 Task: Find connections with filter location Palikir - National Government Center with filter topic #LetsWork with filter profile language French with filter current company Cloudera with filter school Indian Institute of Management Tiruchirappalli with filter industry Pharmaceutical Manufacturing with filter service category Training with filter keywords title Conservation Scientist
Action: Mouse moved to (347, 262)
Screenshot: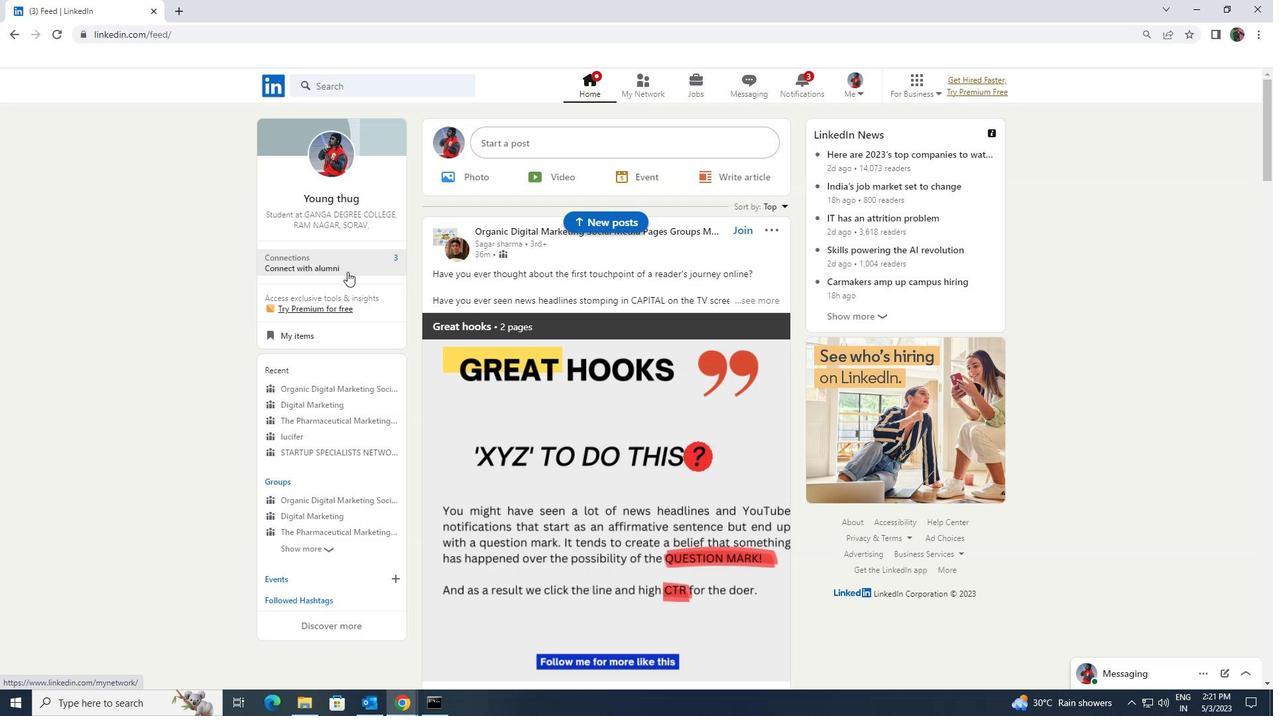 
Action: Mouse pressed left at (347, 262)
Screenshot: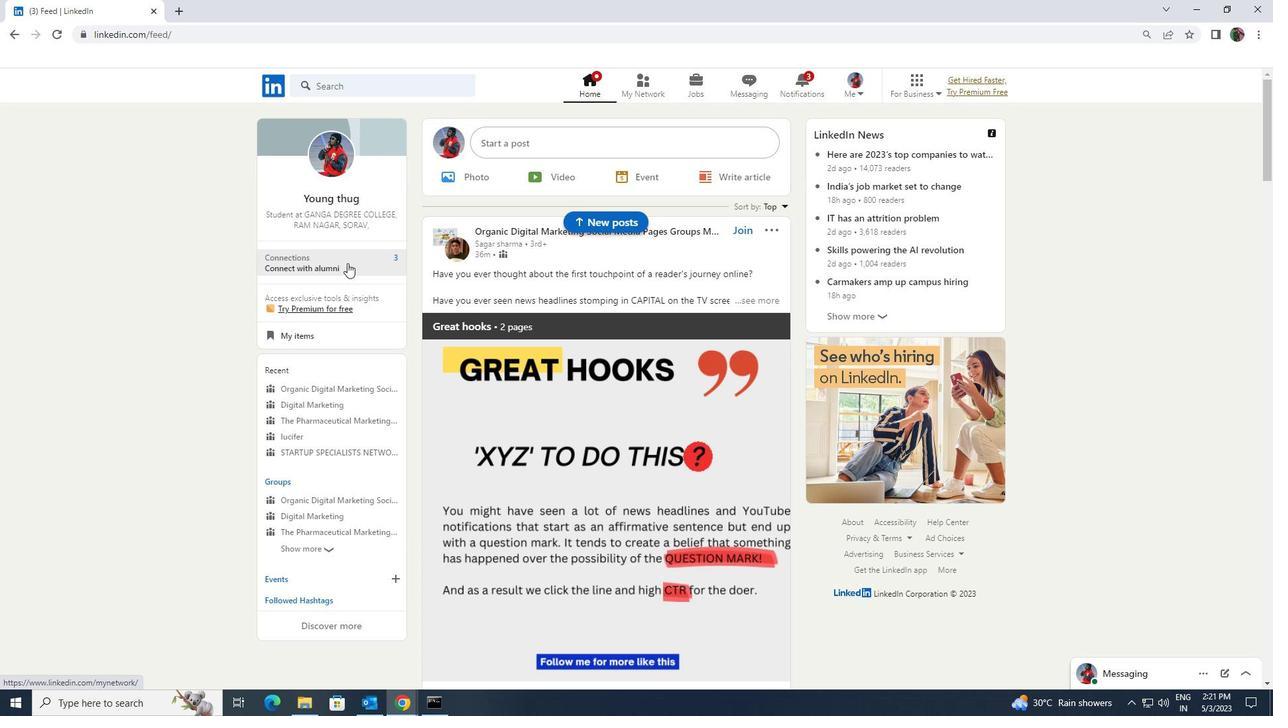 
Action: Mouse moved to (356, 160)
Screenshot: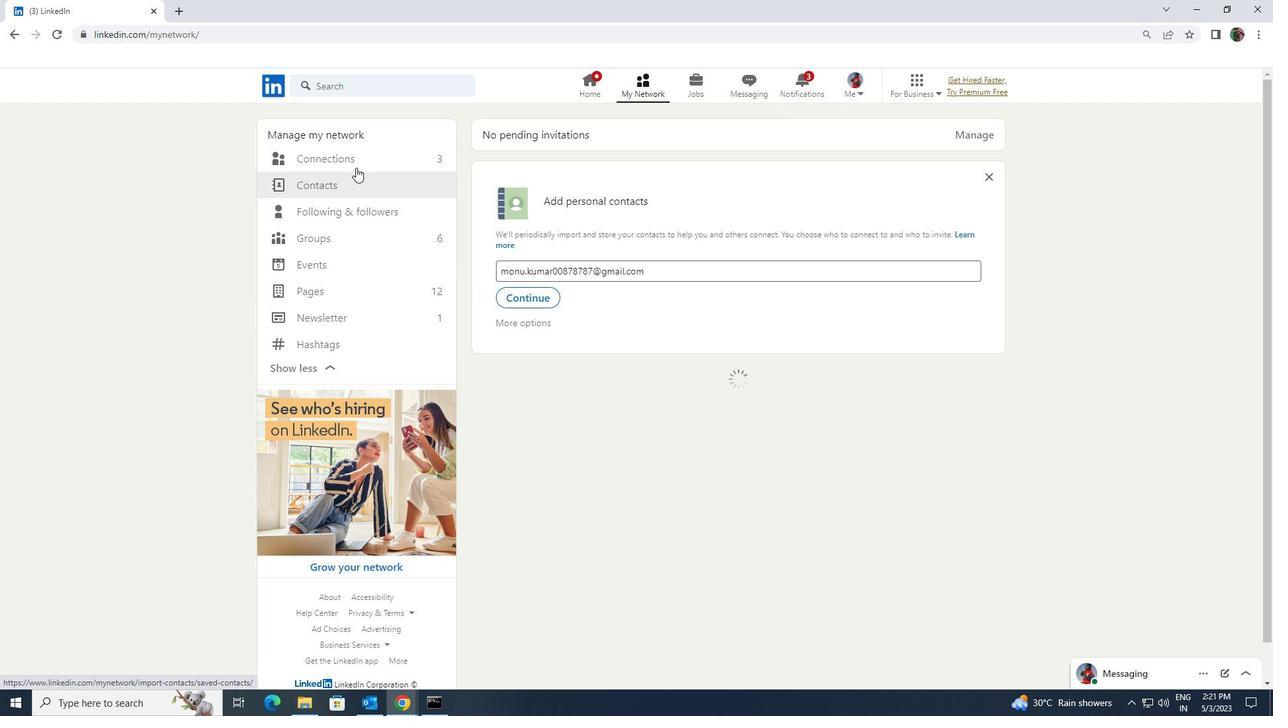 
Action: Mouse pressed left at (356, 160)
Screenshot: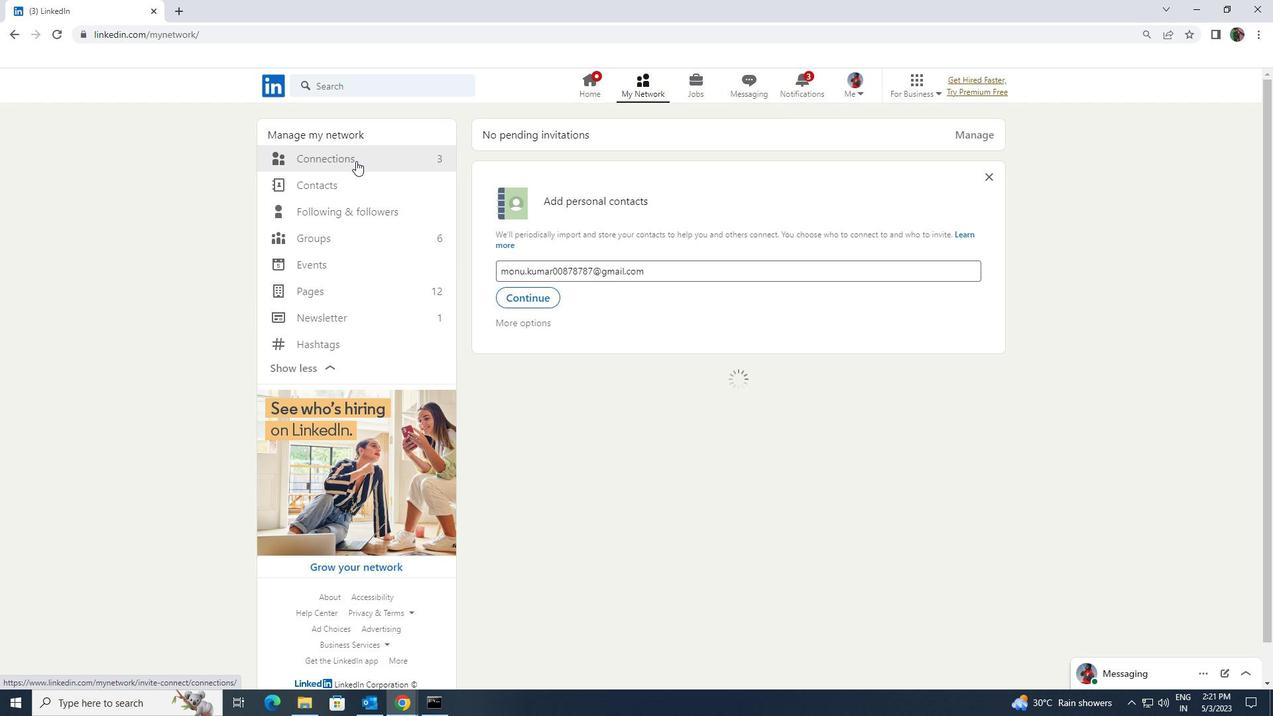 
Action: Mouse moved to (730, 159)
Screenshot: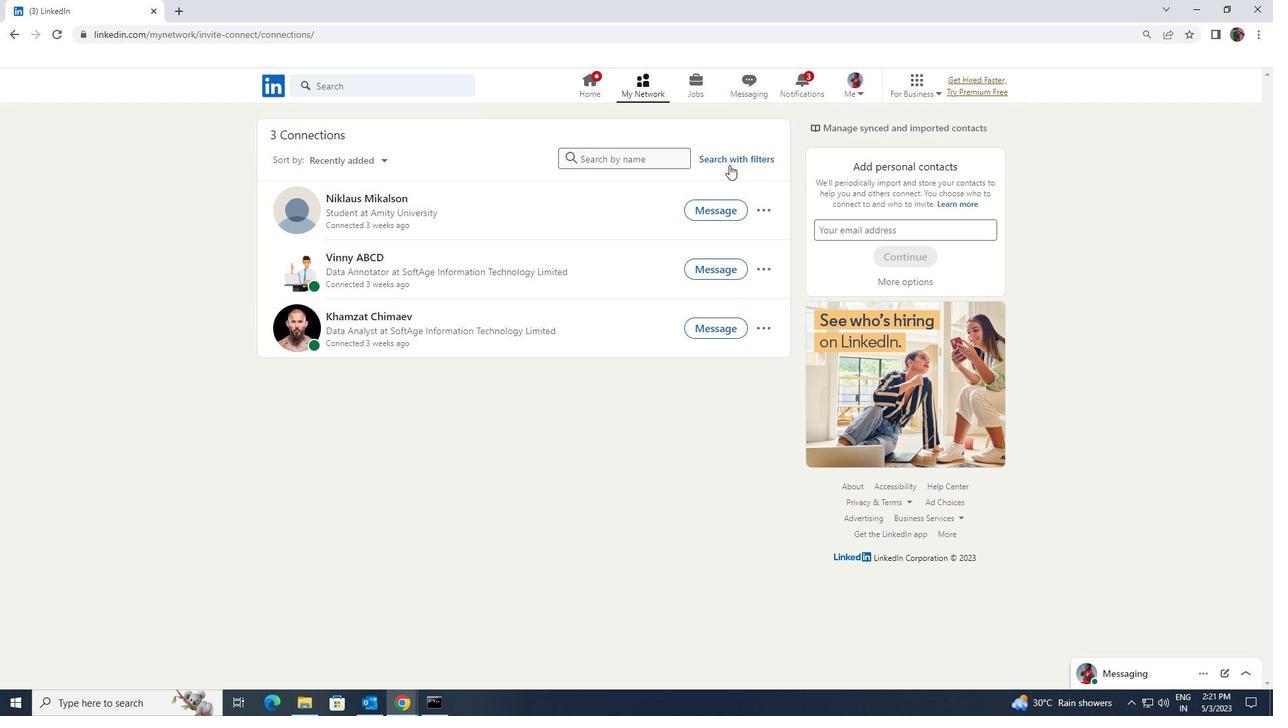 
Action: Mouse pressed left at (730, 159)
Screenshot: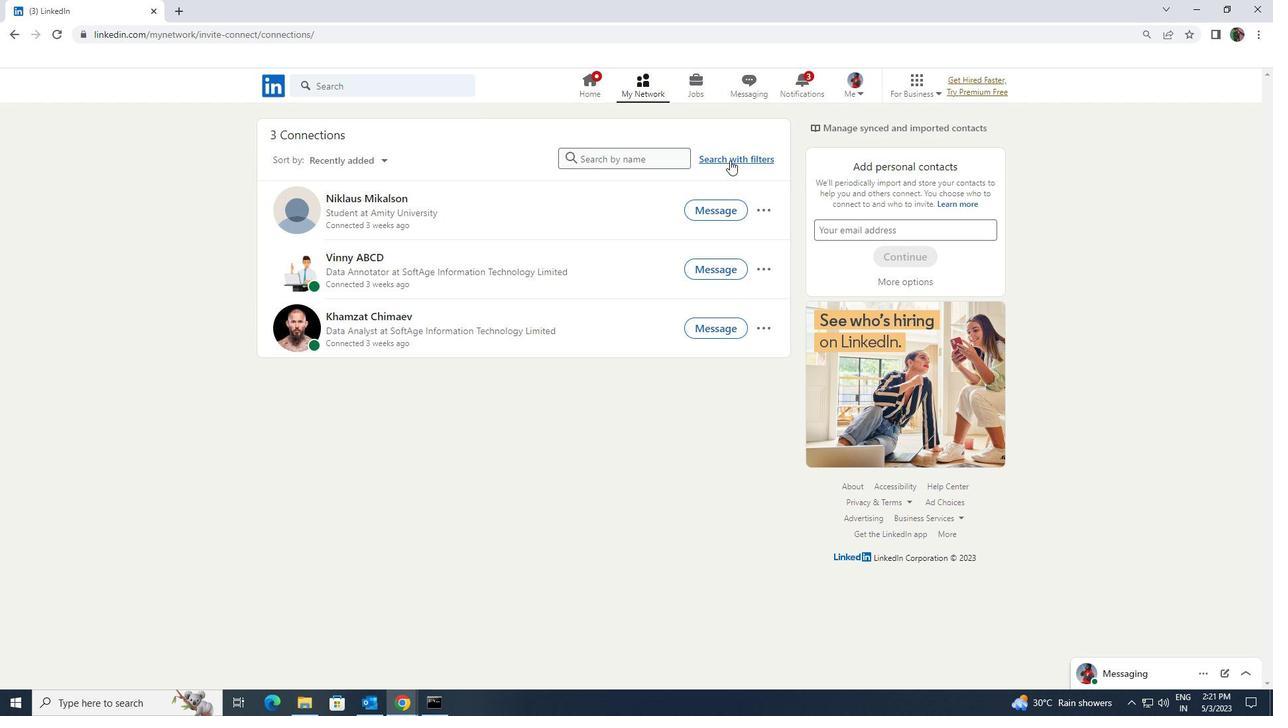
Action: Mouse moved to (681, 122)
Screenshot: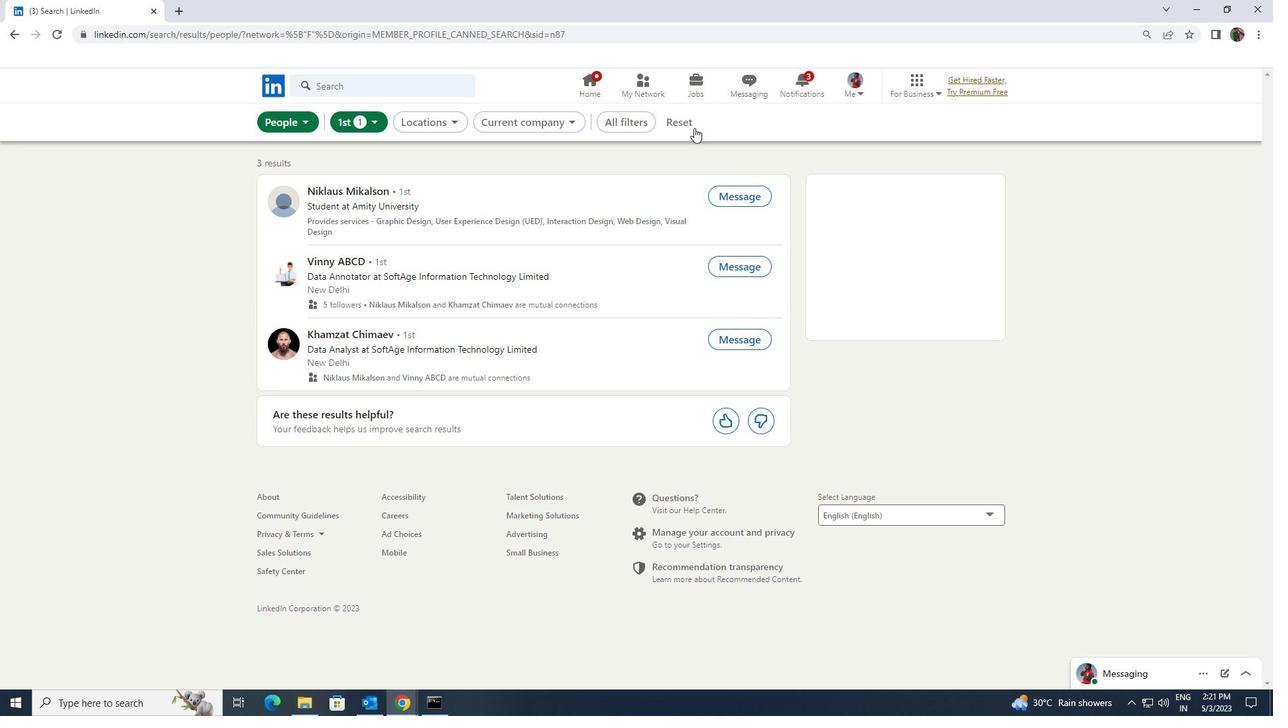 
Action: Mouse pressed left at (681, 122)
Screenshot: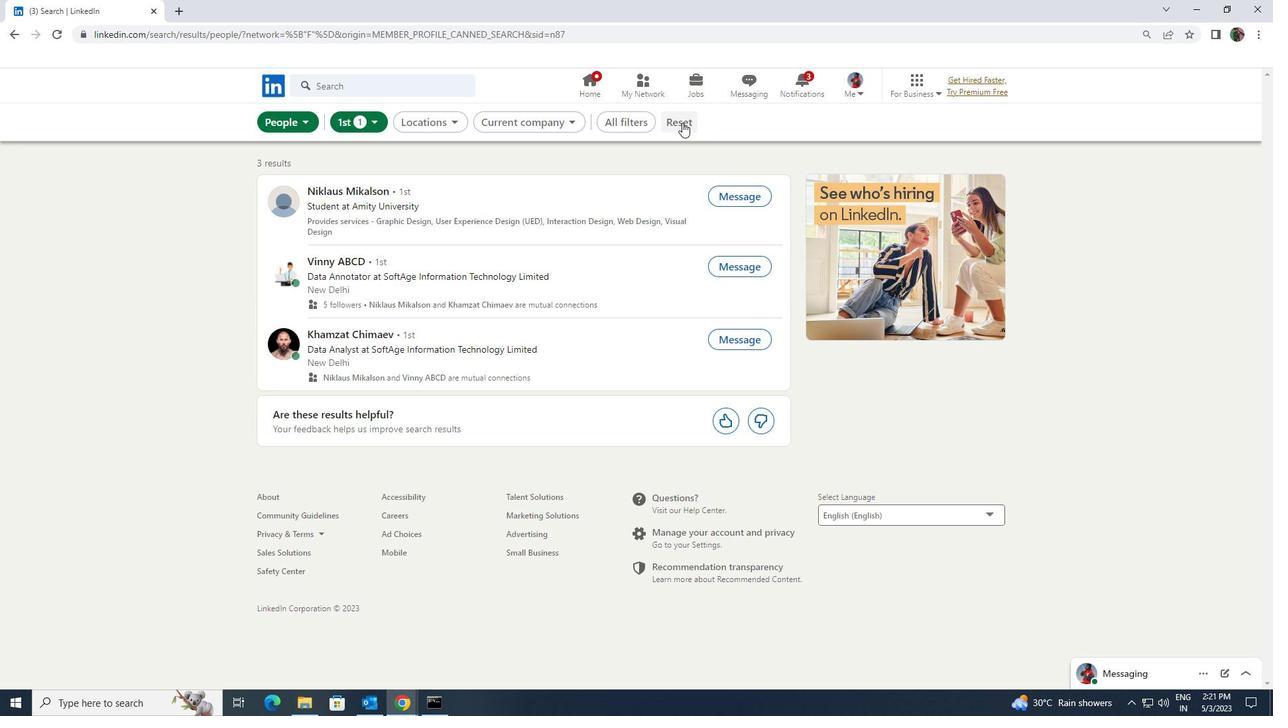 
Action: Mouse moved to (659, 120)
Screenshot: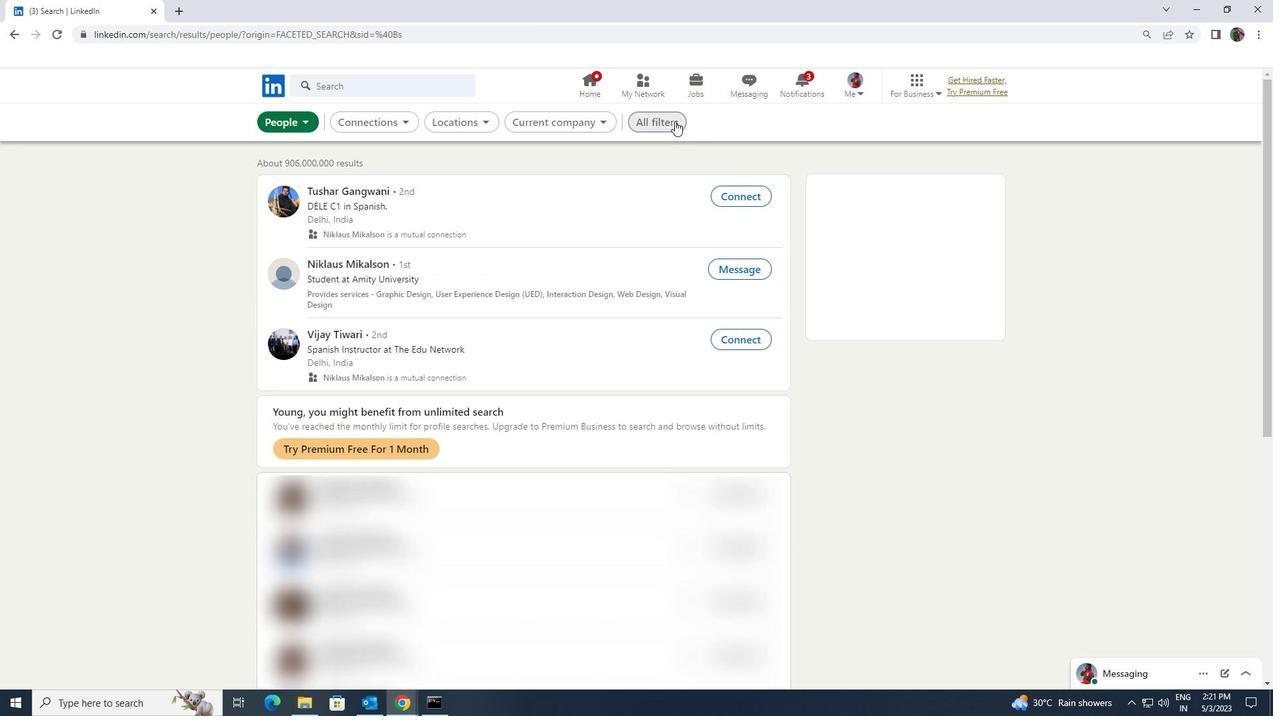 
Action: Mouse pressed left at (659, 120)
Screenshot: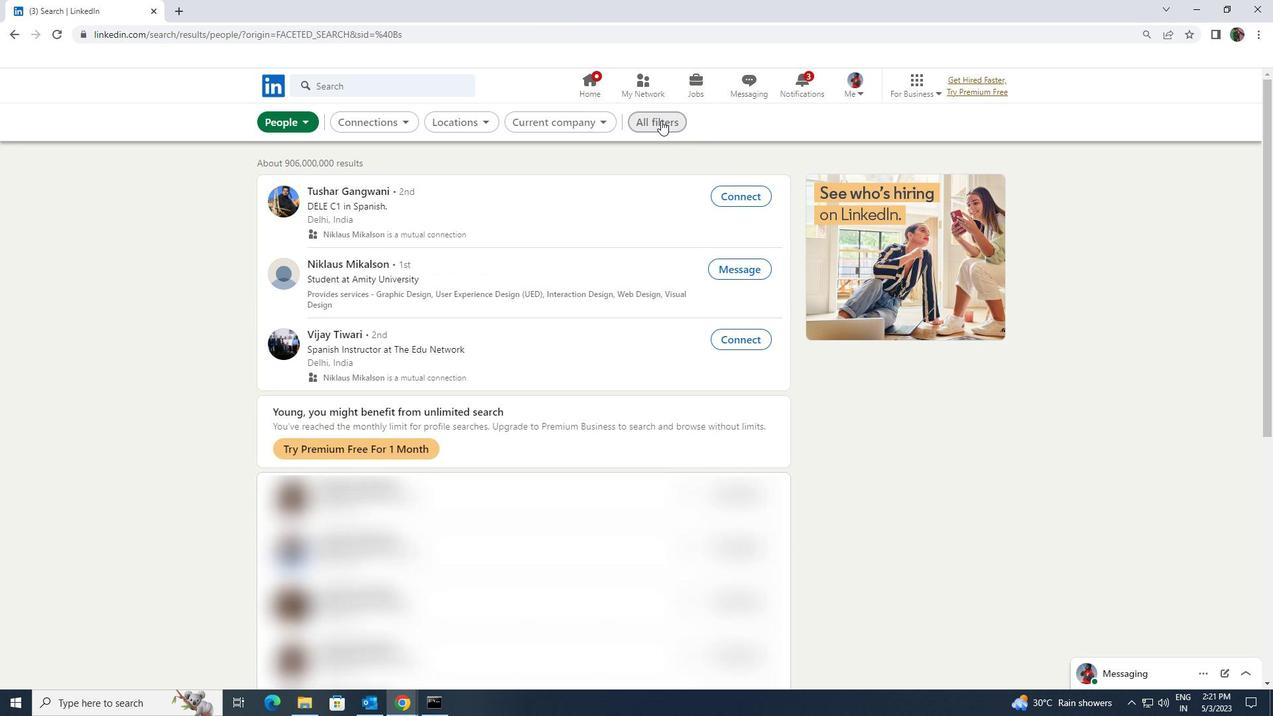 
Action: Mouse moved to (1096, 512)
Screenshot: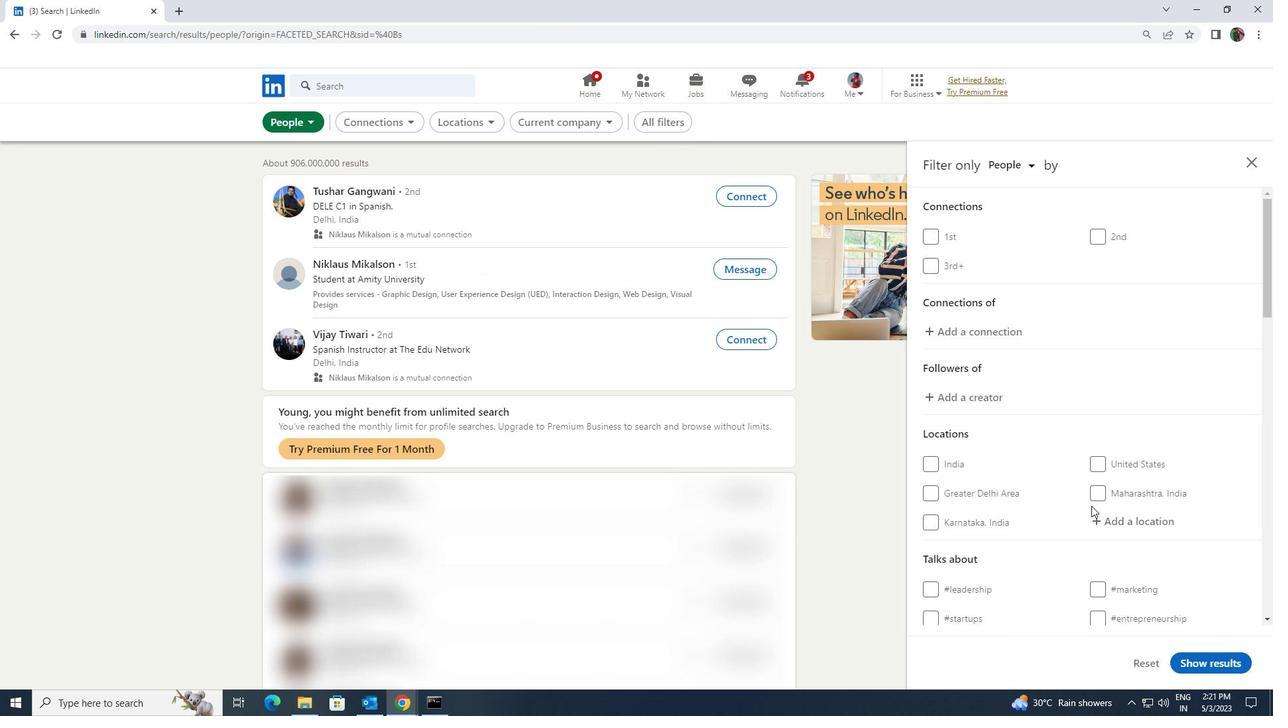 
Action: Mouse pressed left at (1096, 512)
Screenshot: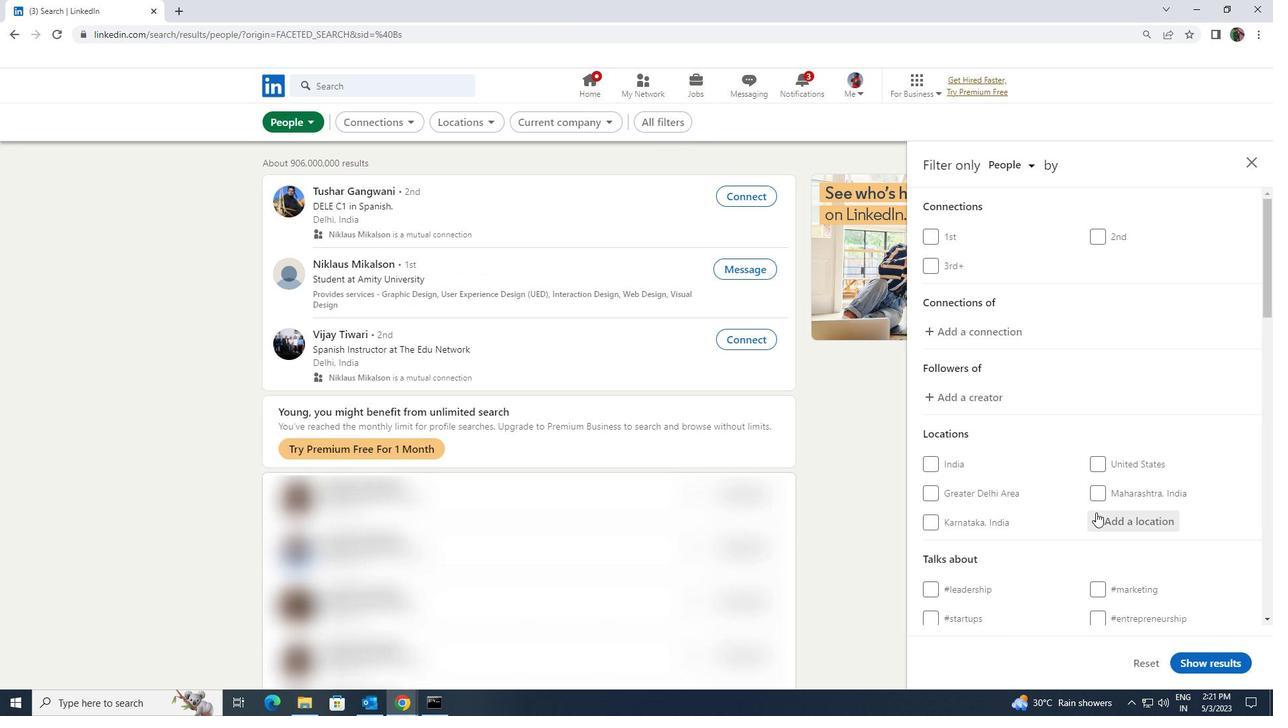 
Action: Key pressed <Key.shift>PALIKIR<Key.backspace><Key.backspace><Key.backspace>KIR<Key.enter>
Screenshot: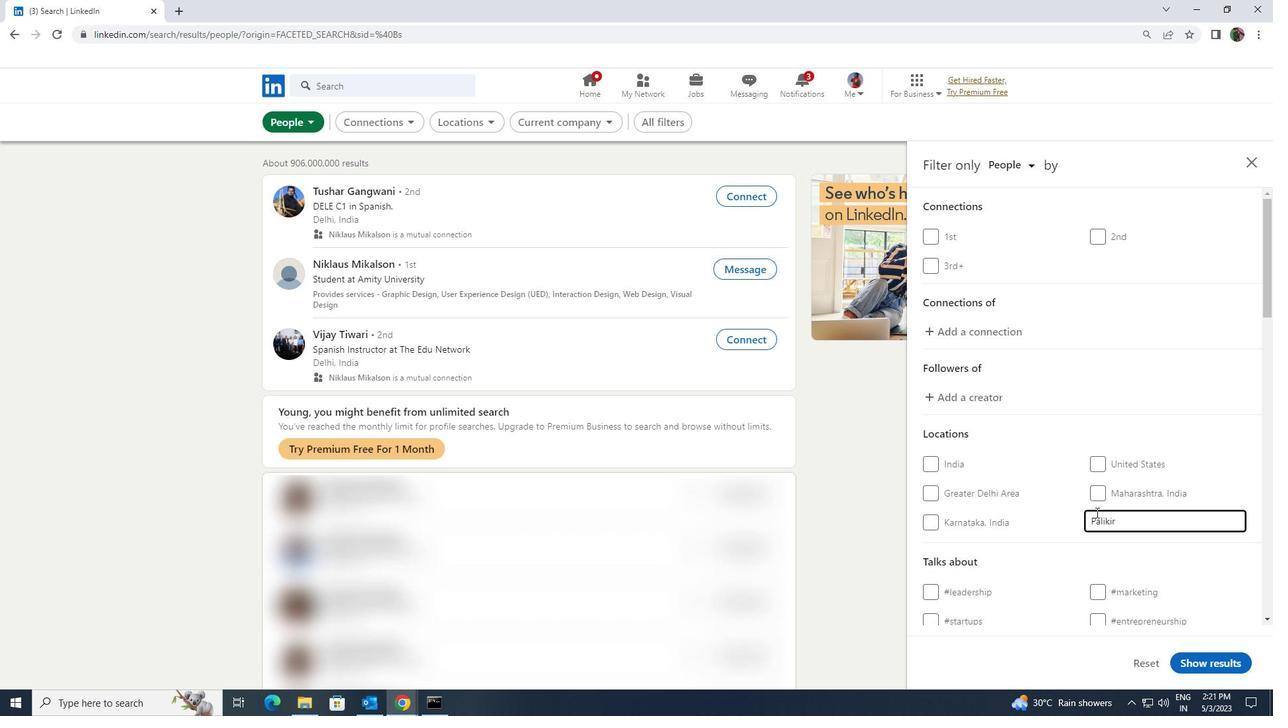 
Action: Mouse moved to (1099, 513)
Screenshot: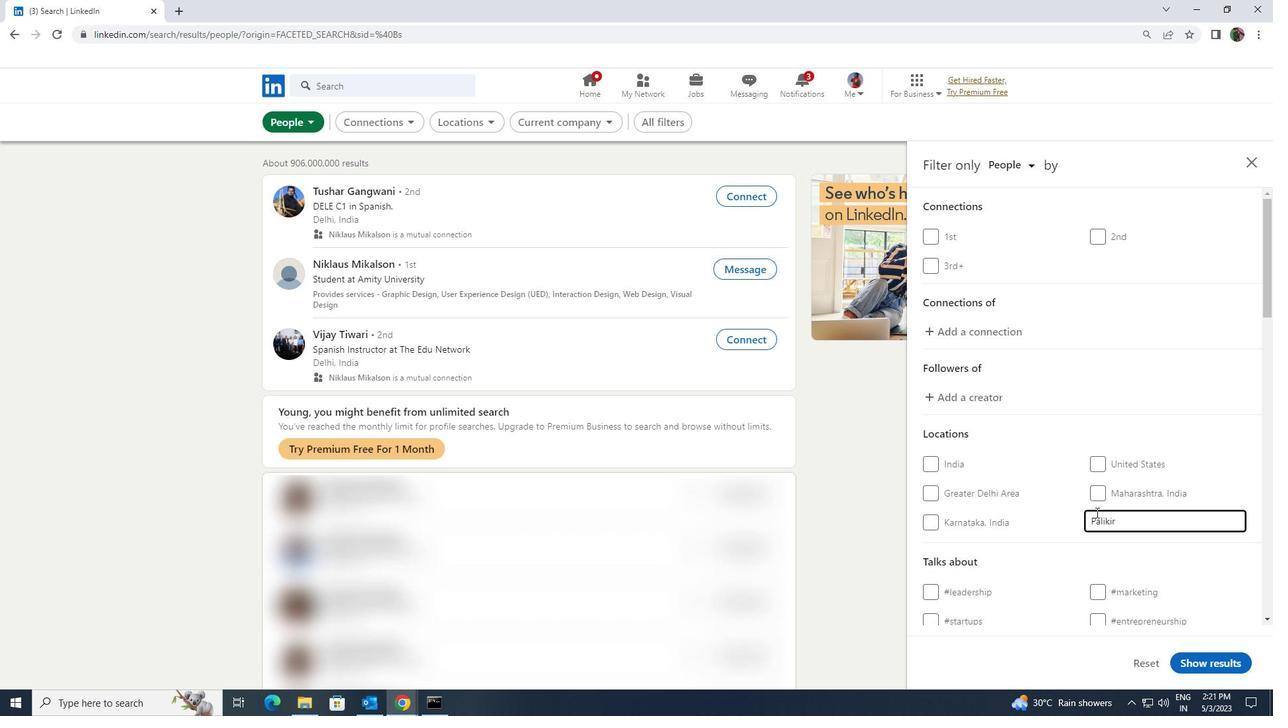 
Action: Mouse scrolled (1099, 512) with delta (0, 0)
Screenshot: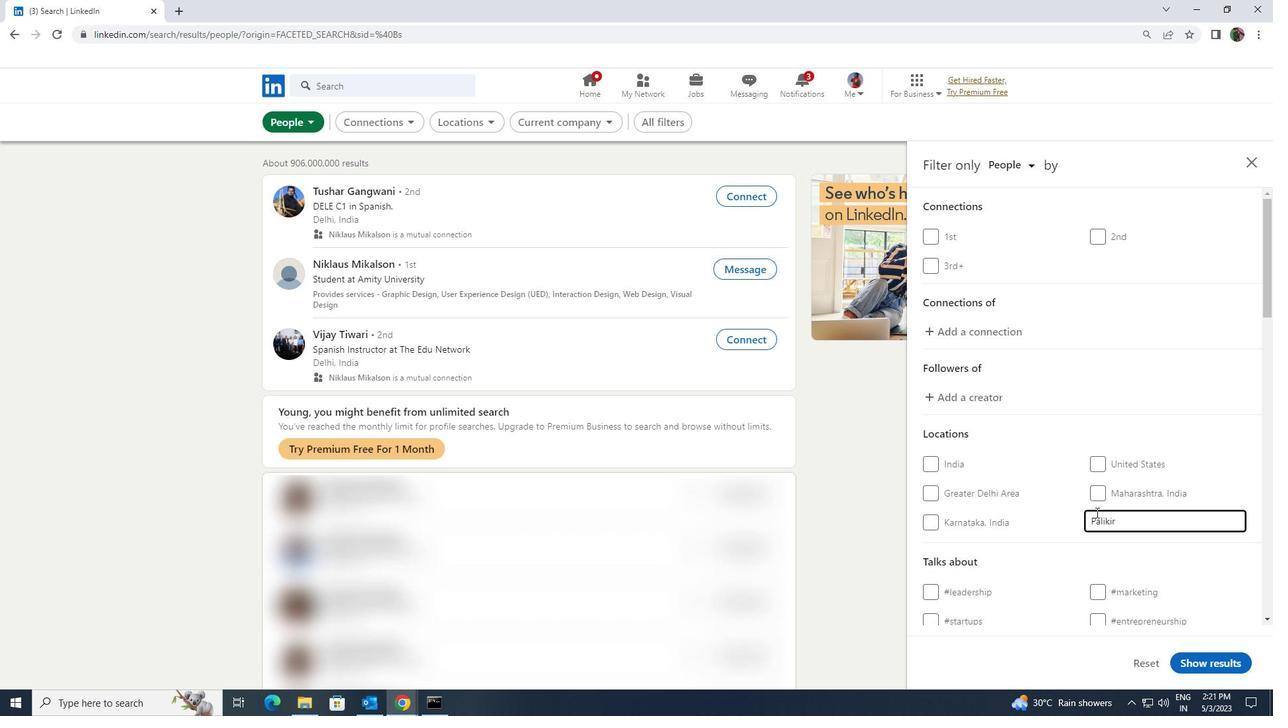 
Action: Mouse moved to (1119, 571)
Screenshot: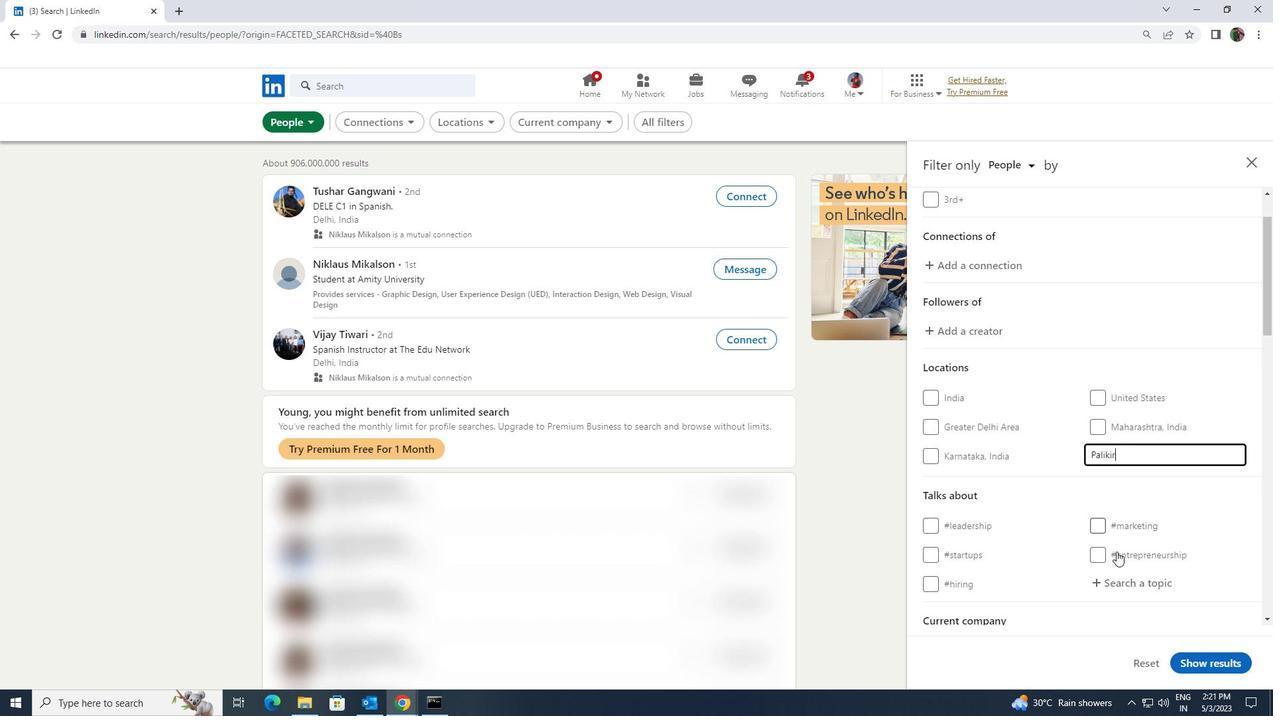 
Action: Mouse pressed left at (1119, 571)
Screenshot: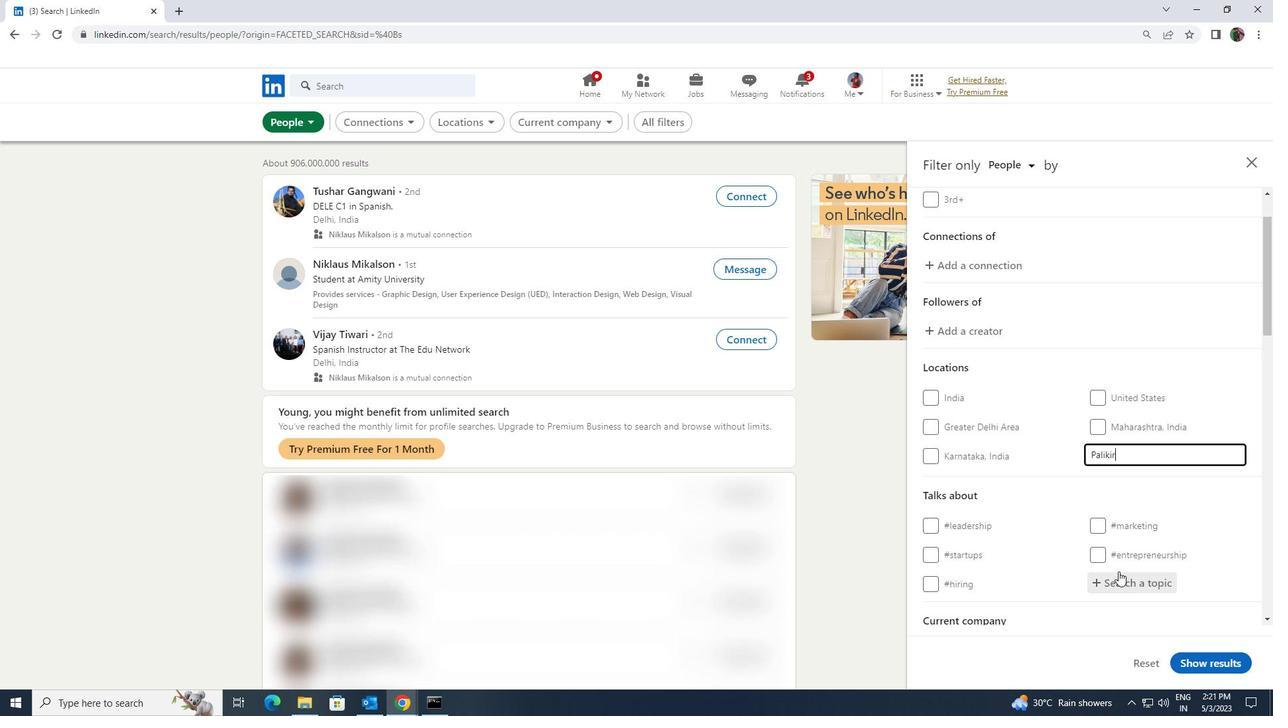 
Action: Key pressed <Key.shift><Key.shift>LETSWORK
Screenshot: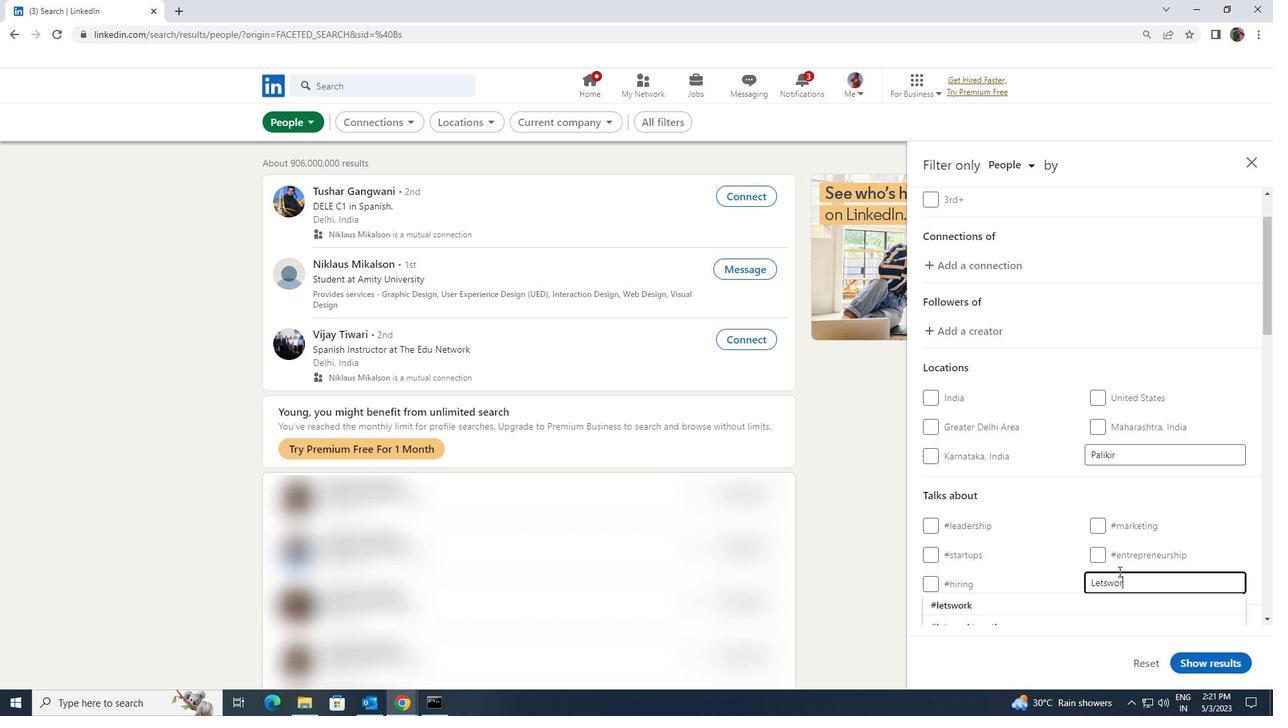 
Action: Mouse moved to (1103, 596)
Screenshot: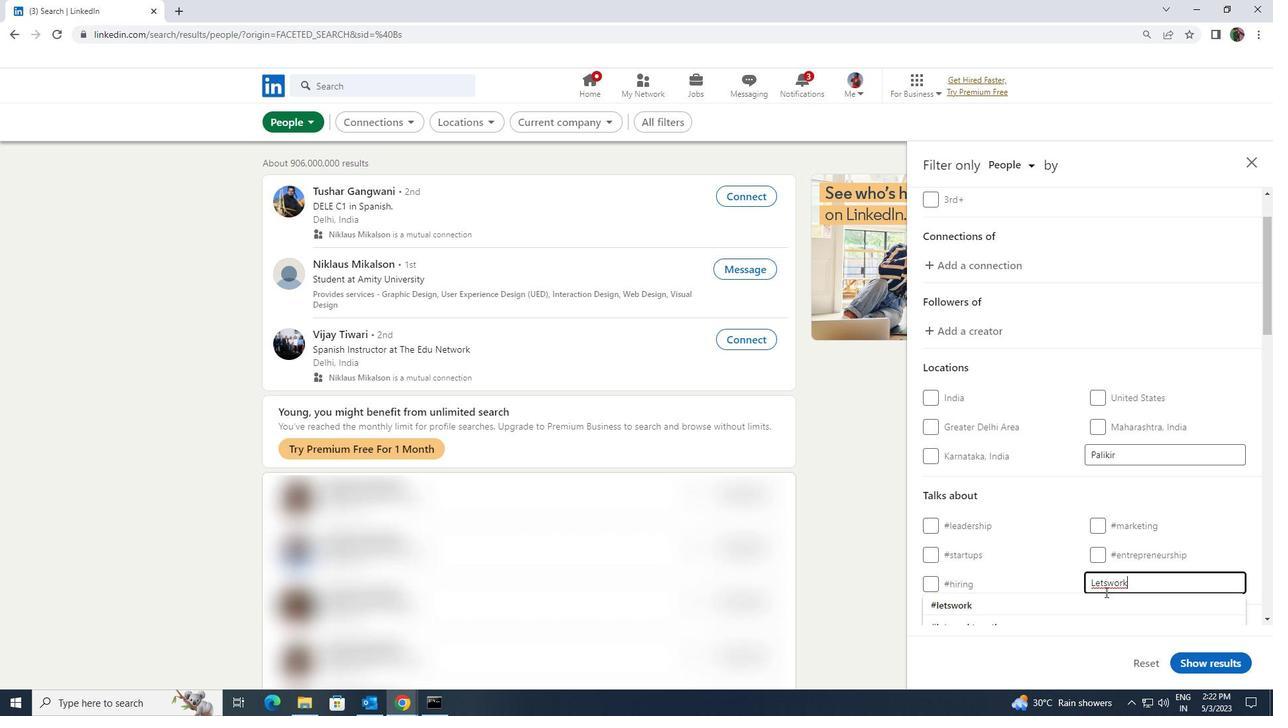 
Action: Mouse pressed left at (1103, 596)
Screenshot: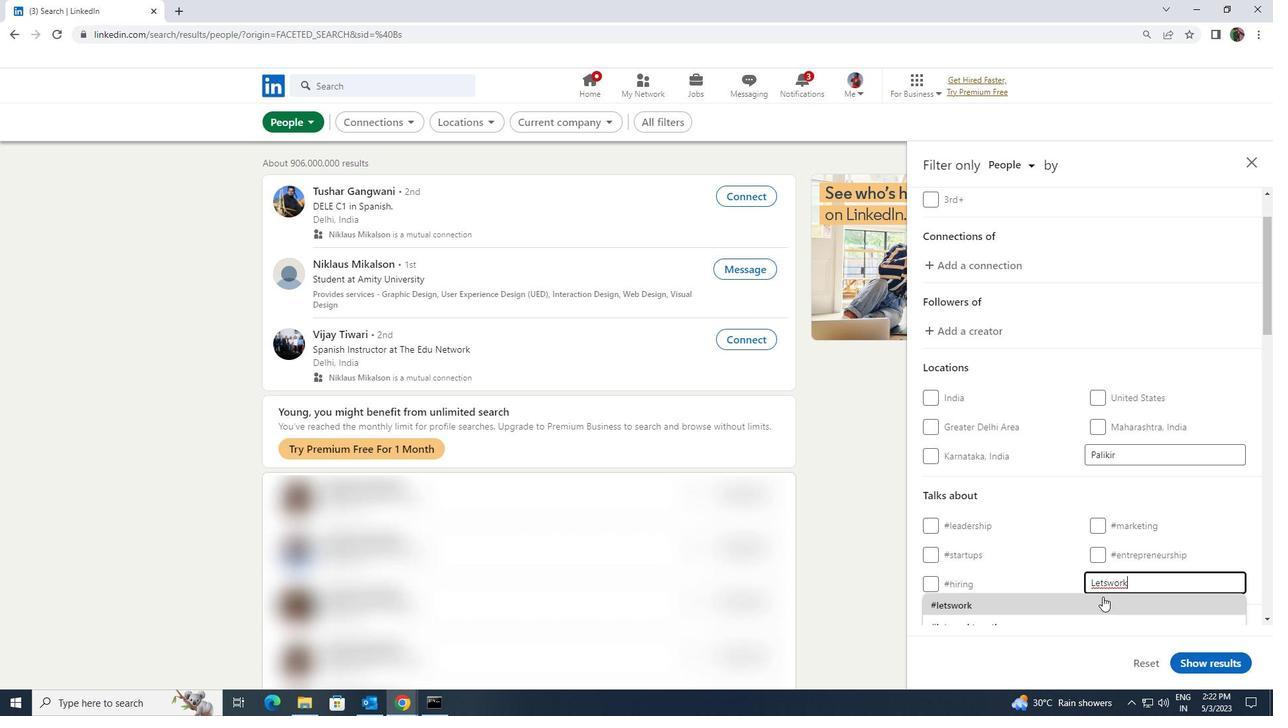 
Action: Mouse moved to (1110, 569)
Screenshot: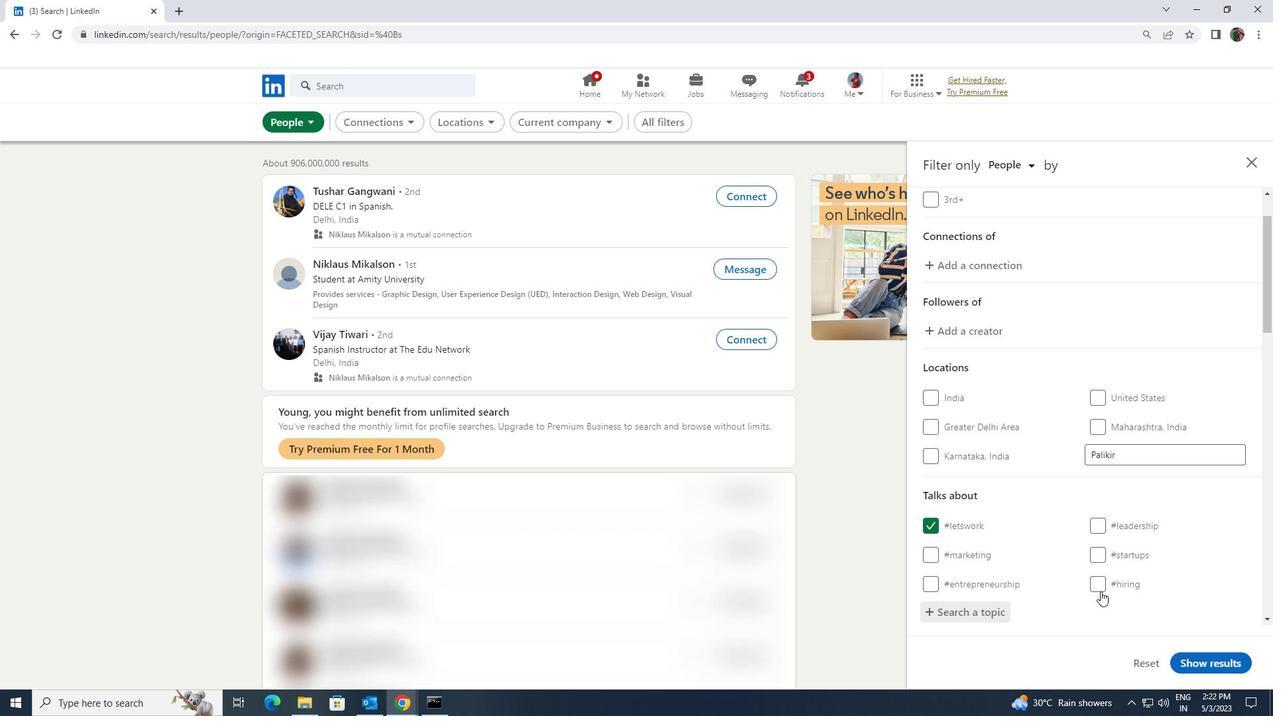 
Action: Mouse scrolled (1110, 568) with delta (0, 0)
Screenshot: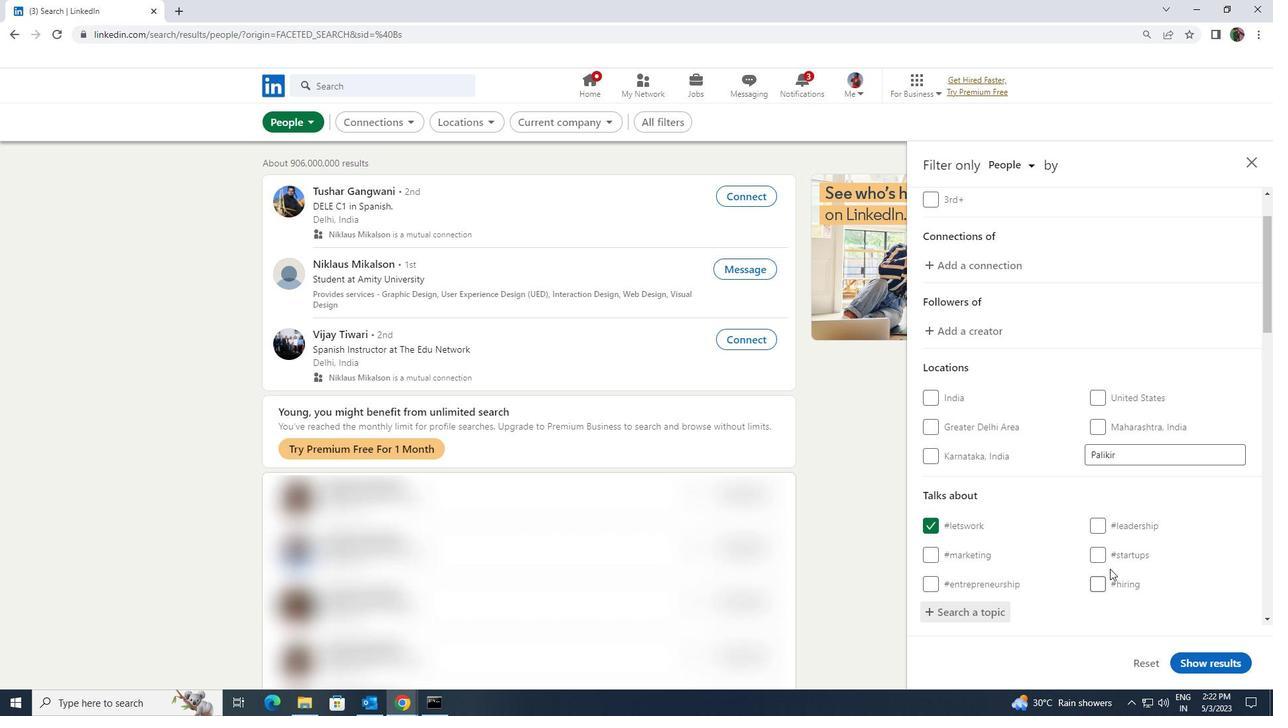 
Action: Mouse scrolled (1110, 568) with delta (0, 0)
Screenshot: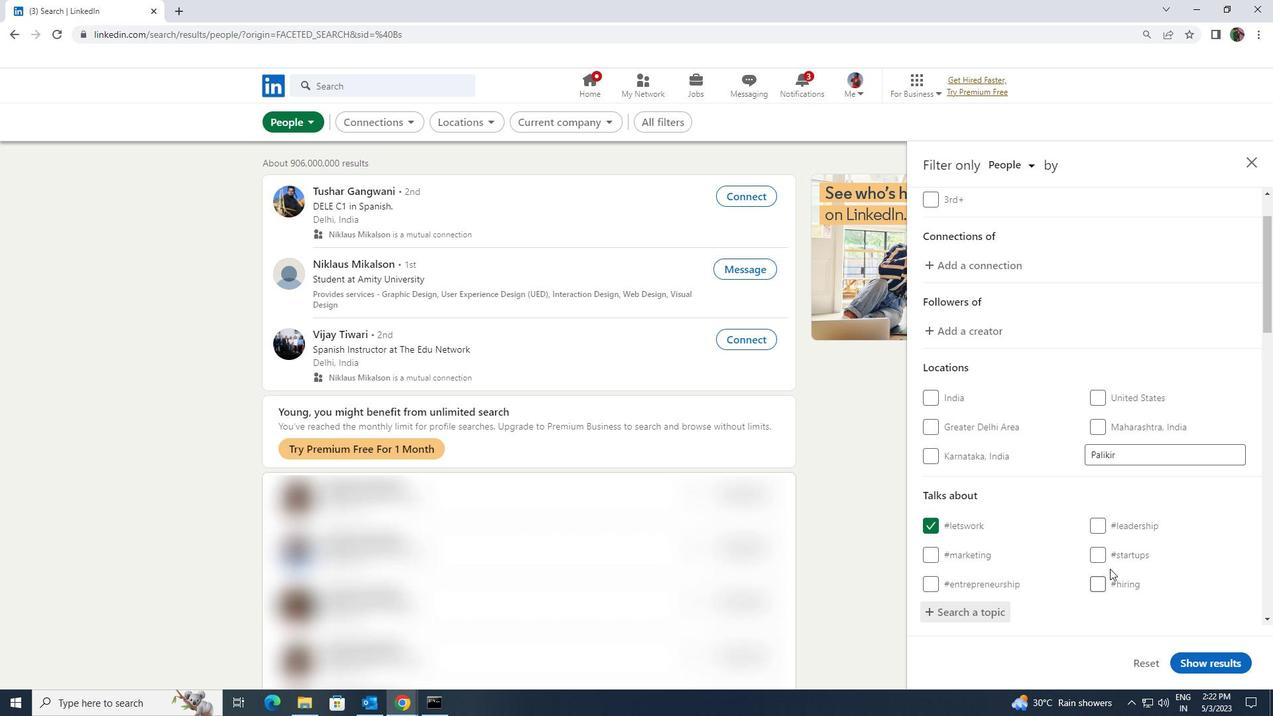 
Action: Mouse moved to (1111, 552)
Screenshot: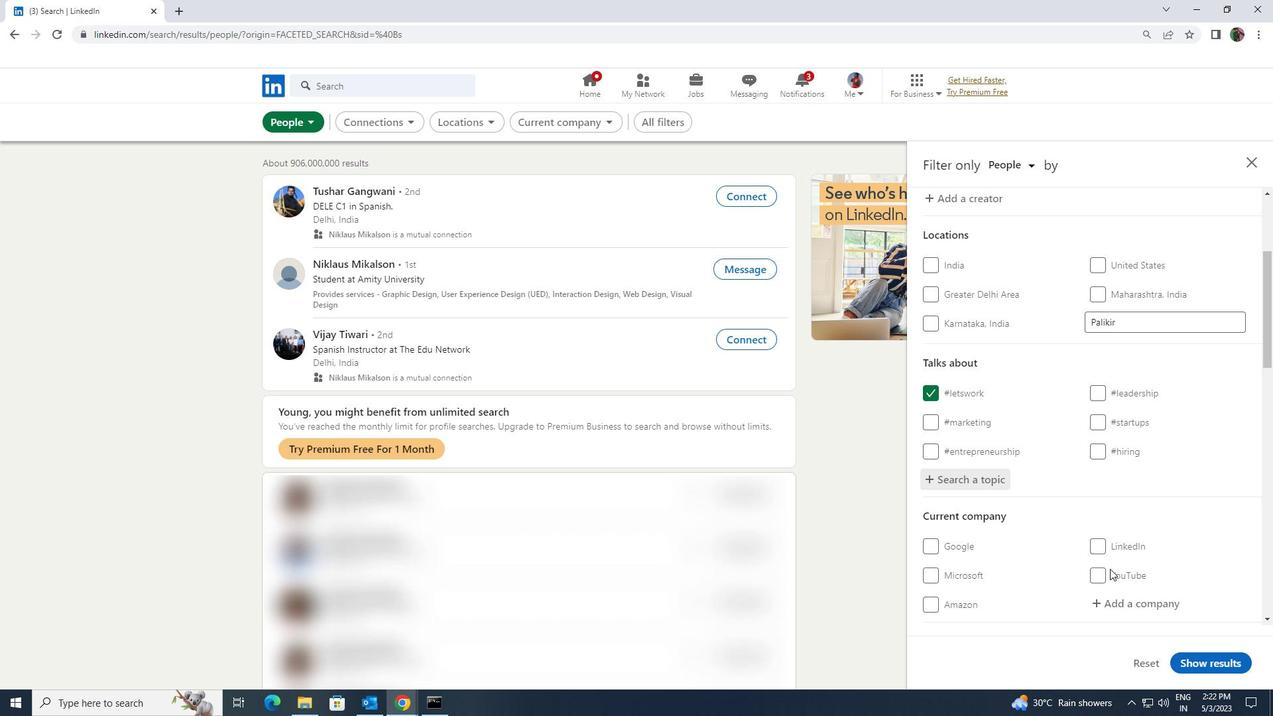 
Action: Mouse scrolled (1111, 551) with delta (0, 0)
Screenshot: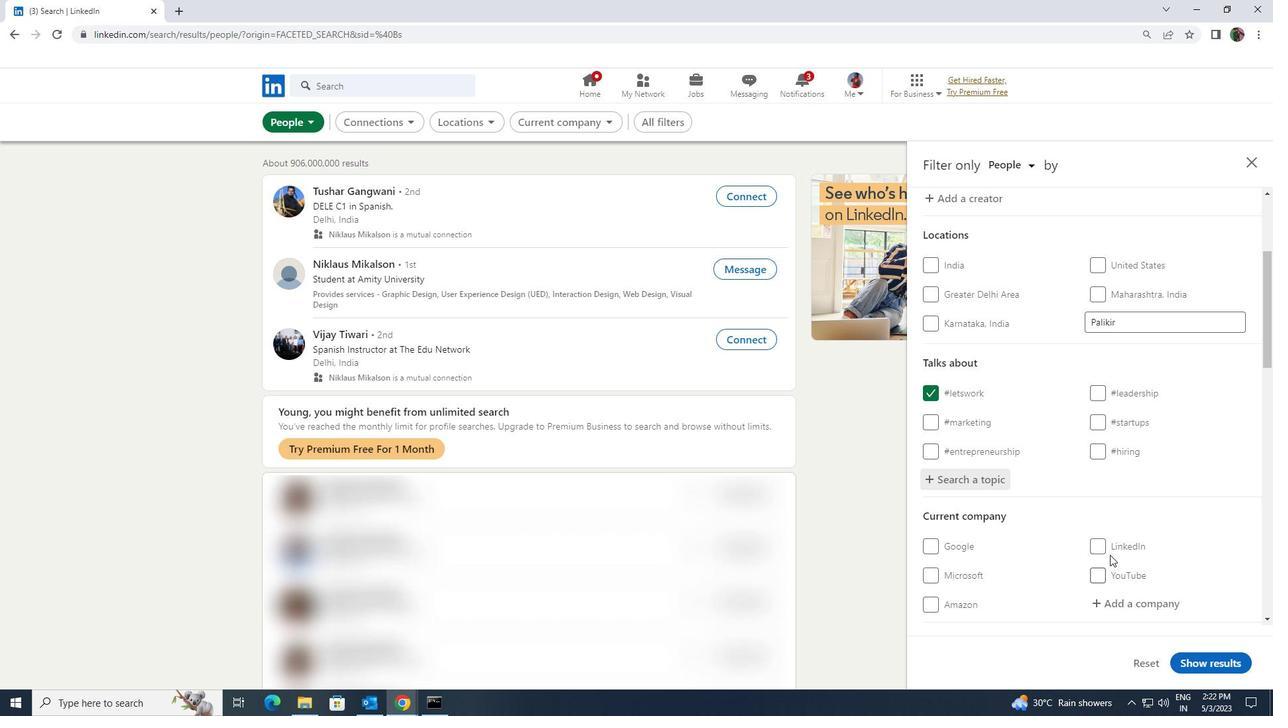 
Action: Mouse scrolled (1111, 551) with delta (0, 0)
Screenshot: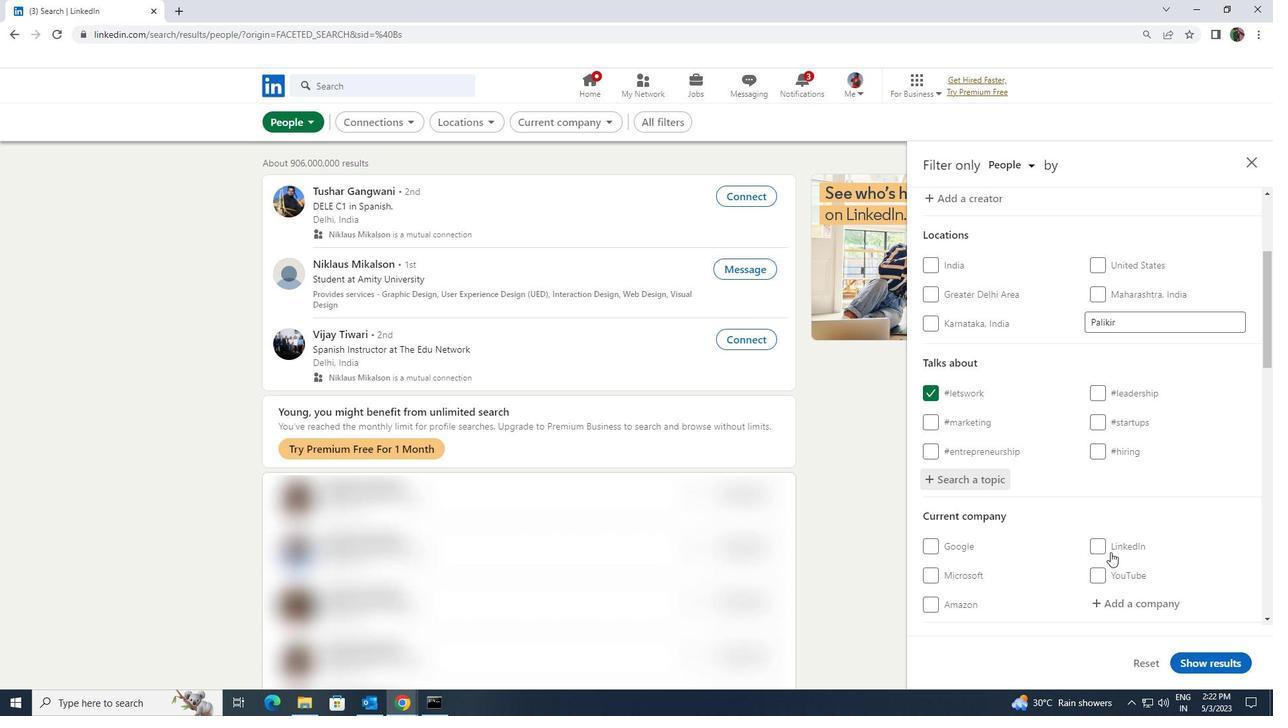 
Action: Mouse scrolled (1111, 551) with delta (0, 0)
Screenshot: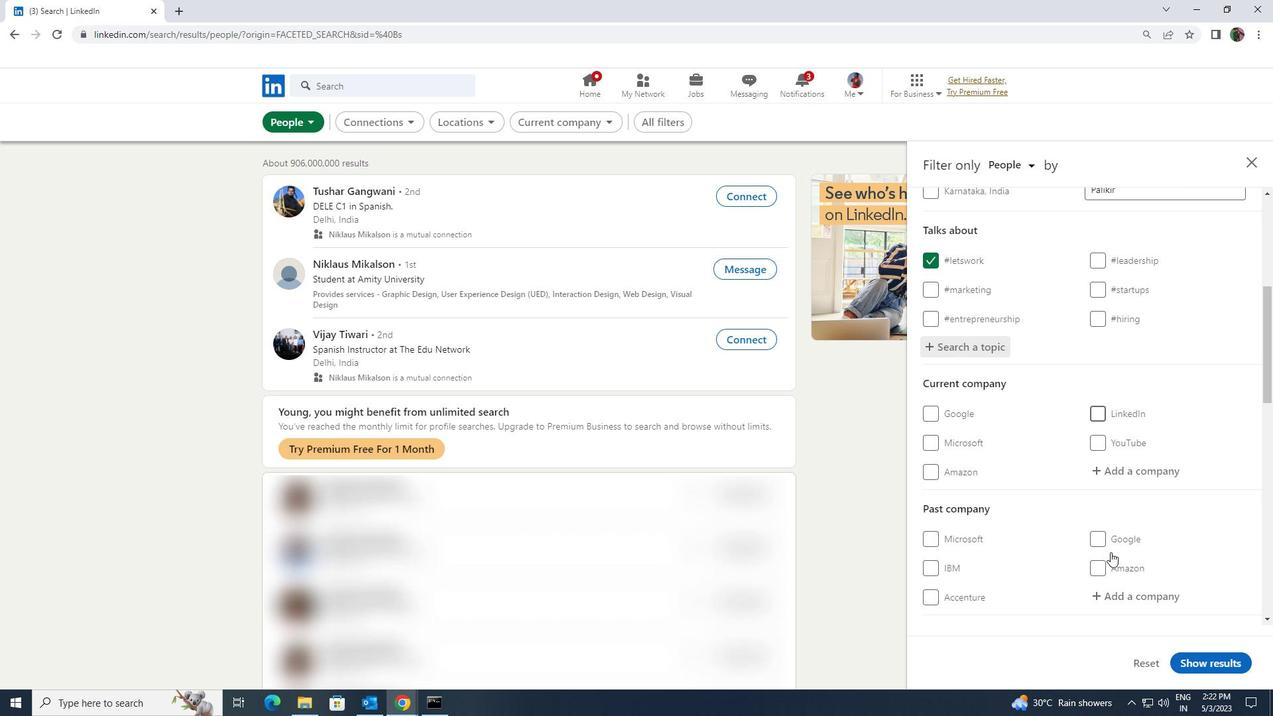 
Action: Mouse scrolled (1111, 551) with delta (0, 0)
Screenshot: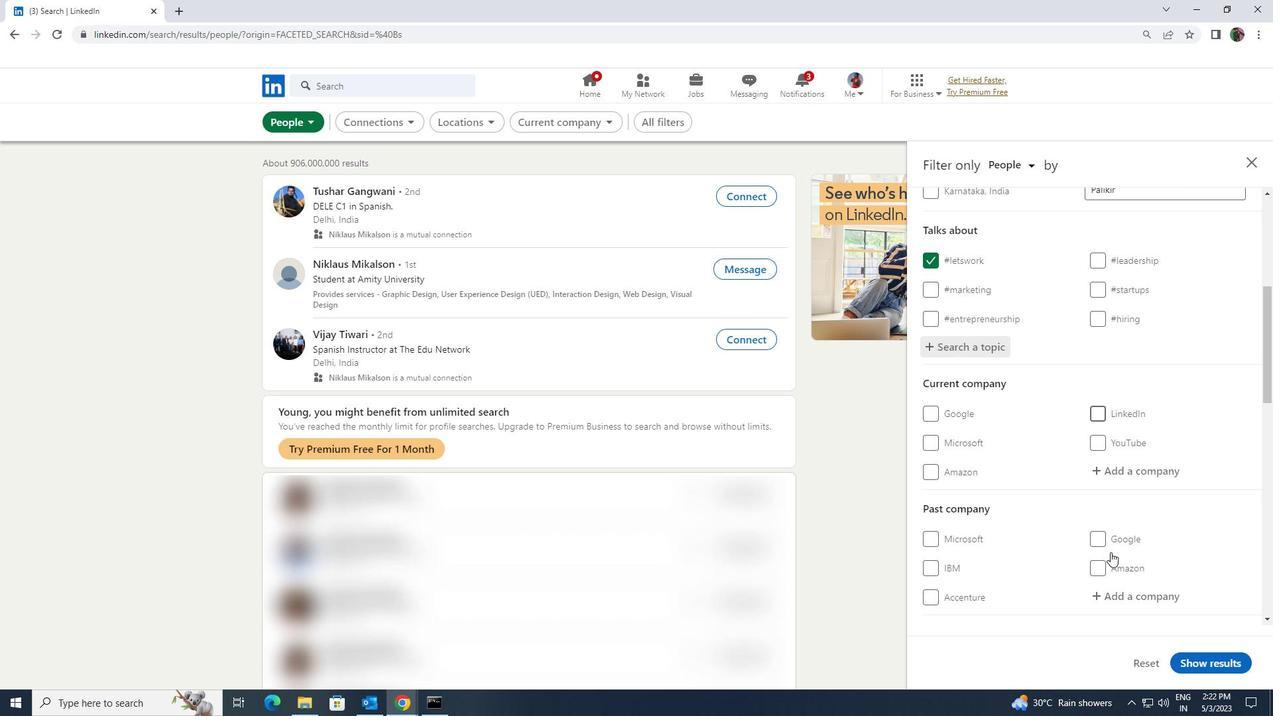 
Action: Mouse scrolled (1111, 551) with delta (0, 0)
Screenshot: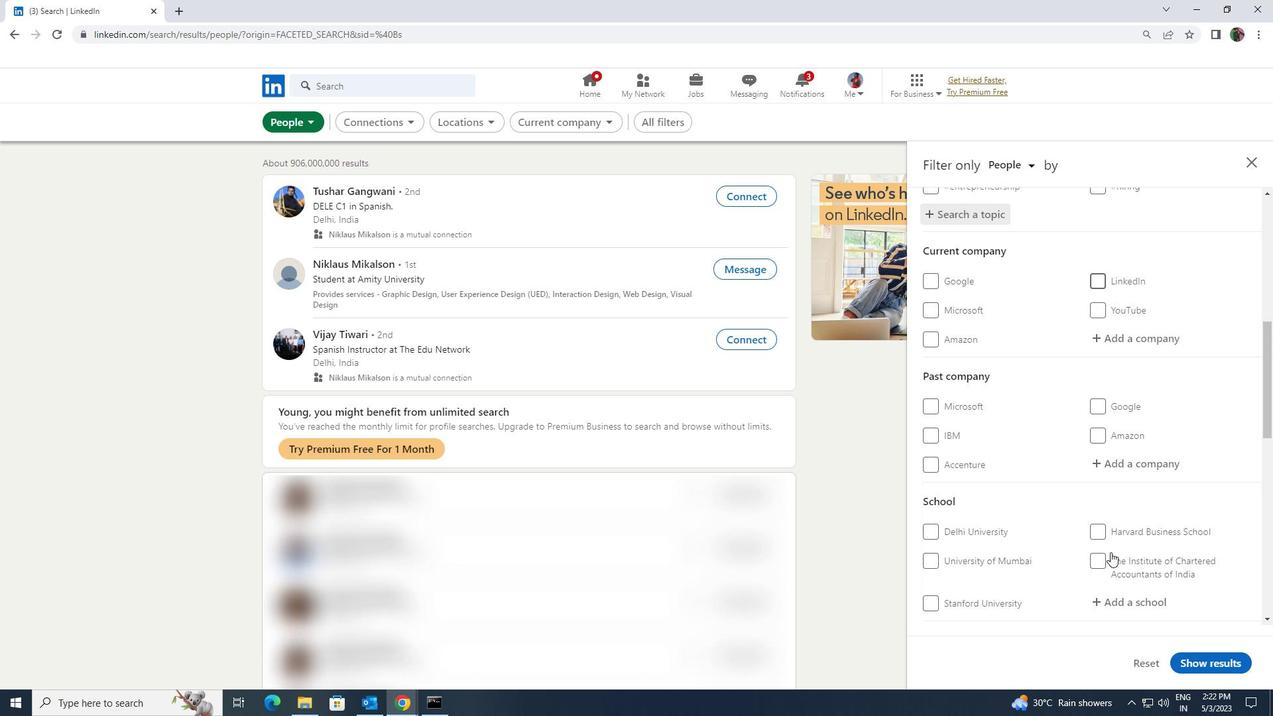 
Action: Mouse scrolled (1111, 551) with delta (0, 0)
Screenshot: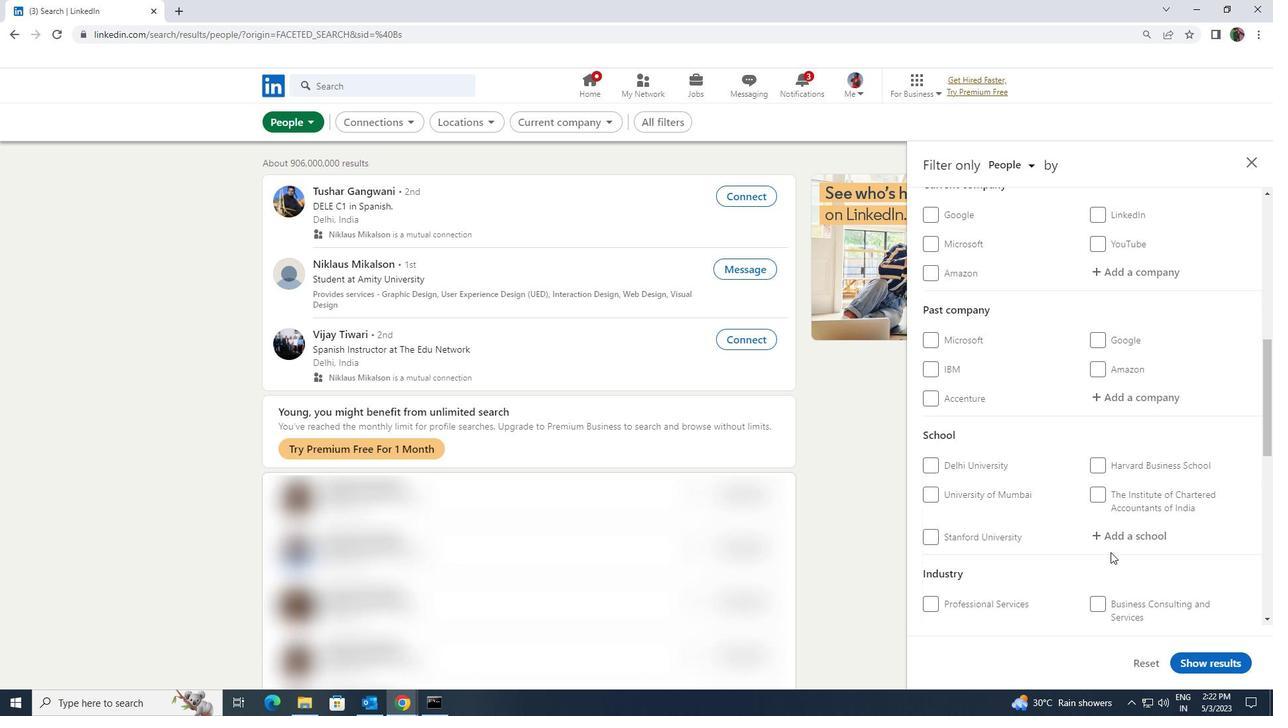
Action: Mouse scrolled (1111, 551) with delta (0, 0)
Screenshot: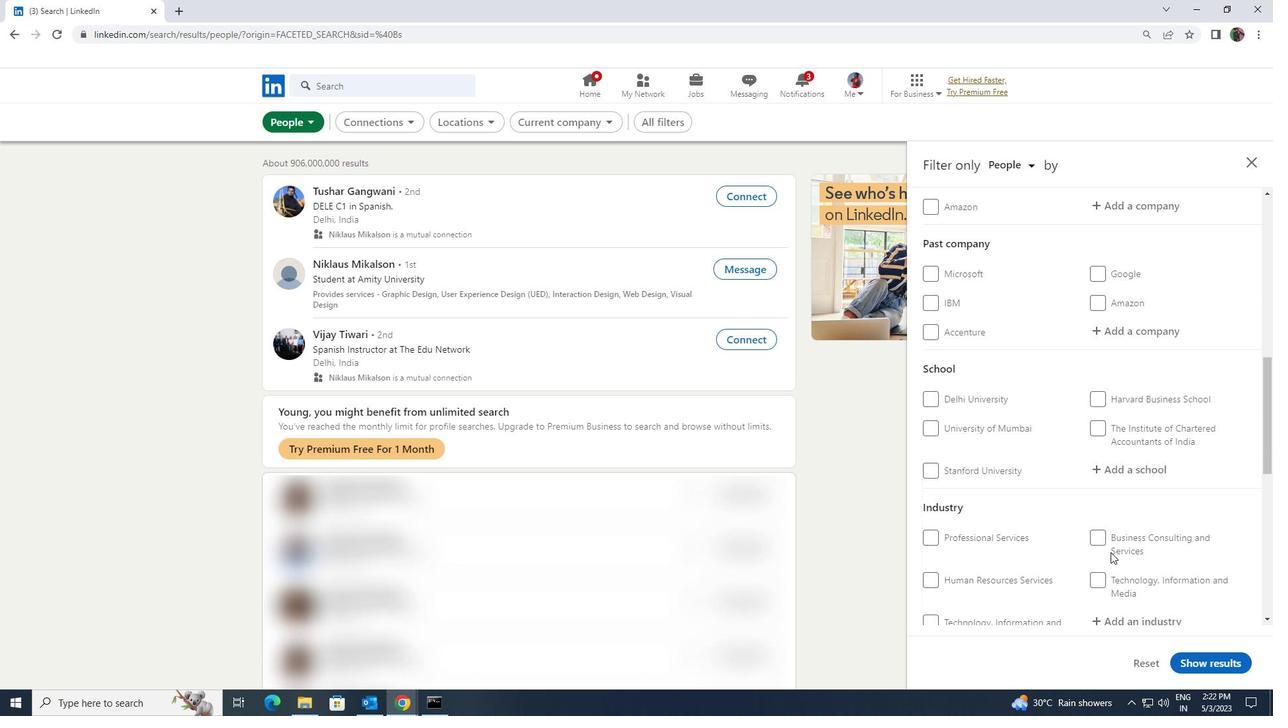 
Action: Mouse scrolled (1111, 551) with delta (0, 0)
Screenshot: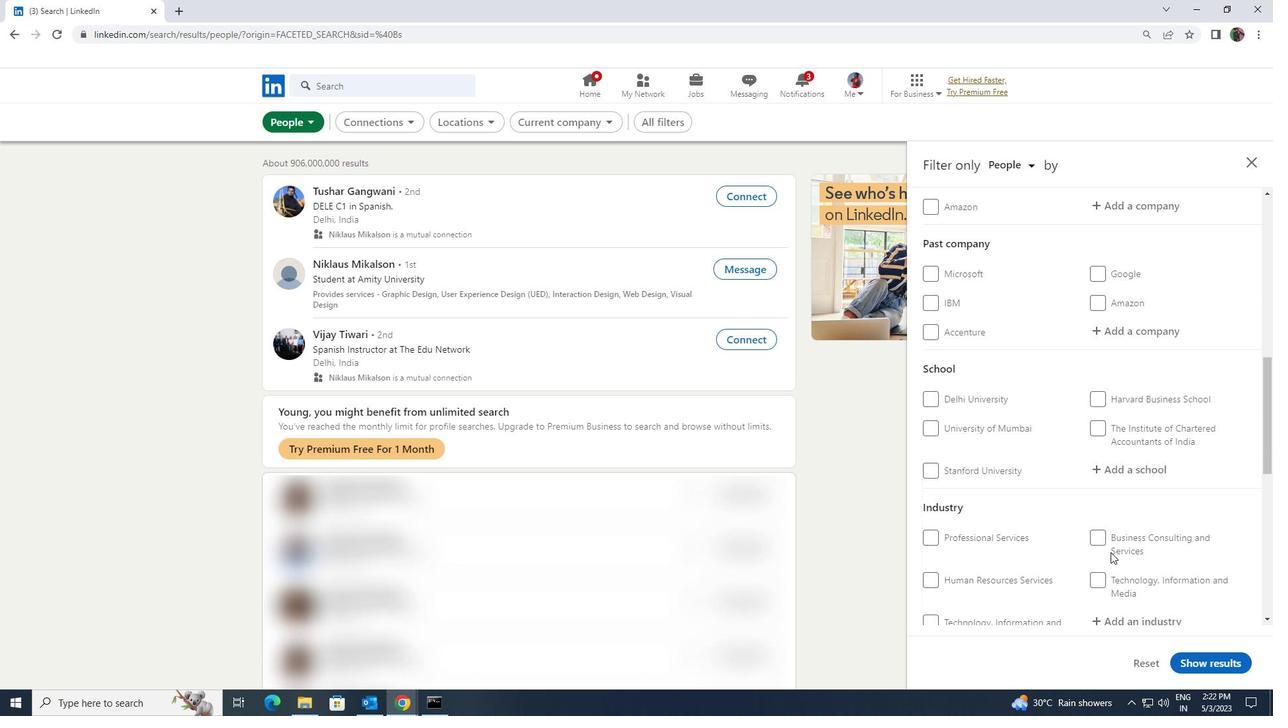 
Action: Mouse scrolled (1111, 551) with delta (0, 0)
Screenshot: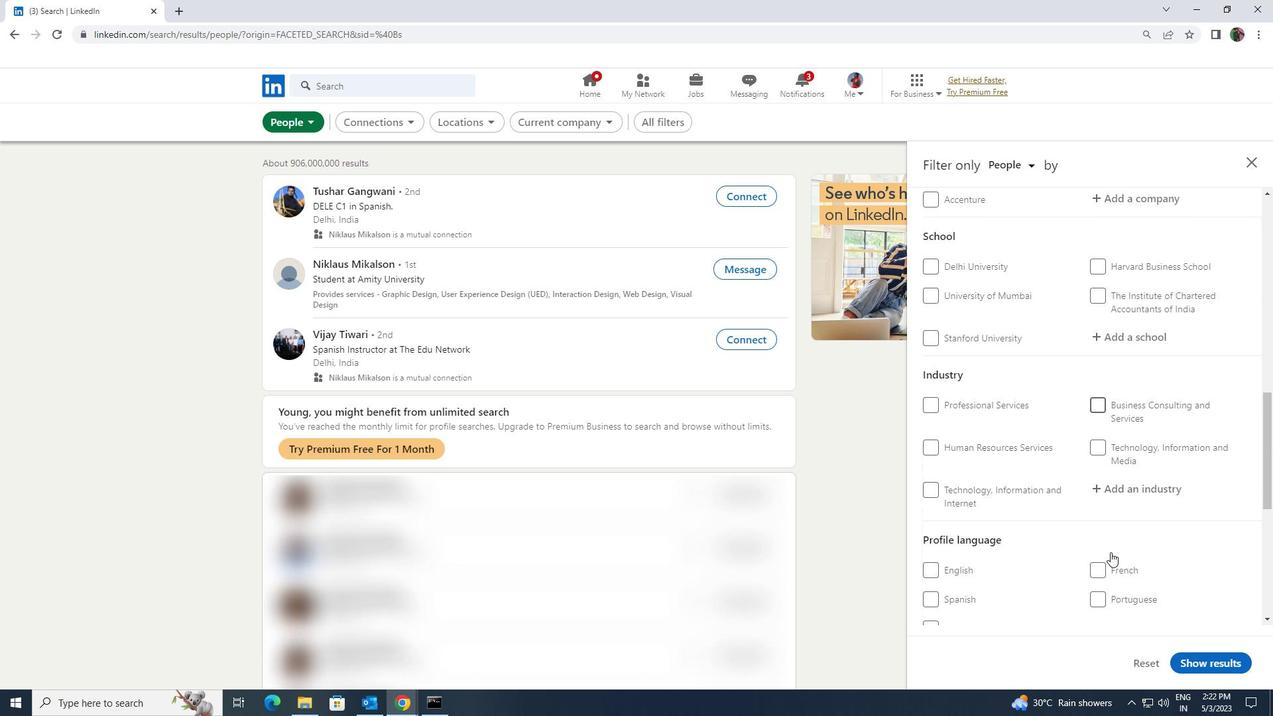 
Action: Mouse moved to (1110, 510)
Screenshot: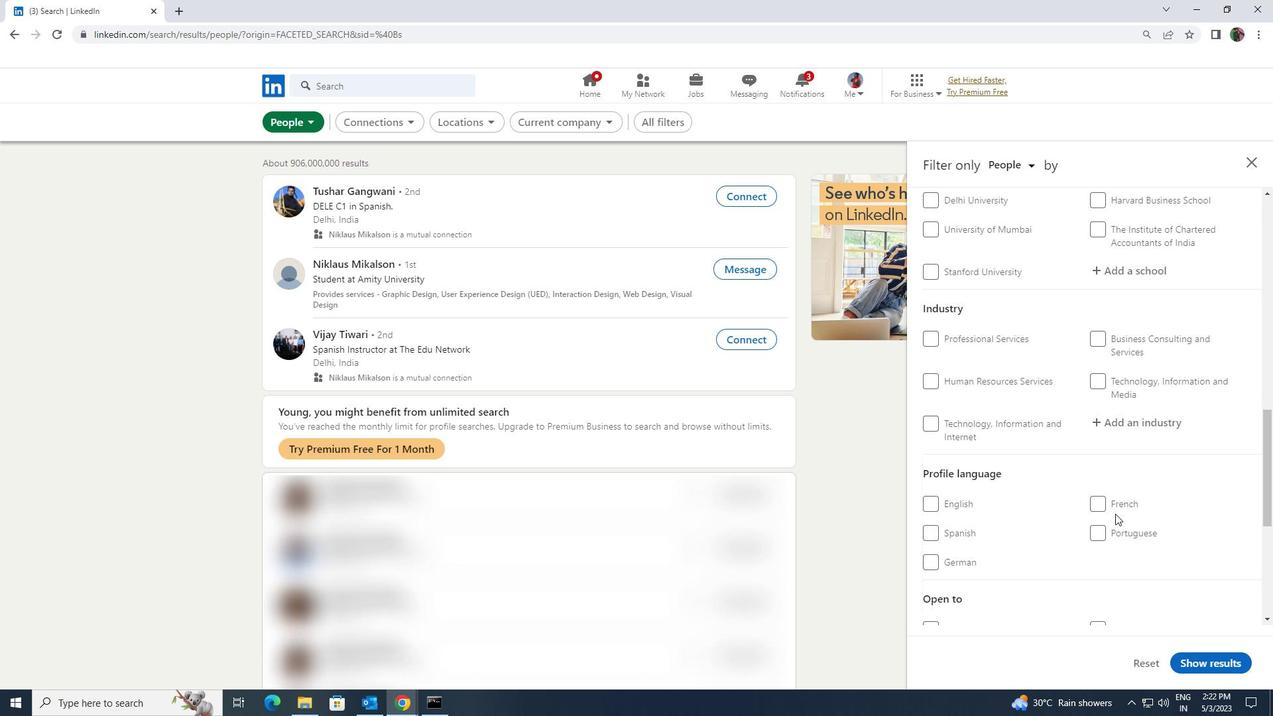 
Action: Mouse pressed left at (1110, 510)
Screenshot: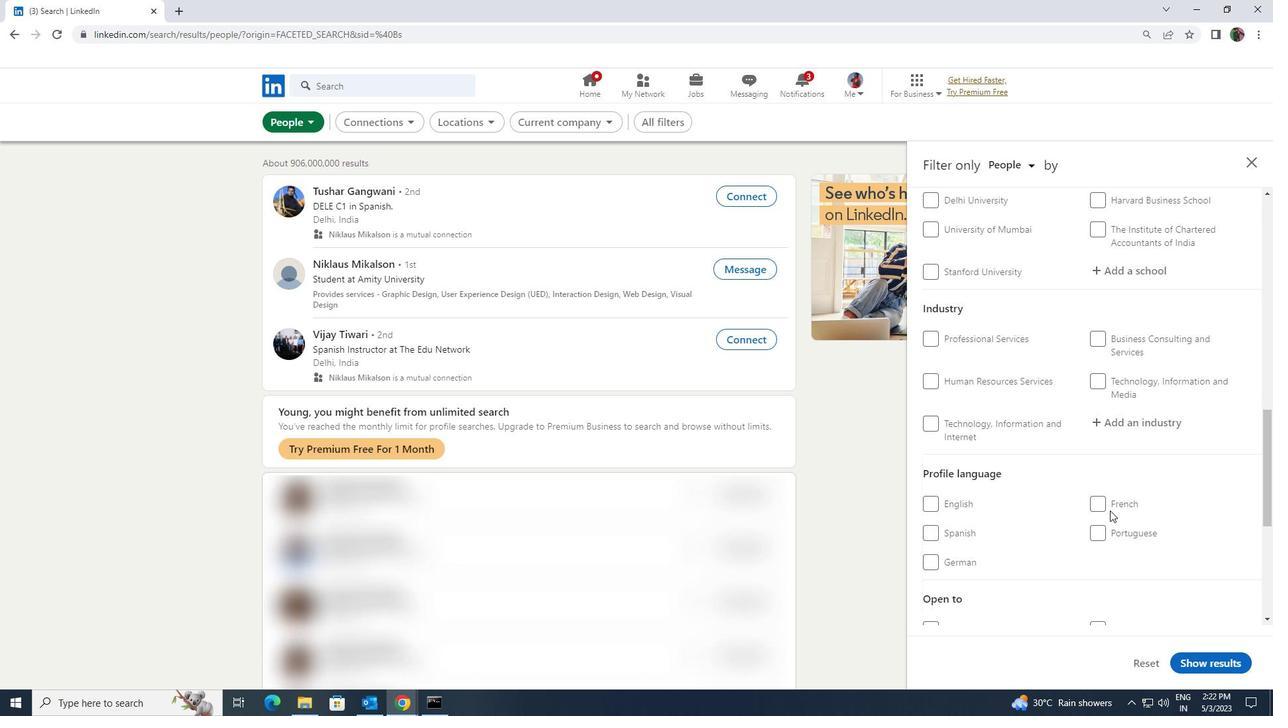 
Action: Mouse moved to (1093, 500)
Screenshot: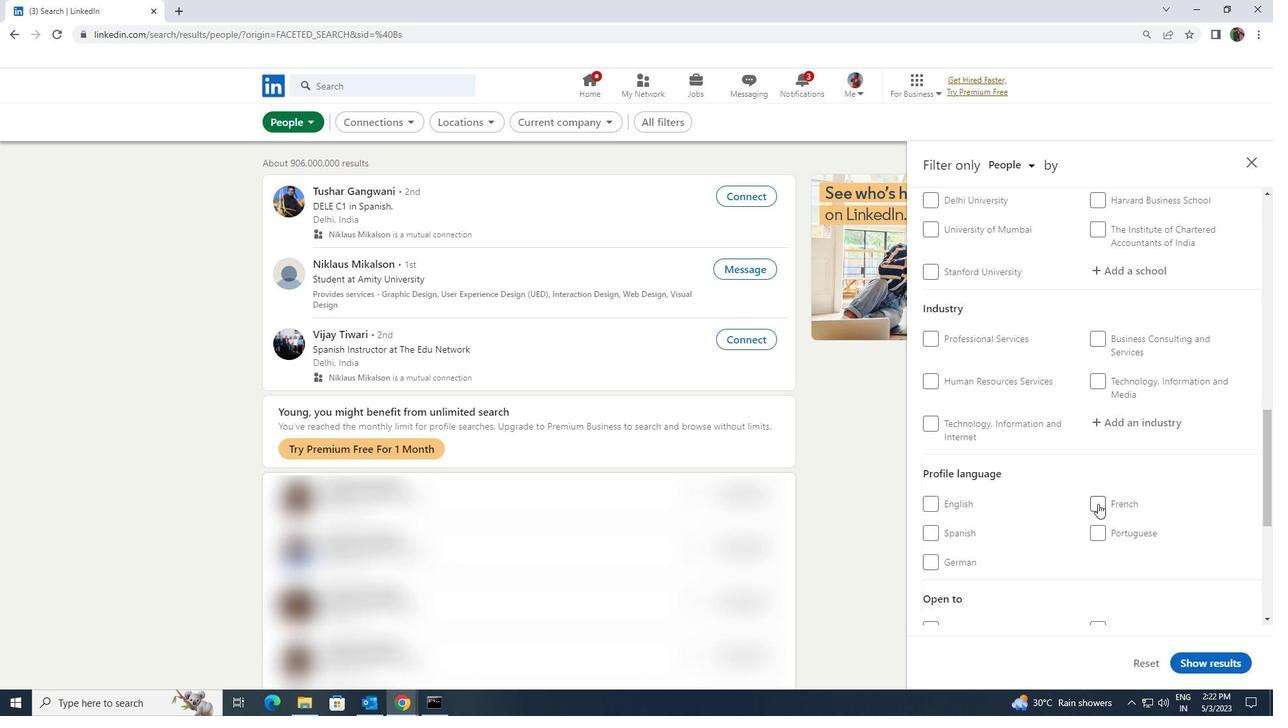 
Action: Mouse pressed left at (1093, 500)
Screenshot: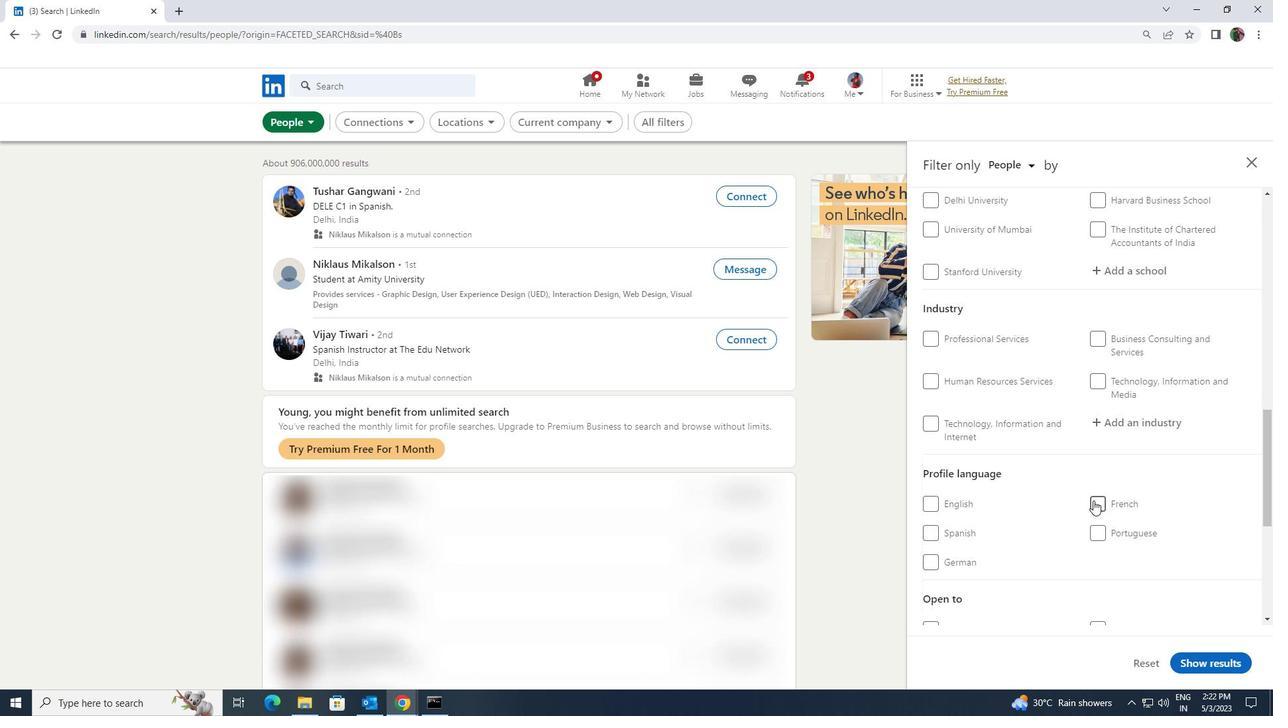 
Action: Mouse scrolled (1093, 501) with delta (0, 0)
Screenshot: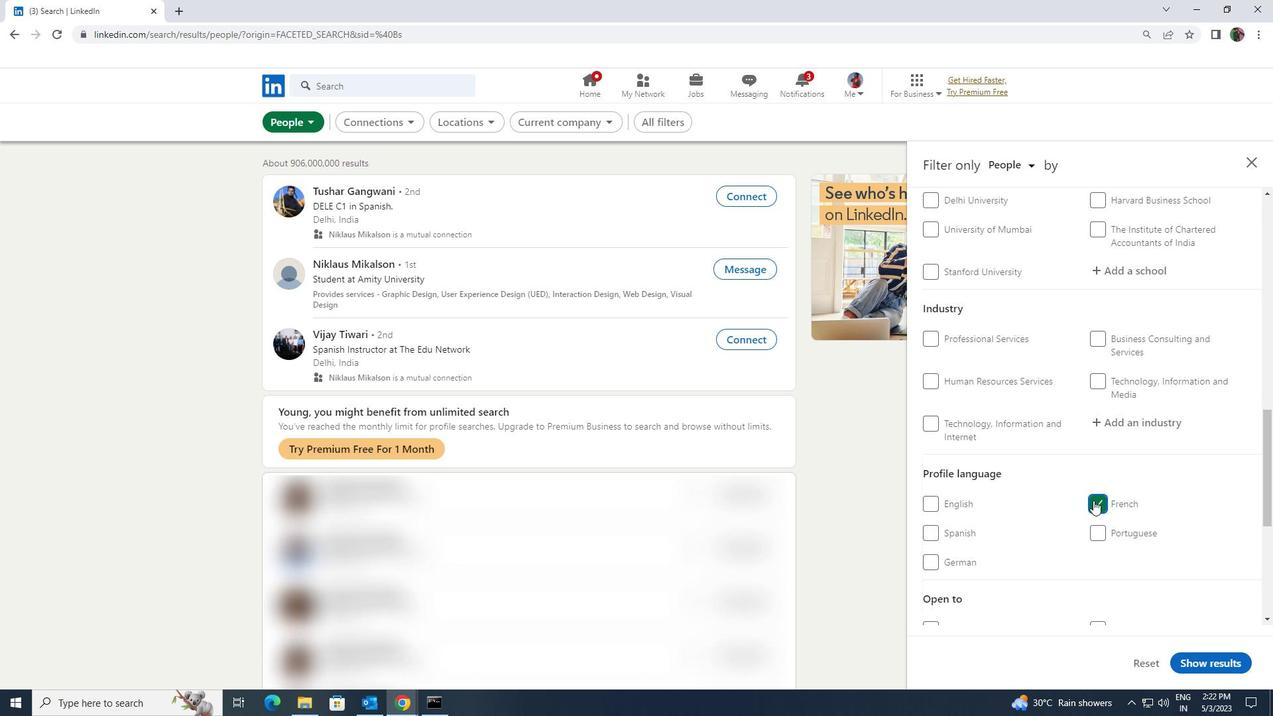 
Action: Mouse scrolled (1093, 501) with delta (0, 0)
Screenshot: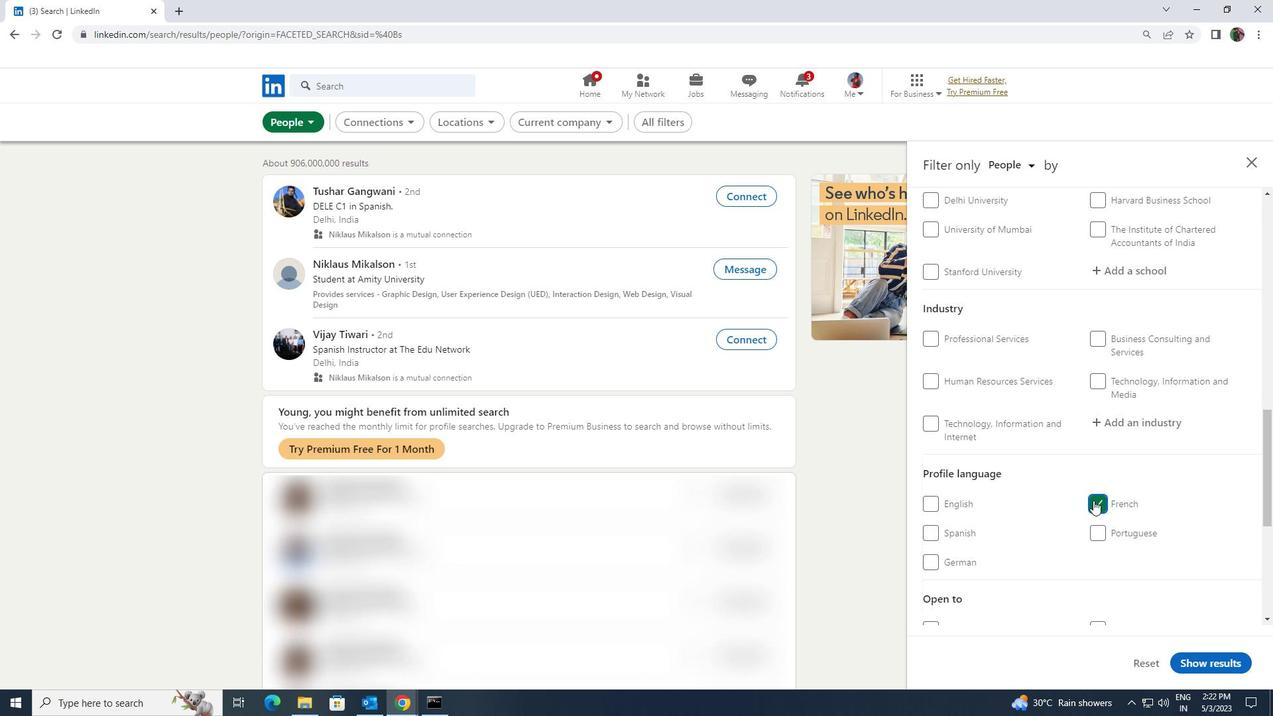 
Action: Mouse scrolled (1093, 501) with delta (0, 0)
Screenshot: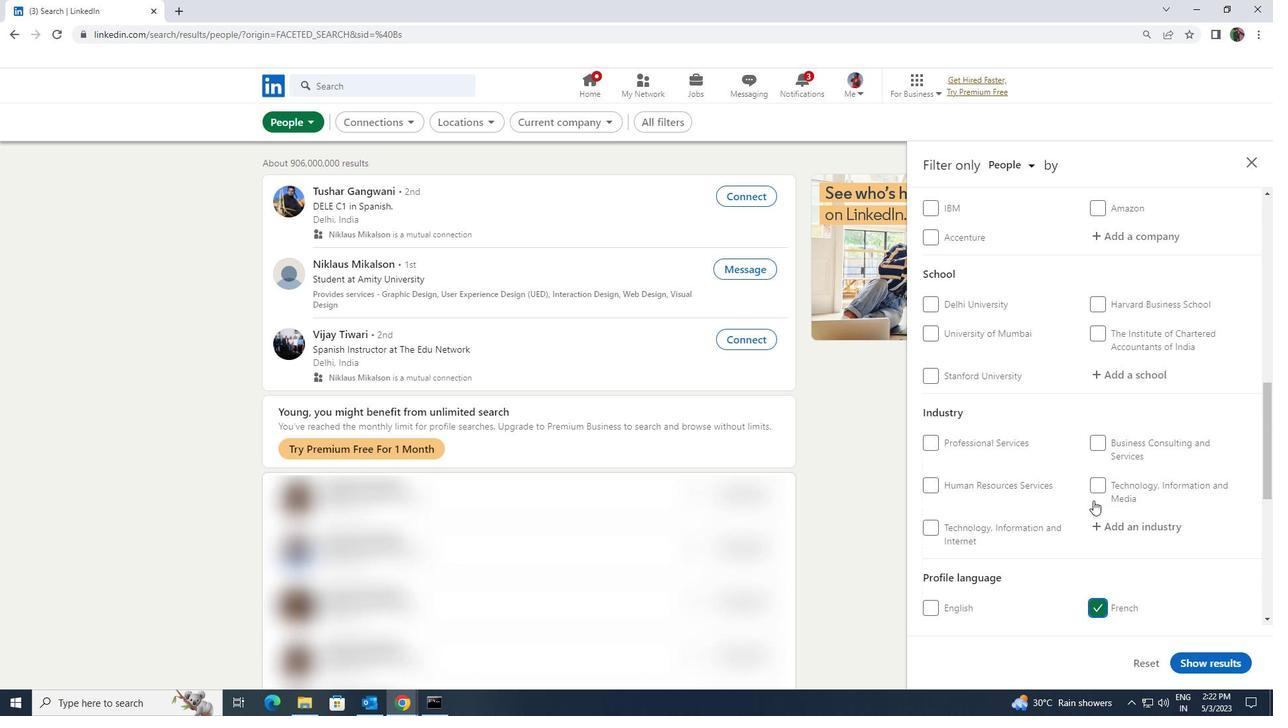 
Action: Mouse scrolled (1093, 501) with delta (0, 0)
Screenshot: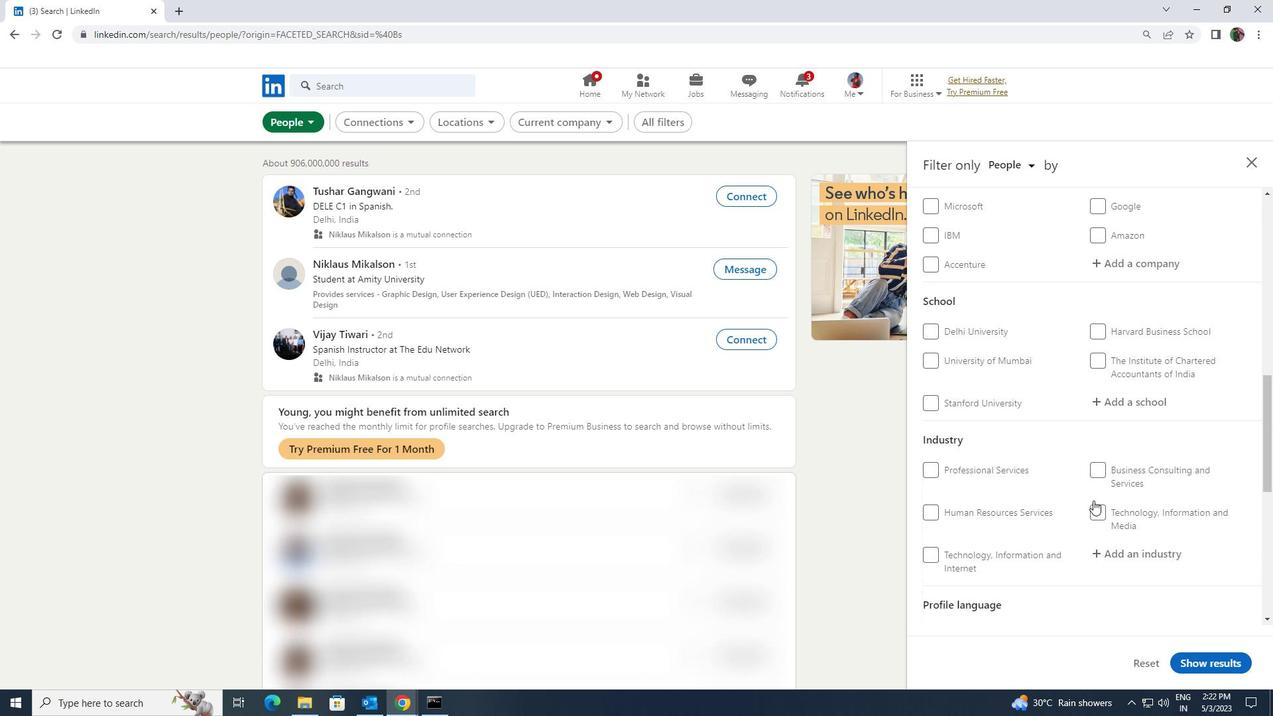 
Action: Mouse scrolled (1093, 501) with delta (0, 0)
Screenshot: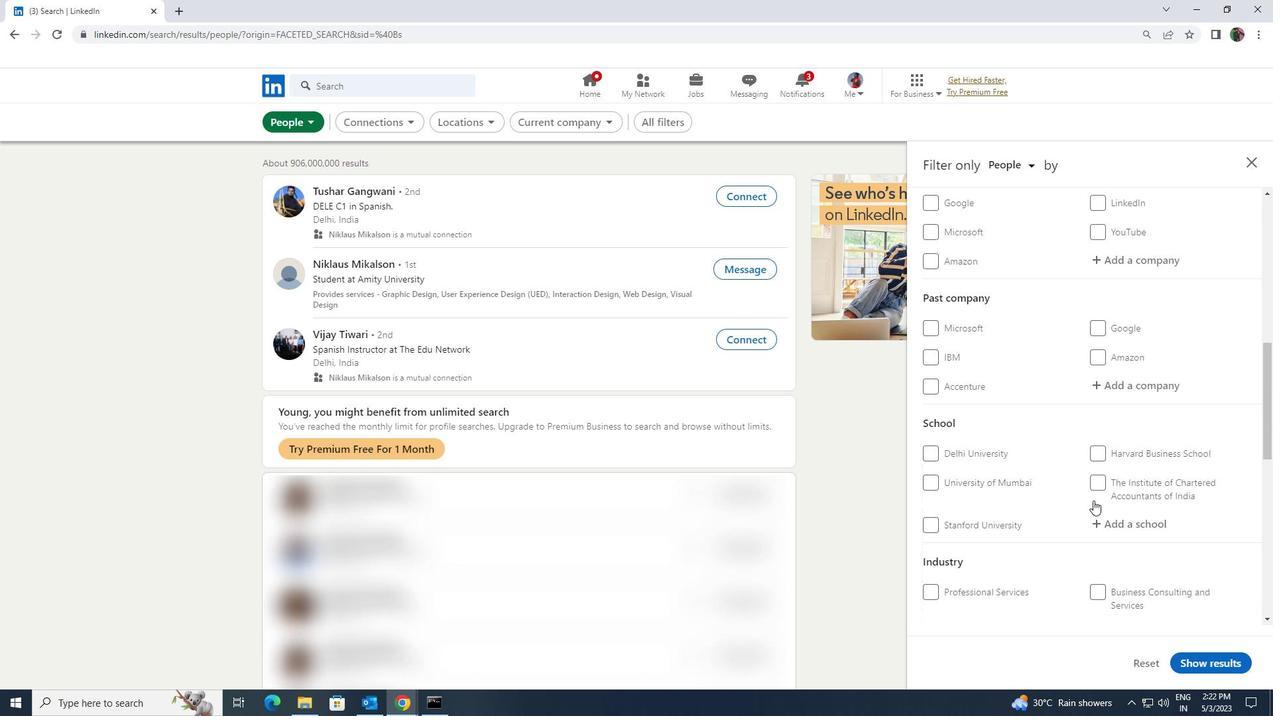 
Action: Mouse scrolled (1093, 501) with delta (0, 0)
Screenshot: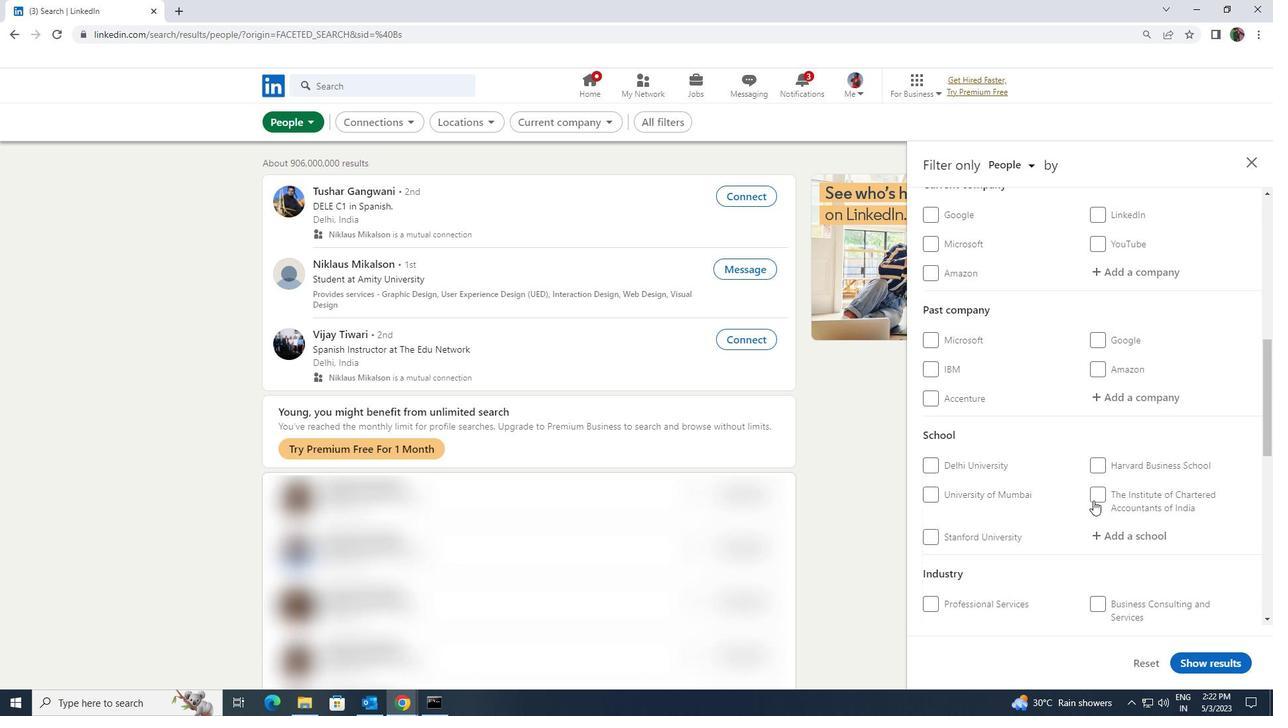 
Action: Mouse scrolled (1093, 501) with delta (0, 0)
Screenshot: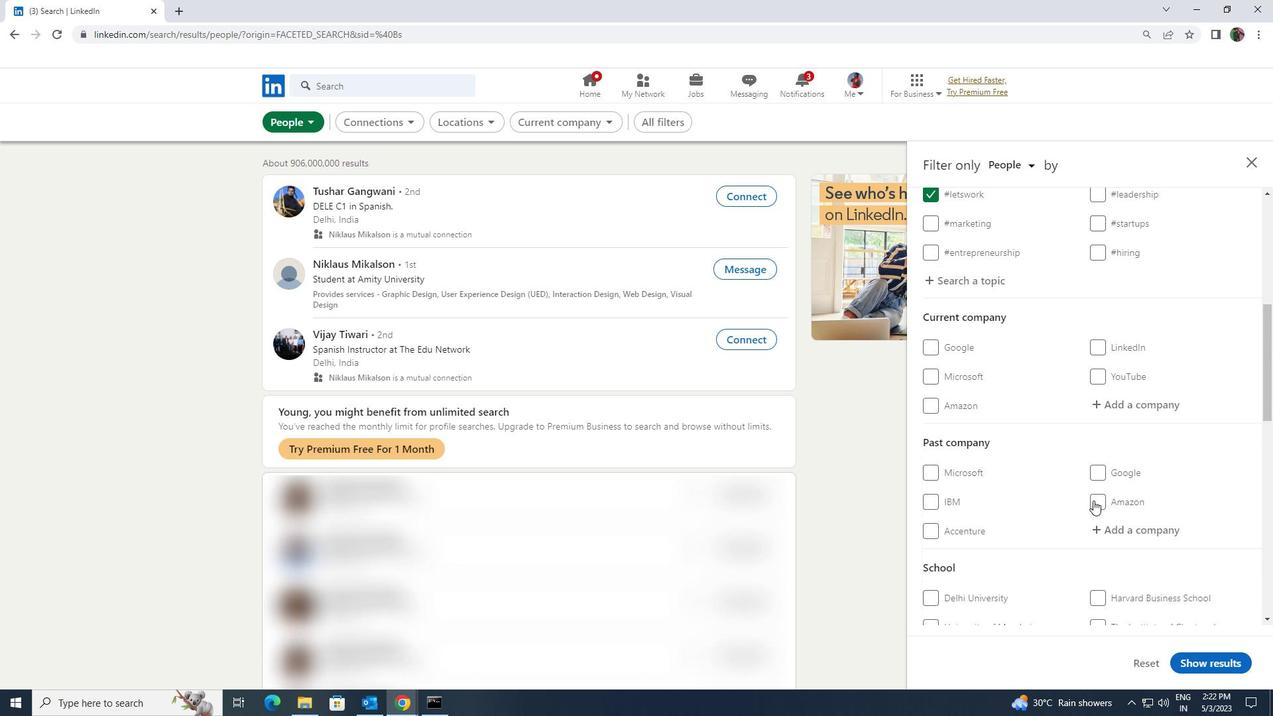
Action: Mouse moved to (1101, 479)
Screenshot: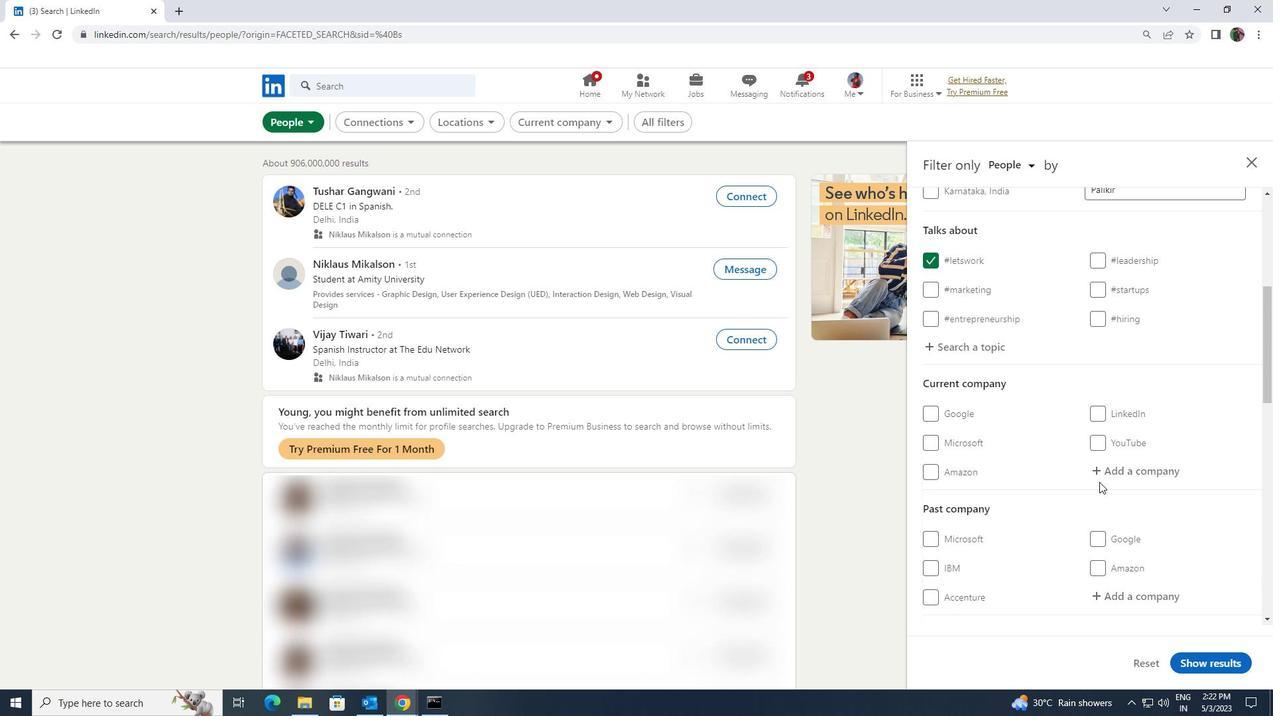 
Action: Mouse pressed left at (1101, 479)
Screenshot: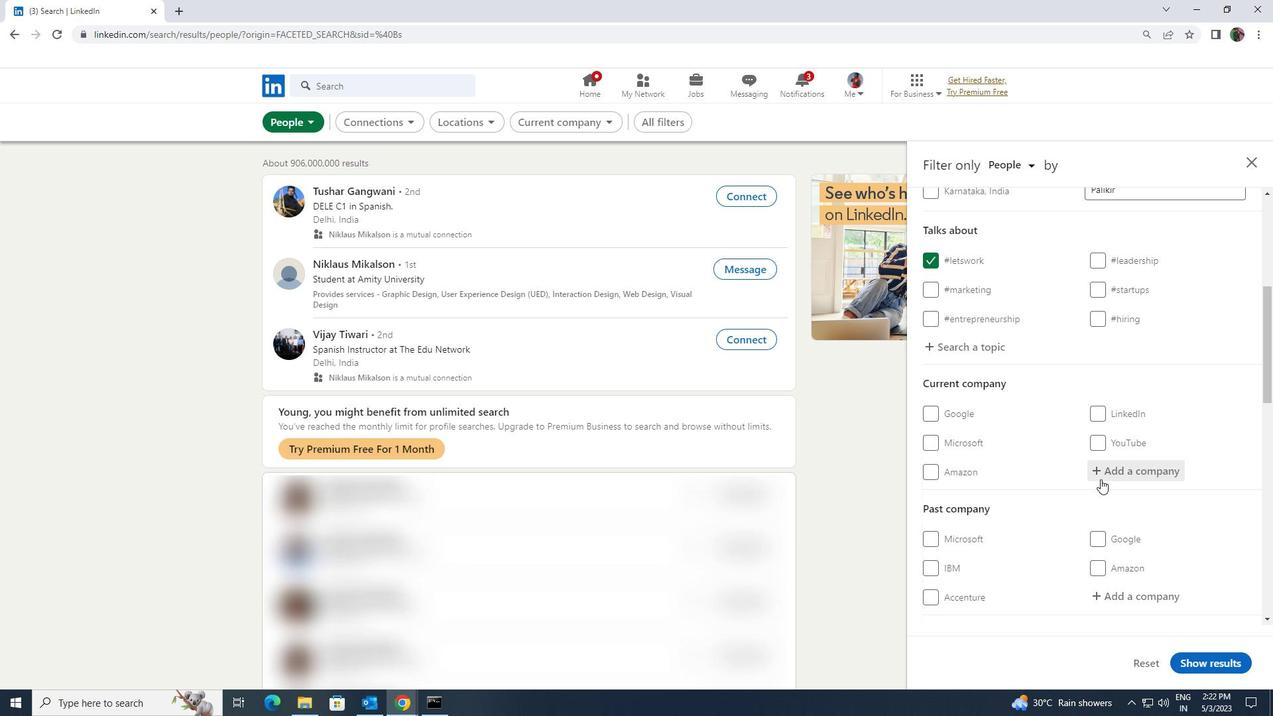 
Action: Key pressed <Key.shift><Key.shift><Key.shift>CLOUDERA
Screenshot: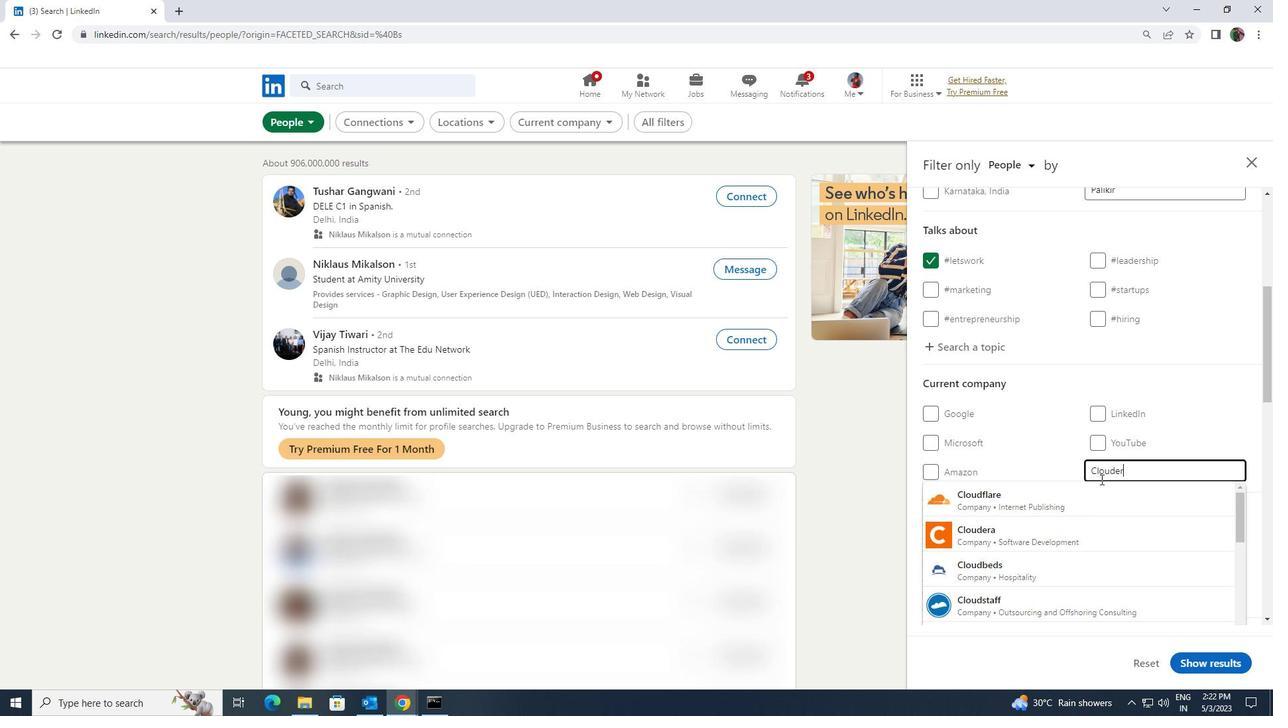 
Action: Mouse moved to (1097, 496)
Screenshot: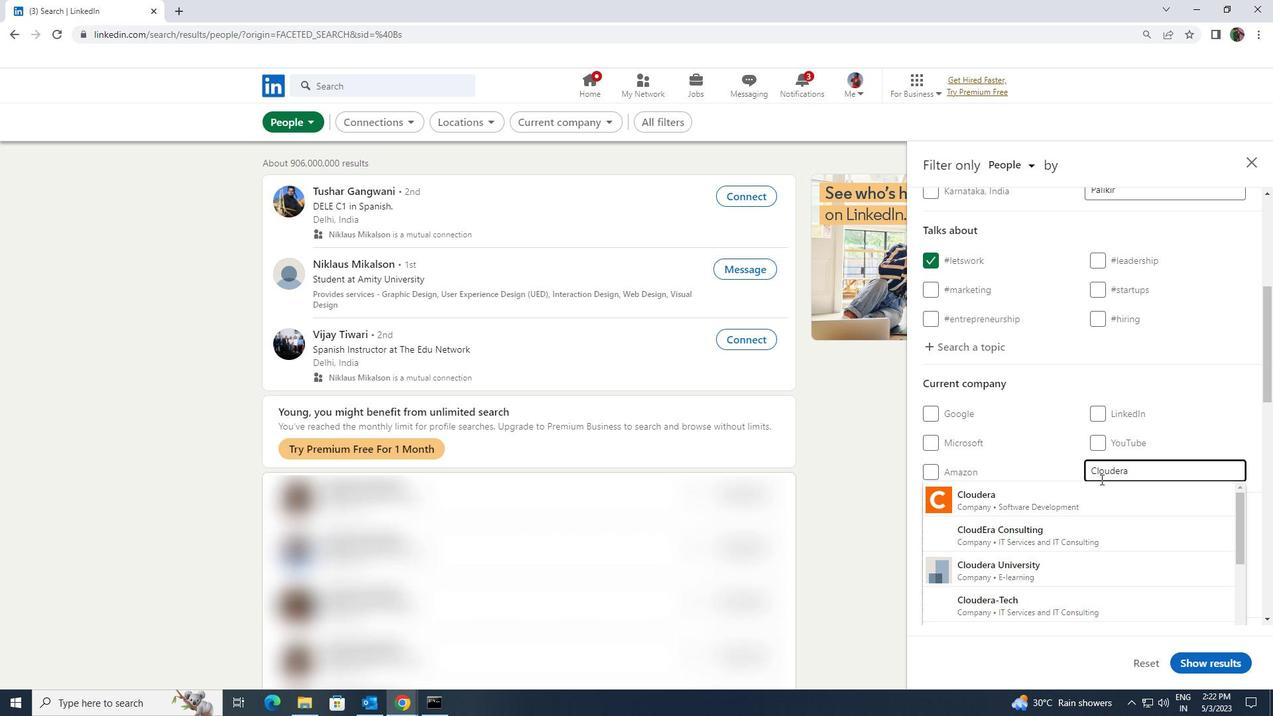 
Action: Mouse pressed left at (1097, 496)
Screenshot: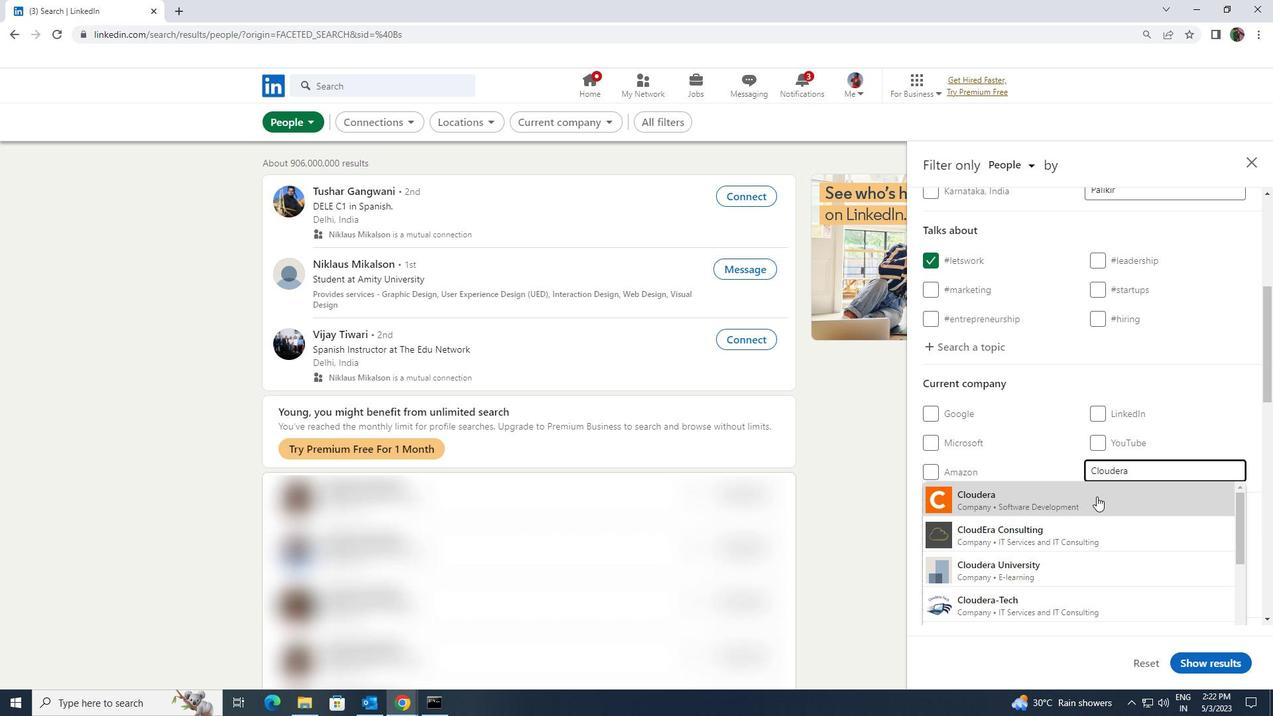 
Action: Mouse scrolled (1097, 496) with delta (0, 0)
Screenshot: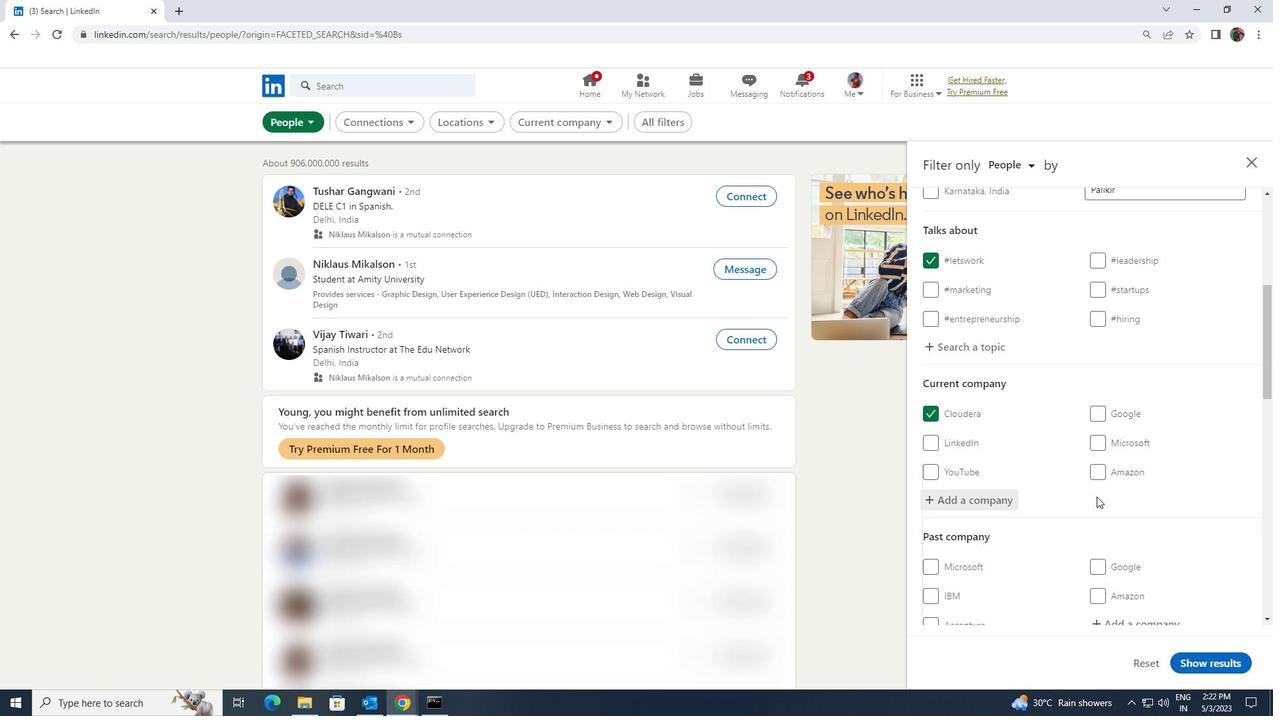 
Action: Mouse scrolled (1097, 496) with delta (0, 0)
Screenshot: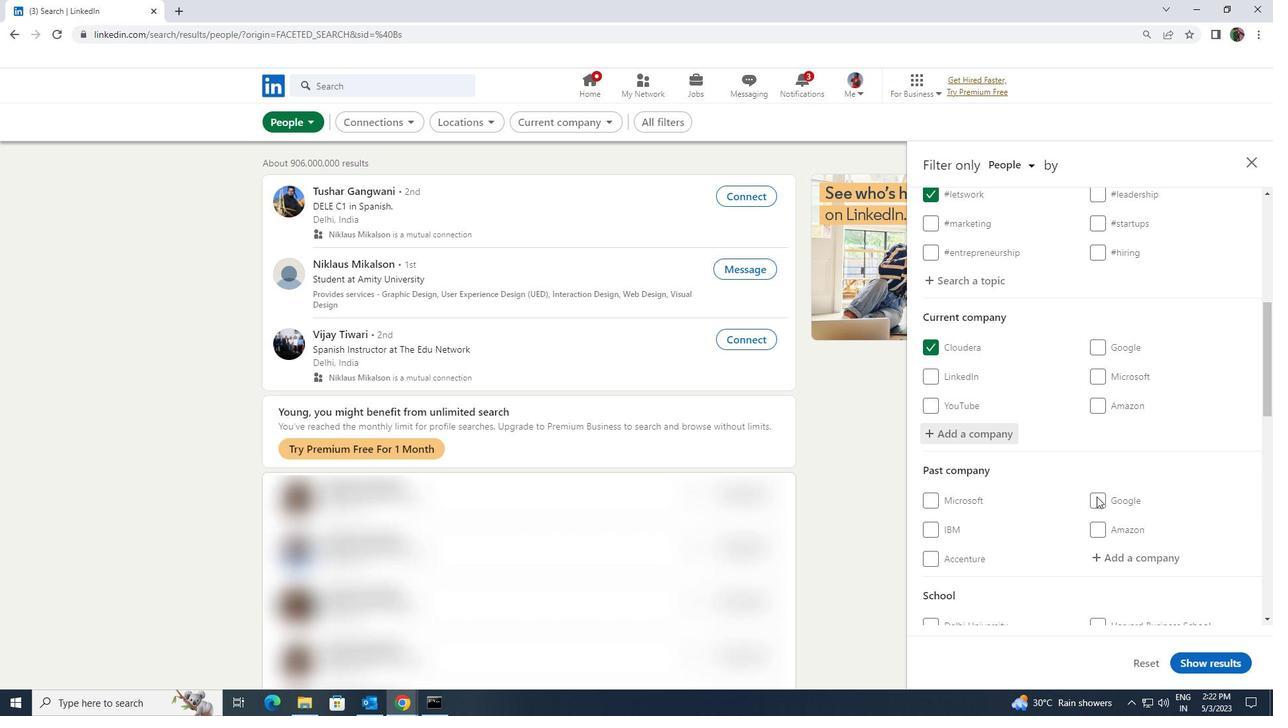 
Action: Mouse scrolled (1097, 496) with delta (0, 0)
Screenshot: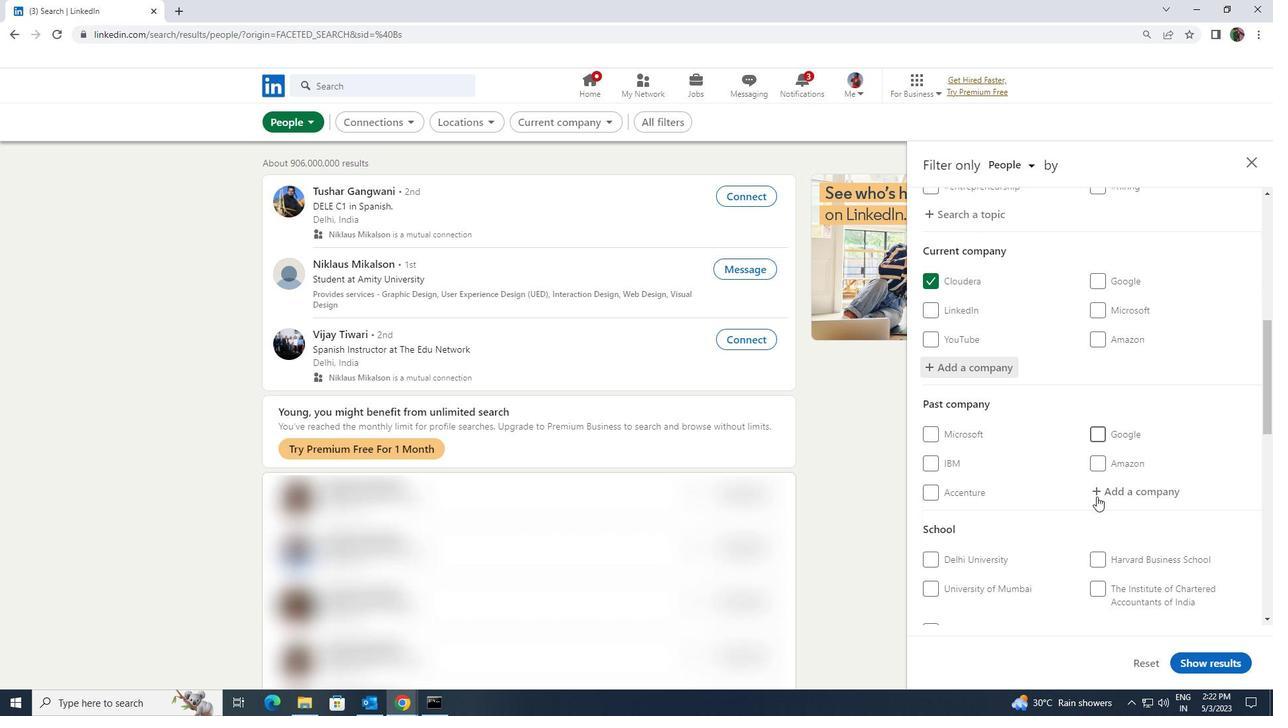 
Action: Mouse scrolled (1097, 496) with delta (0, 0)
Screenshot: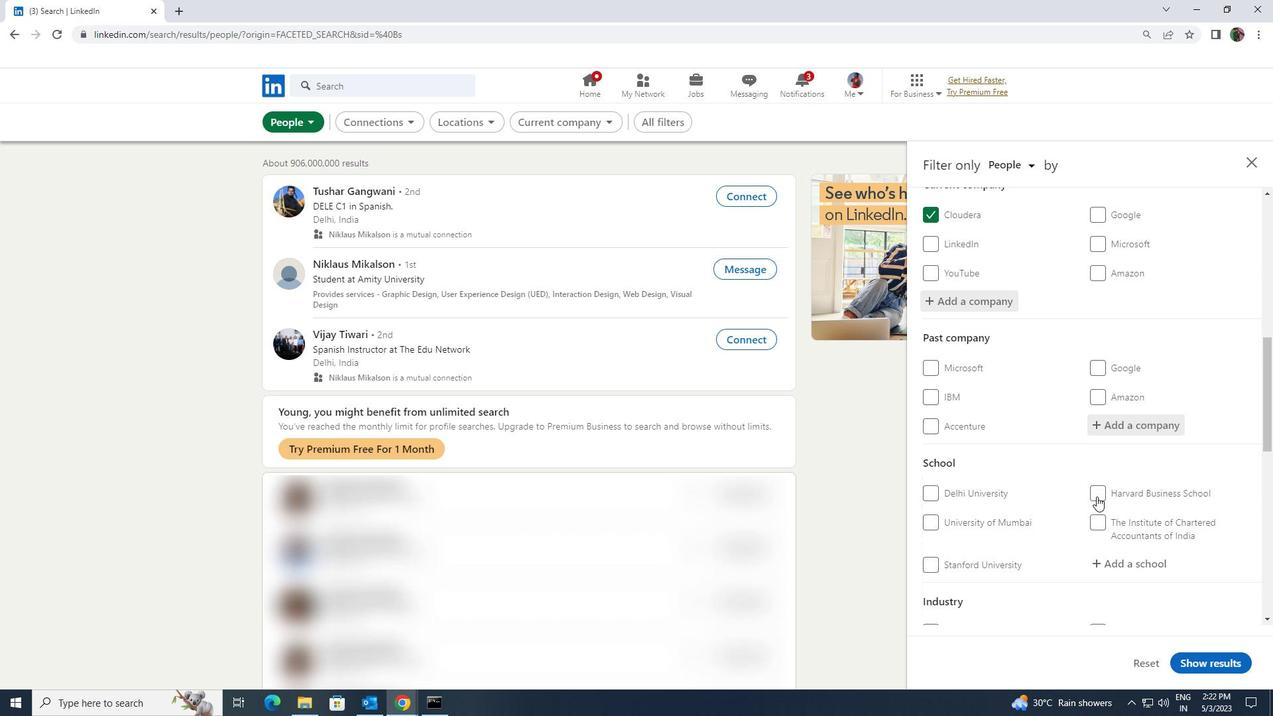 
Action: Mouse pressed left at (1097, 496)
Screenshot: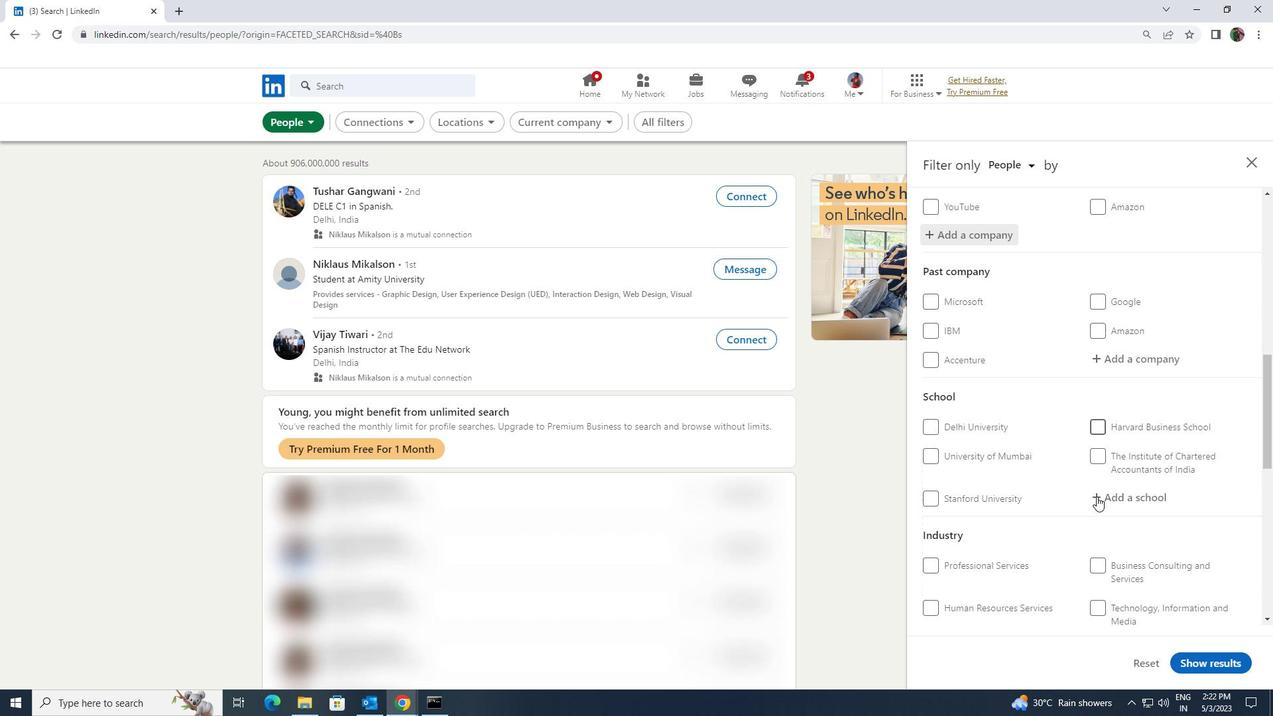 
Action: Key pressed <Key.shift><Key.shift><Key.shift><Key.shift><Key.shift><Key.shift><Key.shift><Key.shift><Key.shift><Key.shift><Key.shift><Key.shift><Key.shift><Key.shift><Key.shift><Key.shift><Key.shift><Key.shift><Key.shift><Key.shift><Key.shift><Key.shift><Key.shift><Key.shift><Key.shift><Key.shift><Key.shift><Key.shift><Key.shift><Key.shift><Key.shift><Key.shift>INDIAN<Key.space><Key.shift>INSTITUTE<Key.space><Key.shift>OF<Key.space><Key.shift><Key.shift><Key.shift><Key.shift>MANAGEMENT<Key.space><Key.shift>TIRU
Screenshot: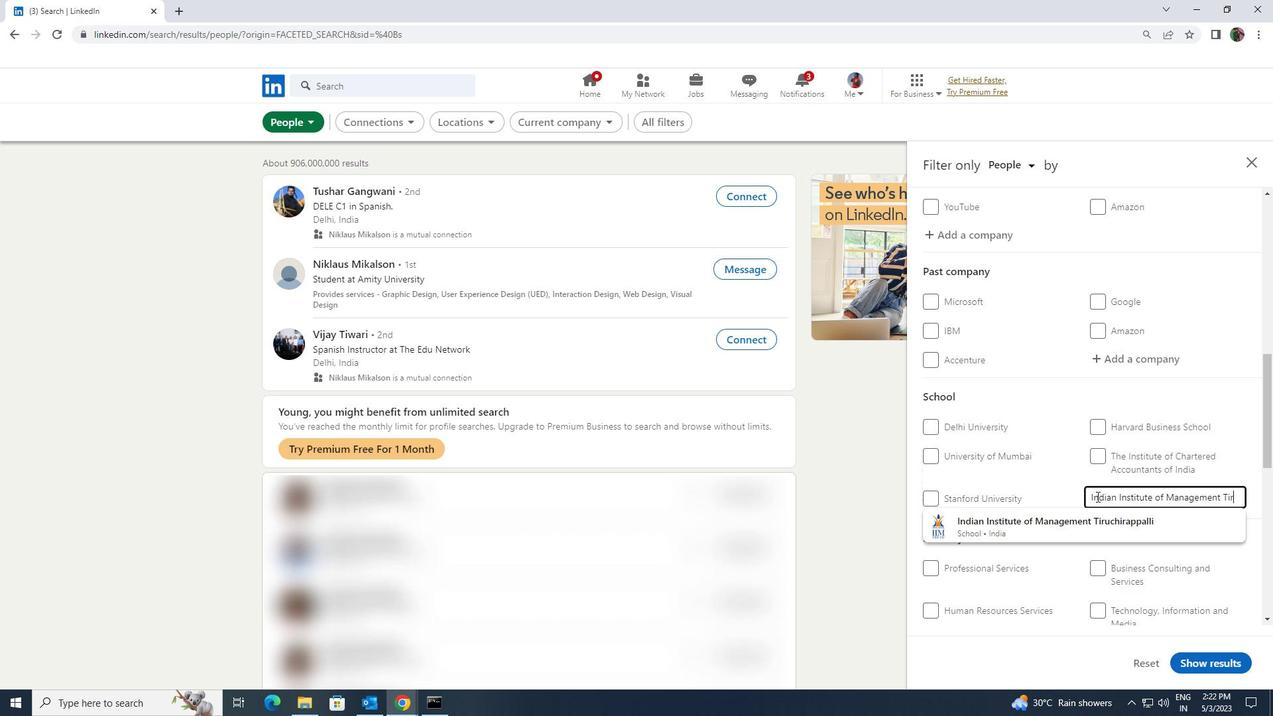 
Action: Mouse moved to (1100, 531)
Screenshot: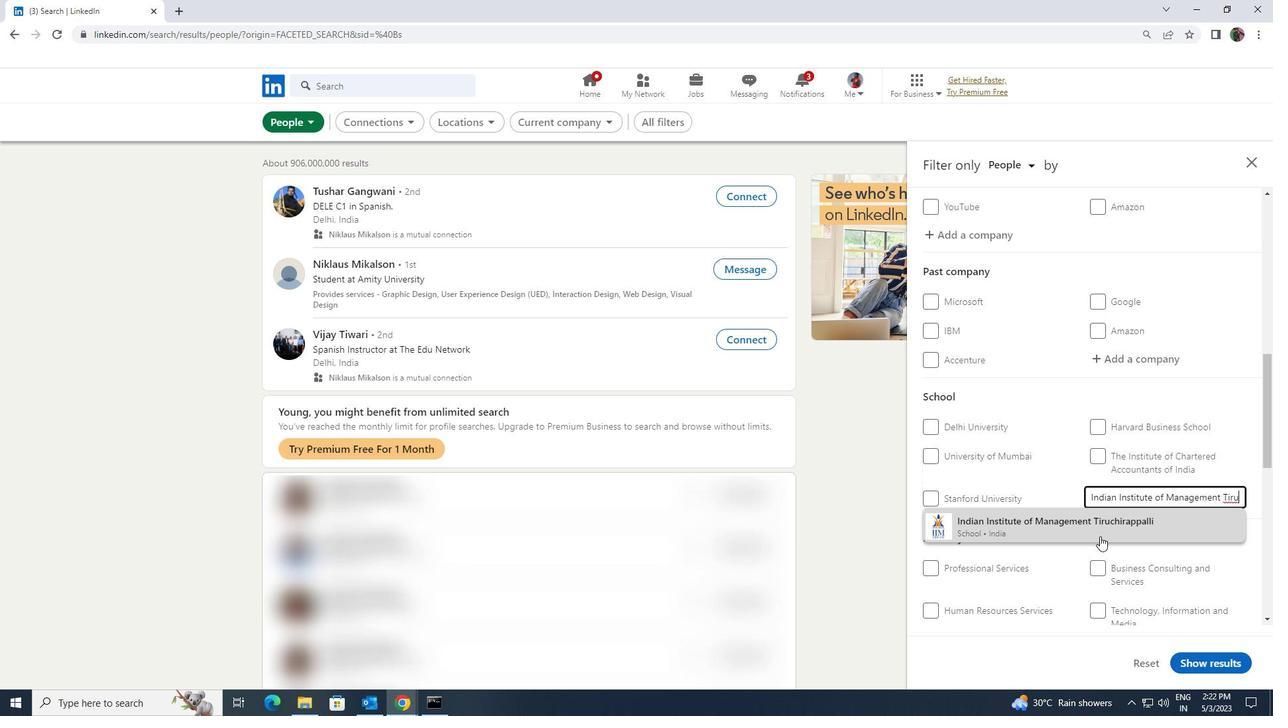 
Action: Mouse pressed left at (1100, 531)
Screenshot: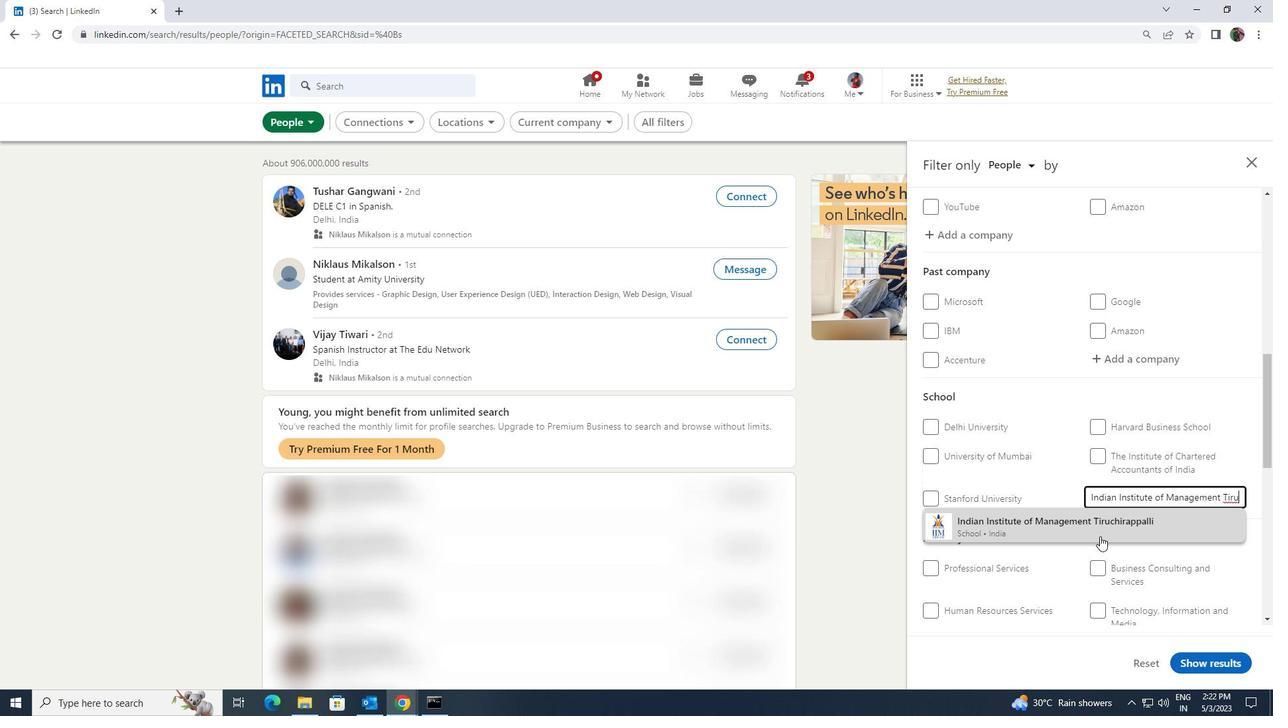 
Action: Mouse scrolled (1100, 531) with delta (0, 0)
Screenshot: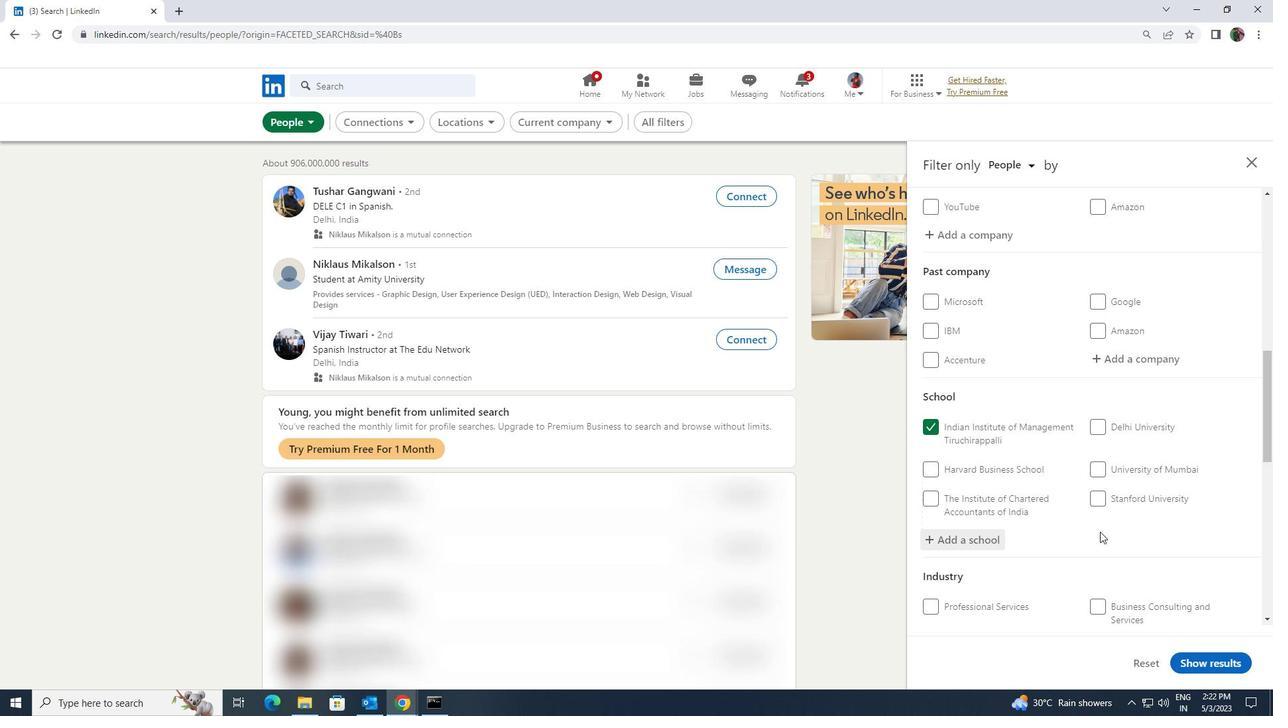 
Action: Mouse scrolled (1100, 531) with delta (0, 0)
Screenshot: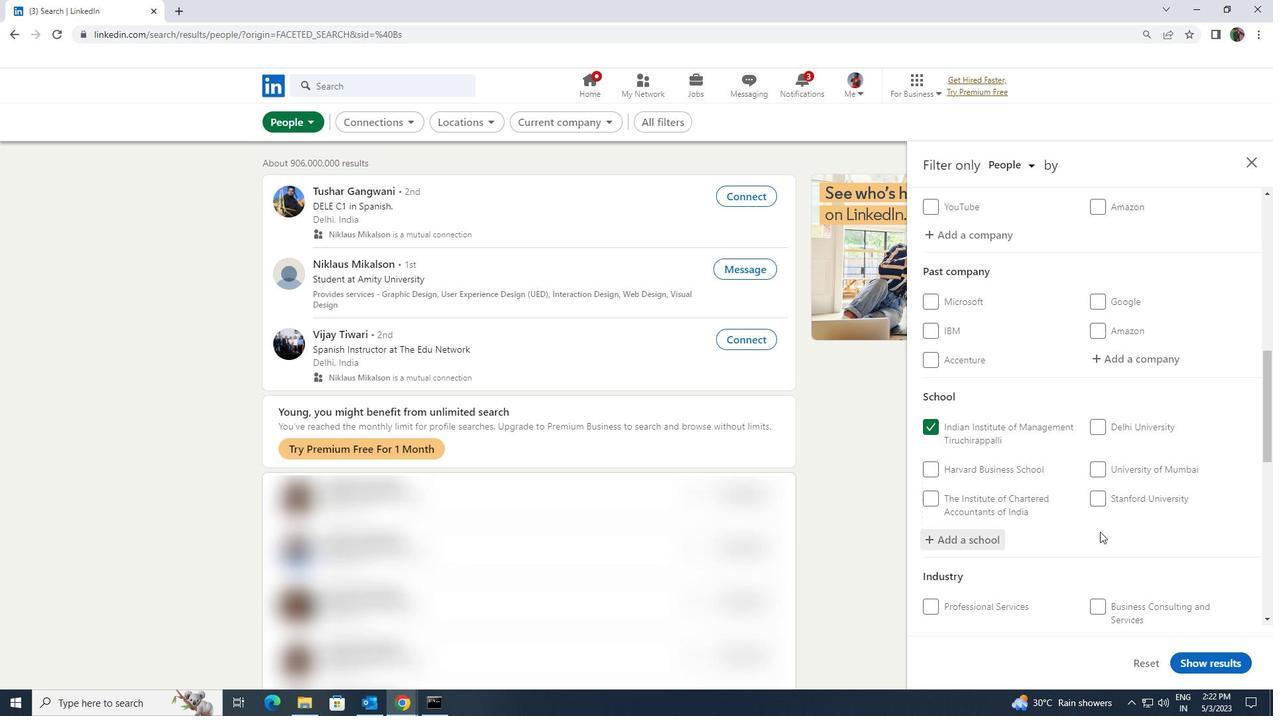 
Action: Mouse scrolled (1100, 531) with delta (0, 0)
Screenshot: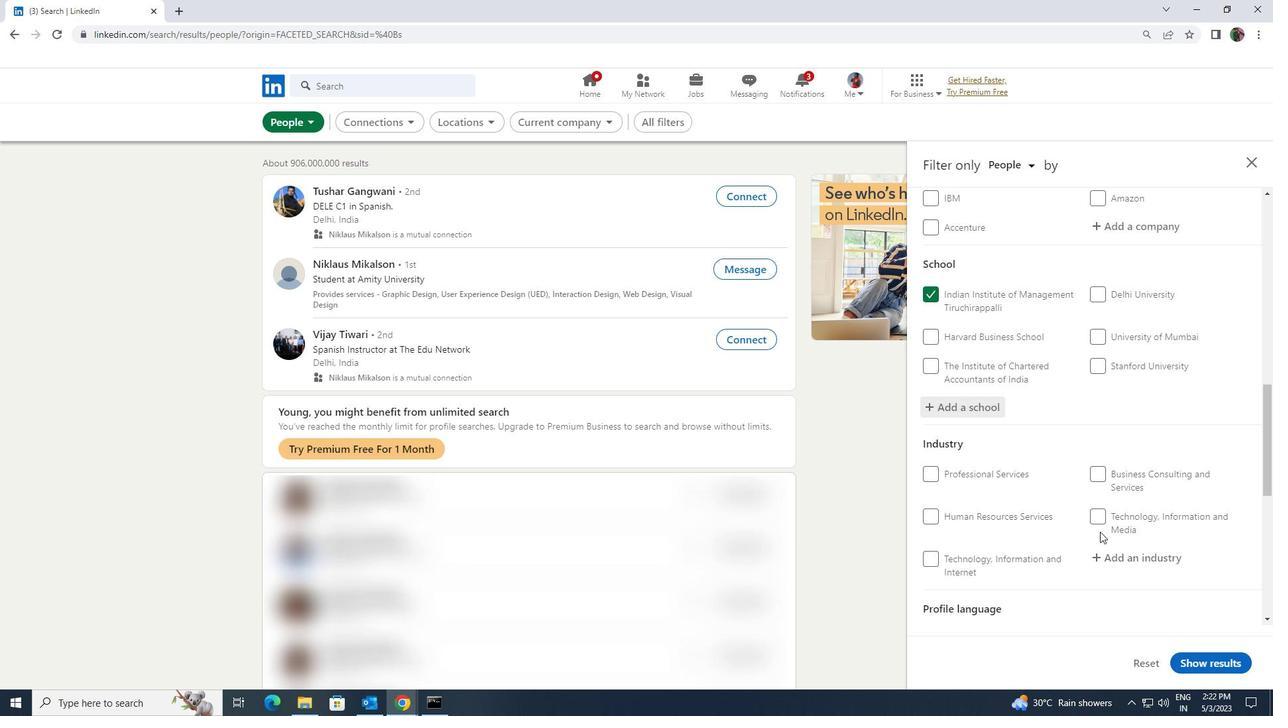 
Action: Mouse moved to (1121, 496)
Screenshot: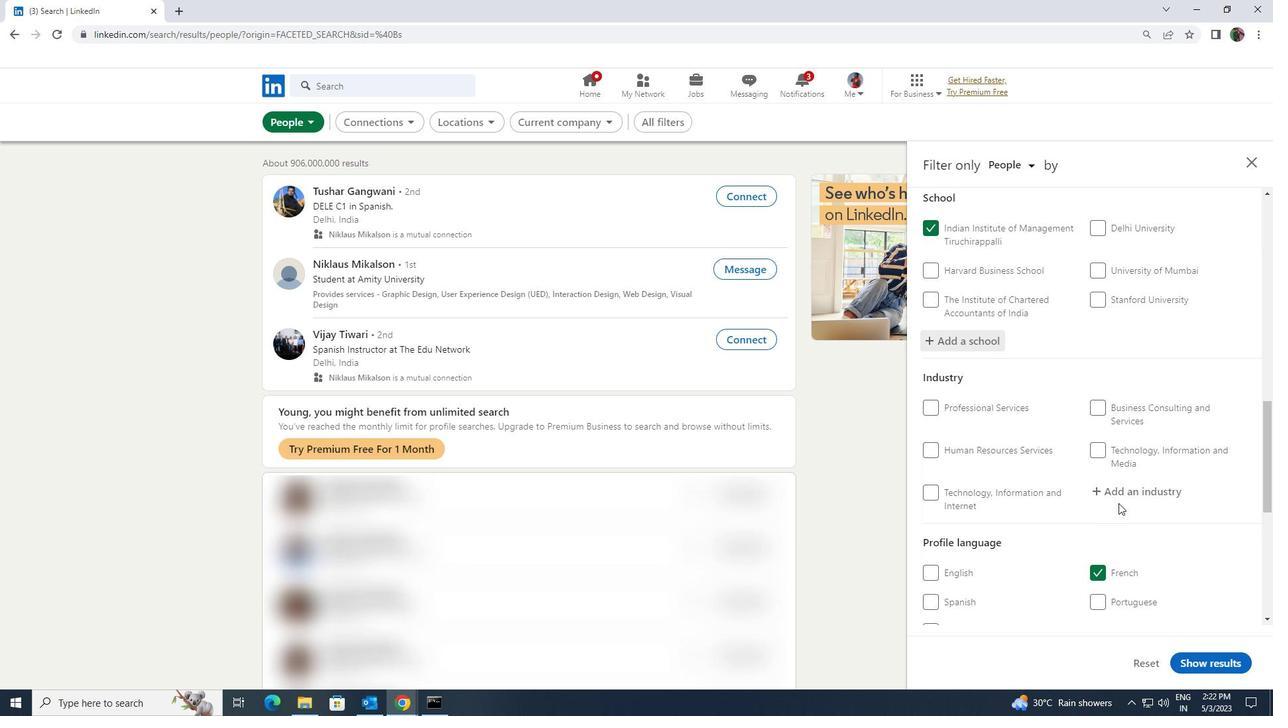 
Action: Mouse pressed left at (1121, 496)
Screenshot: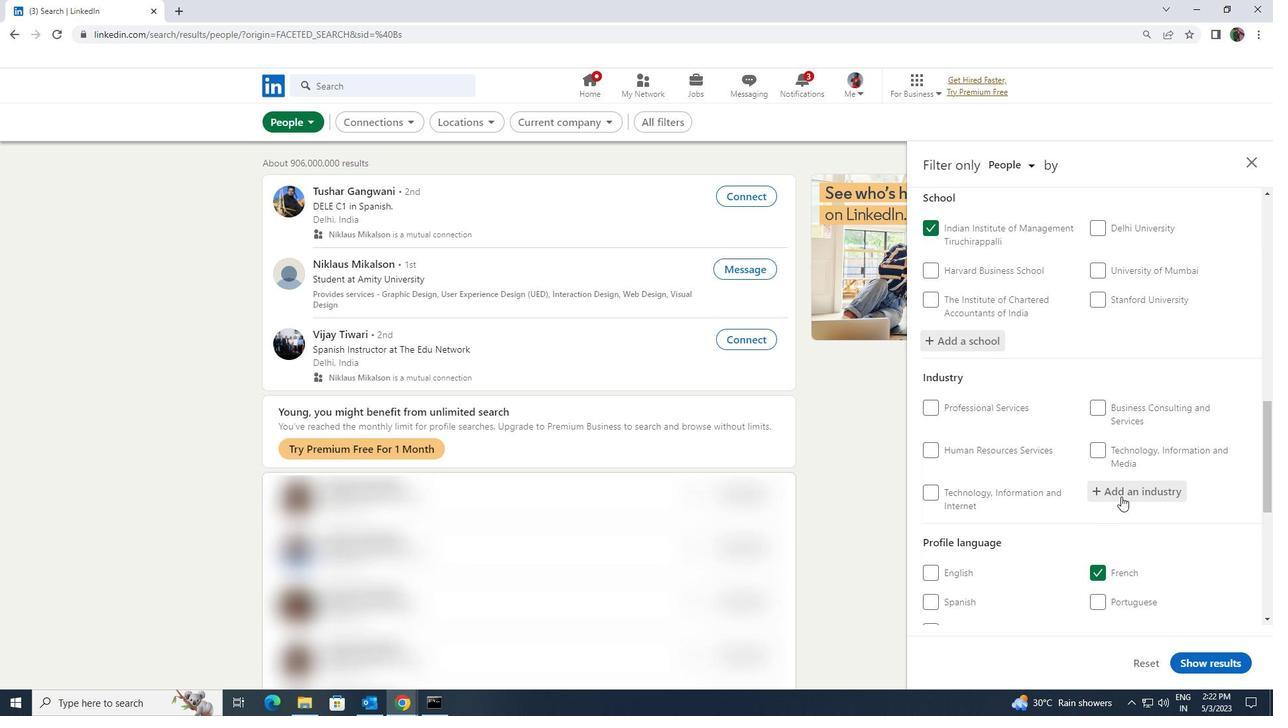 
Action: Key pressed <Key.shift><Key.shift><Key.shift><Key.shift><Key.shift><Key.shift><Key.shift><Key.shift><Key.shift><Key.shift><Key.shift><Key.shift><Key.shift><Key.shift><Key.shift>PHAR
Screenshot: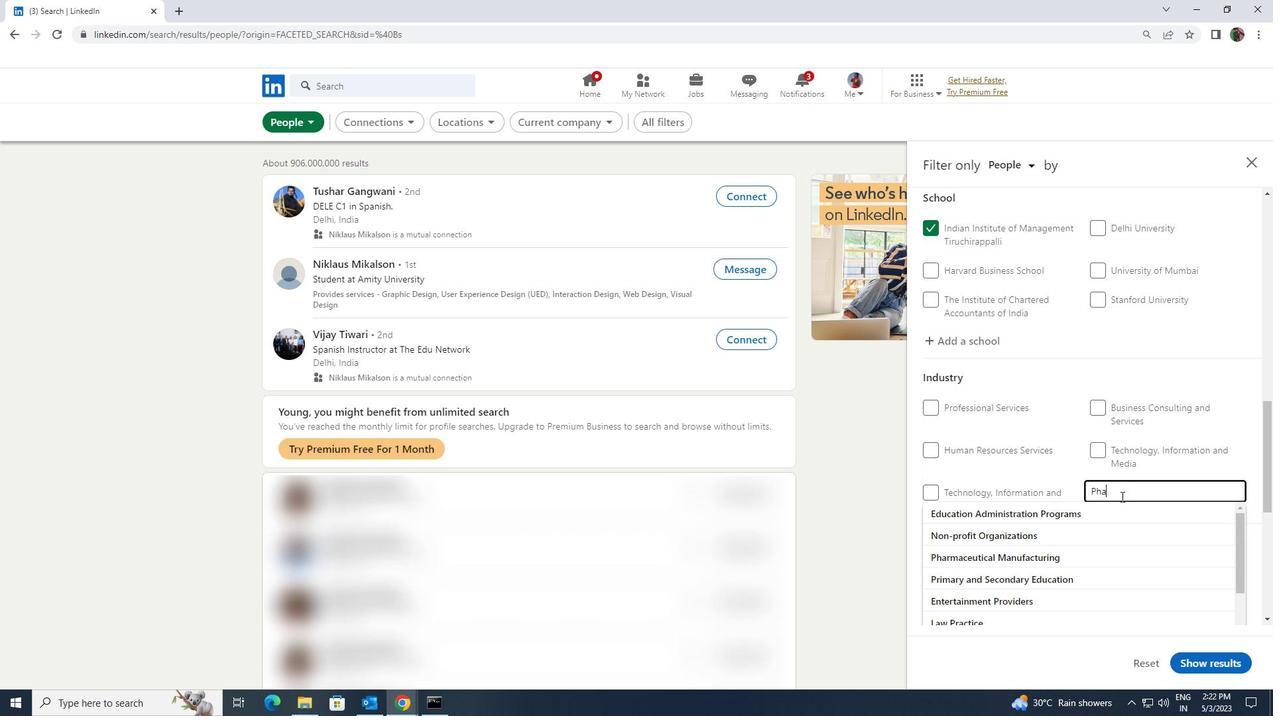 
Action: Mouse moved to (1119, 504)
Screenshot: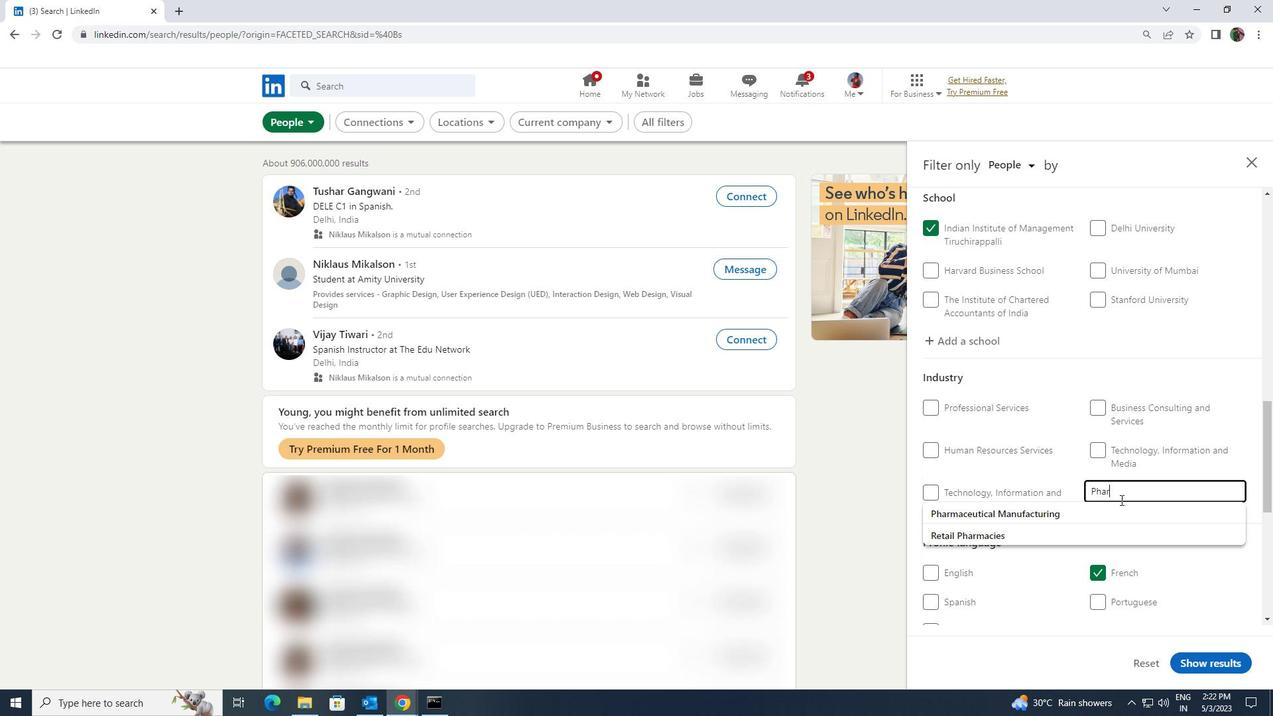
Action: Mouse pressed left at (1119, 504)
Screenshot: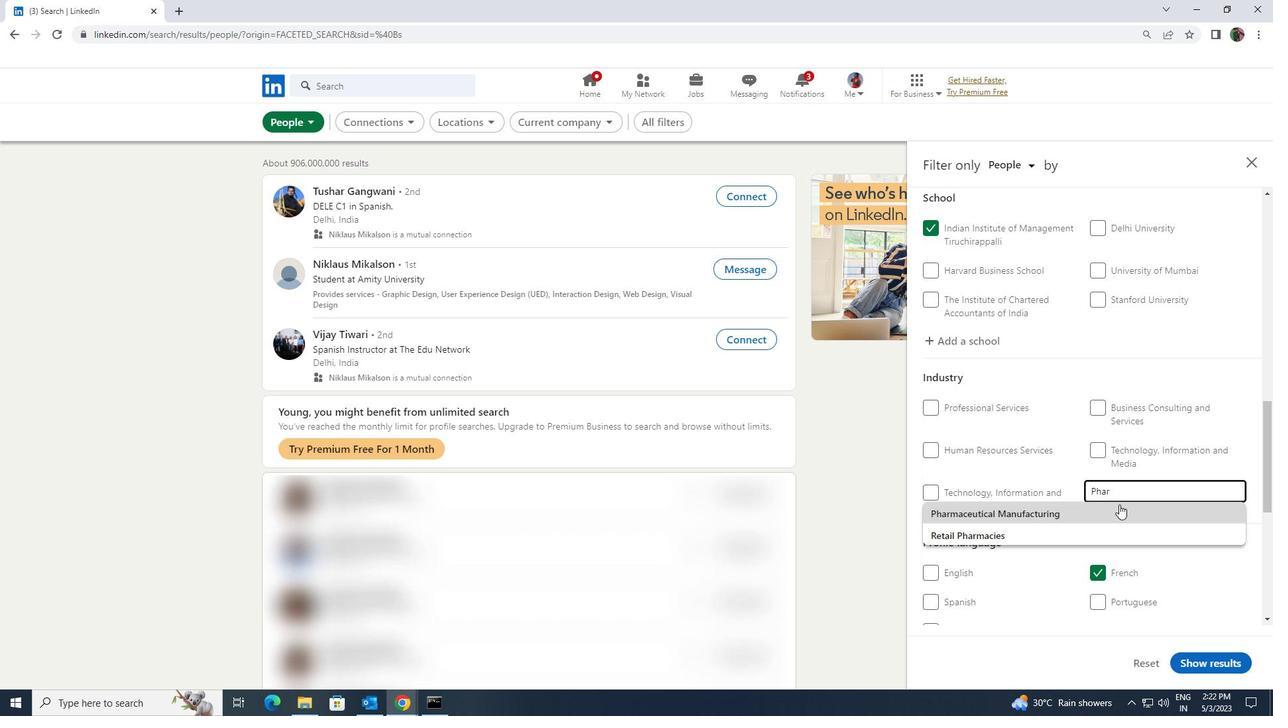 
Action: Mouse scrolled (1119, 504) with delta (0, 0)
Screenshot: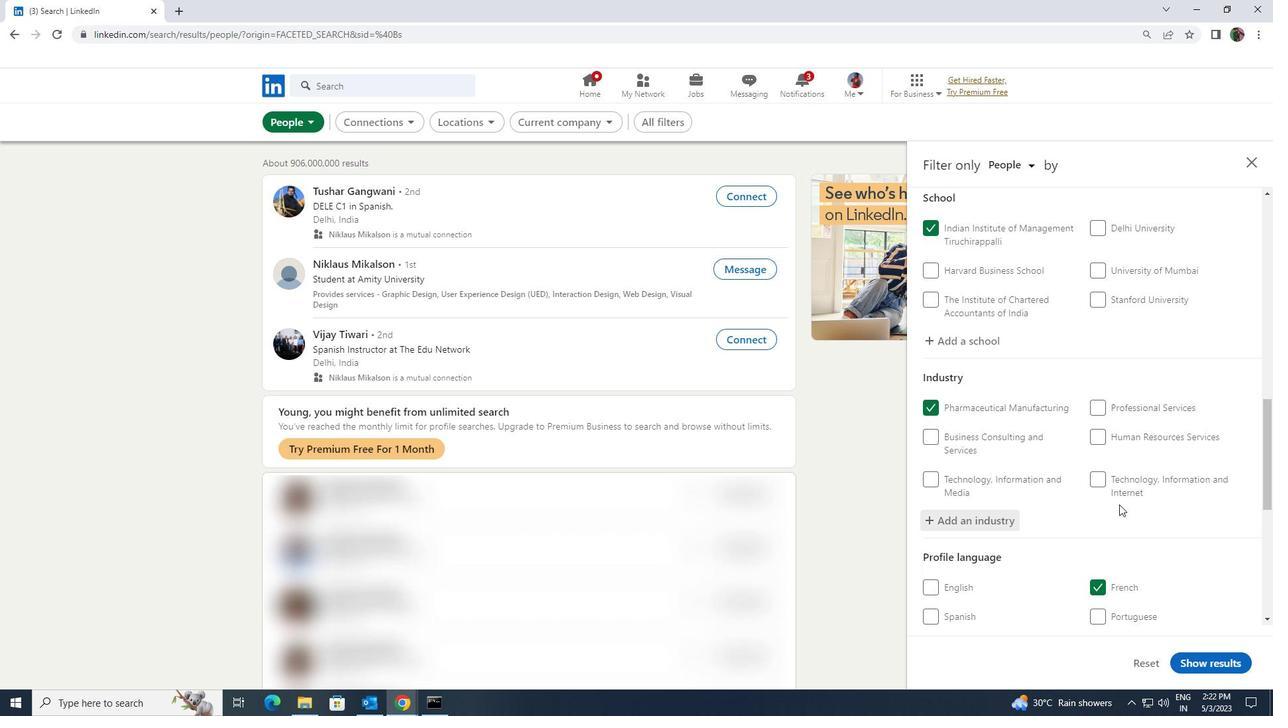 
Action: Mouse scrolled (1119, 504) with delta (0, 0)
Screenshot: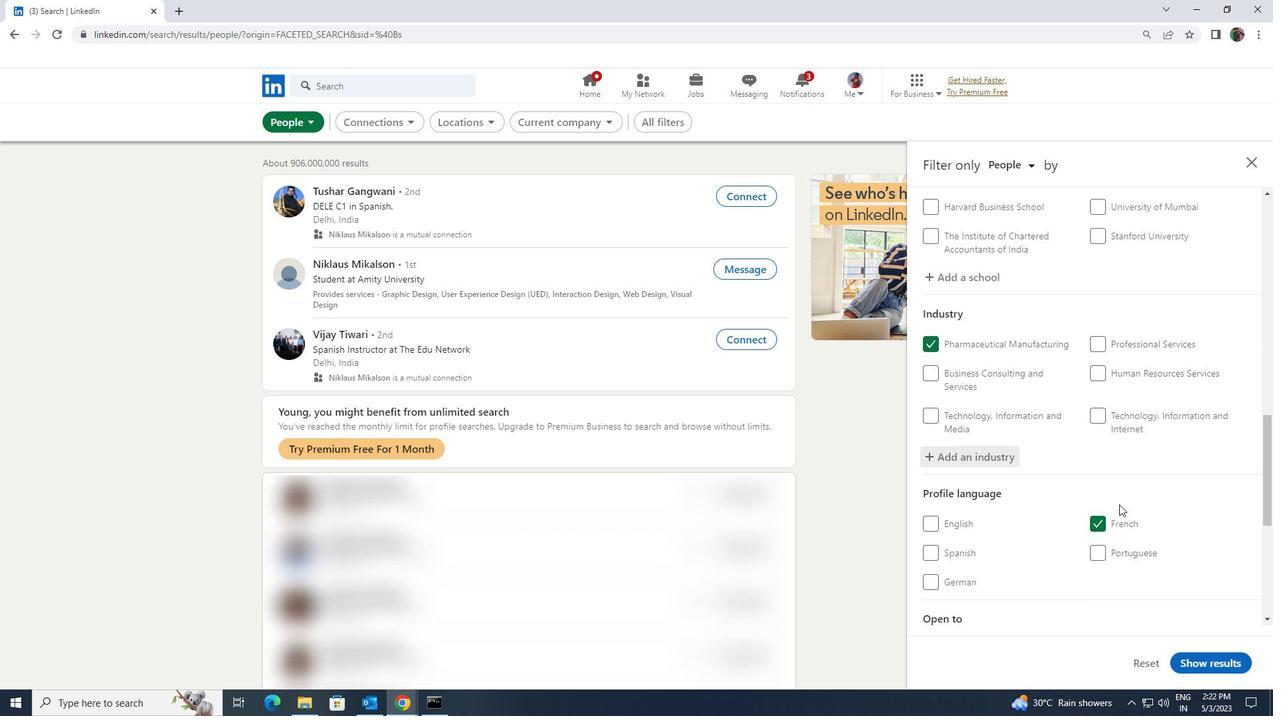 
Action: Mouse scrolled (1119, 504) with delta (0, 0)
Screenshot: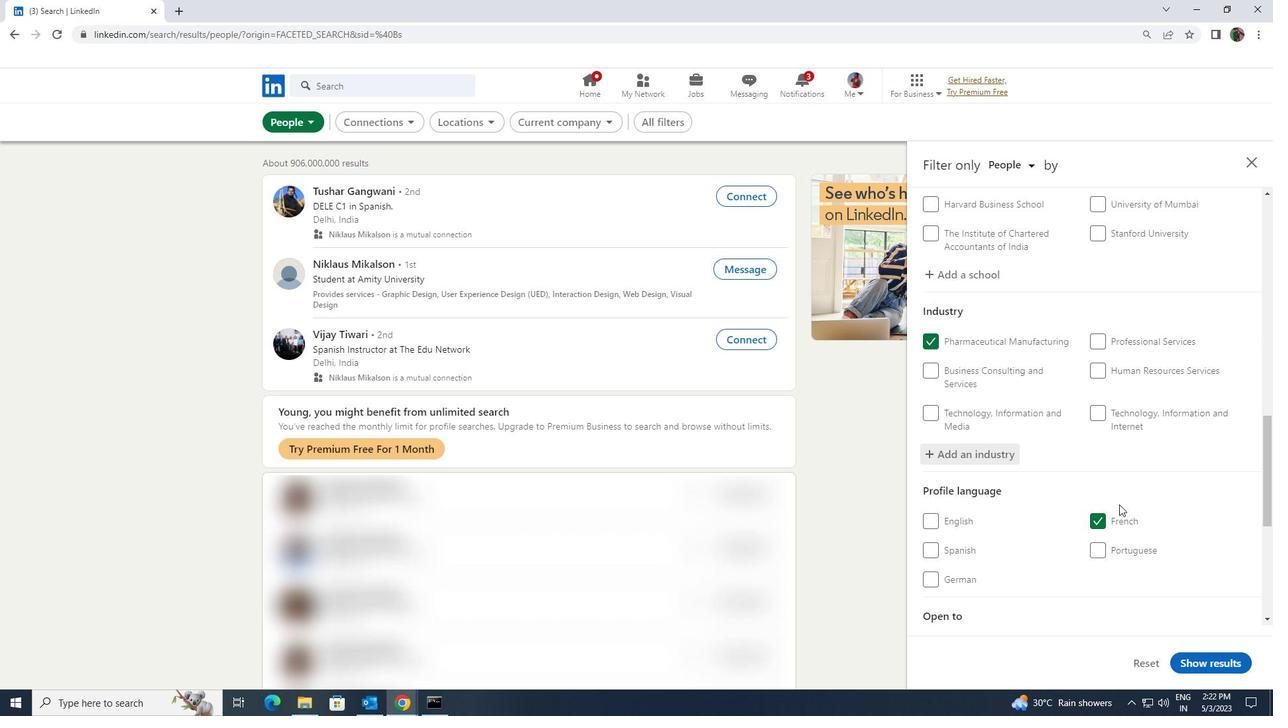 
Action: Mouse scrolled (1119, 504) with delta (0, 0)
Screenshot: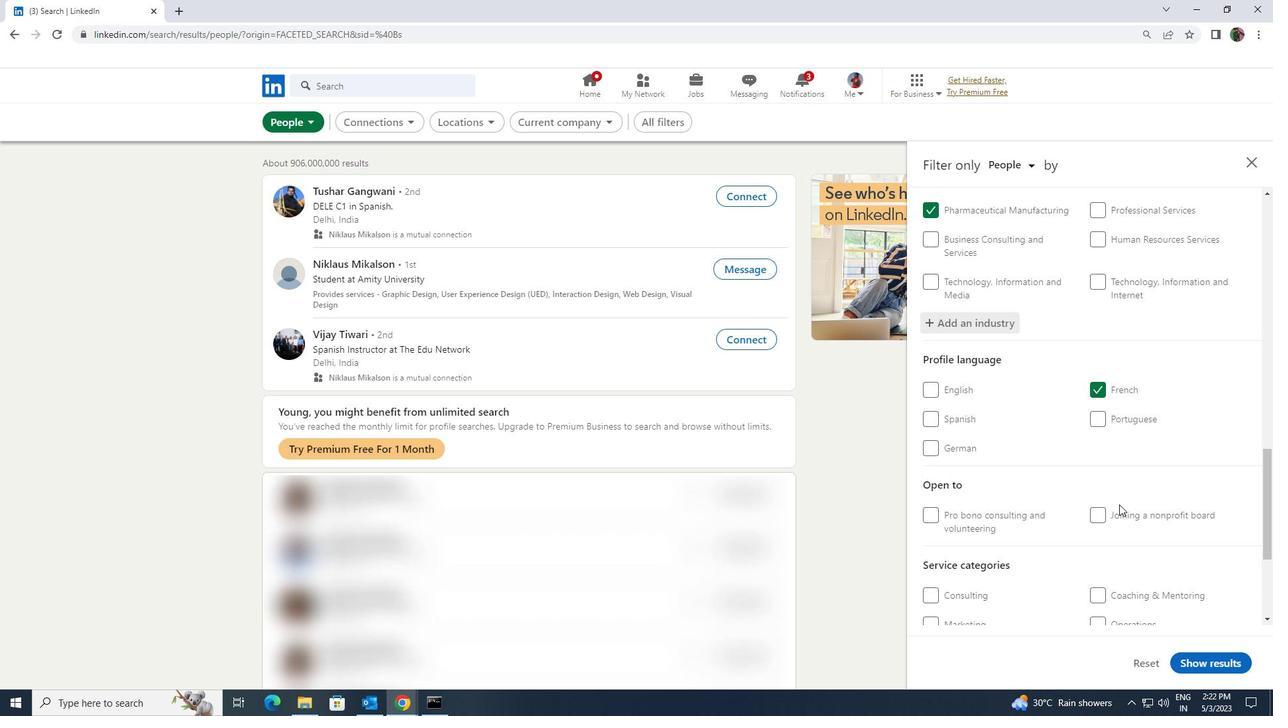 
Action: Mouse scrolled (1119, 504) with delta (0, 0)
Screenshot: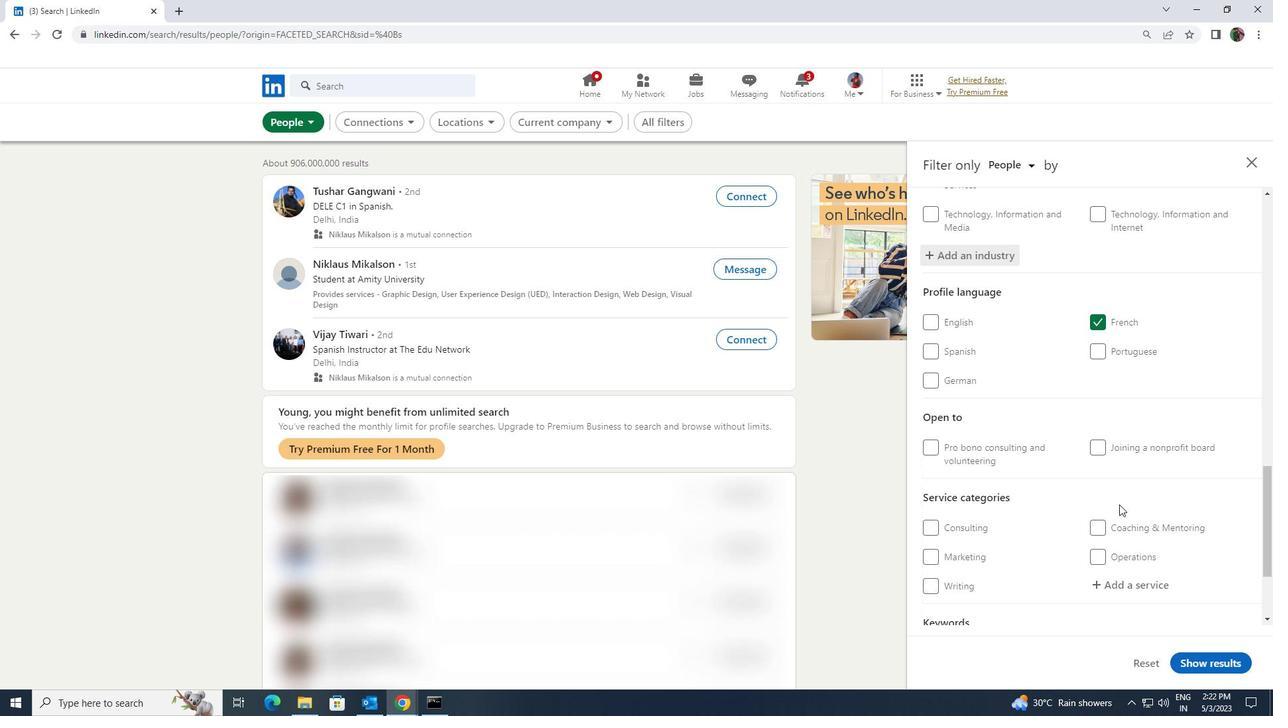 
Action: Mouse moved to (1123, 510)
Screenshot: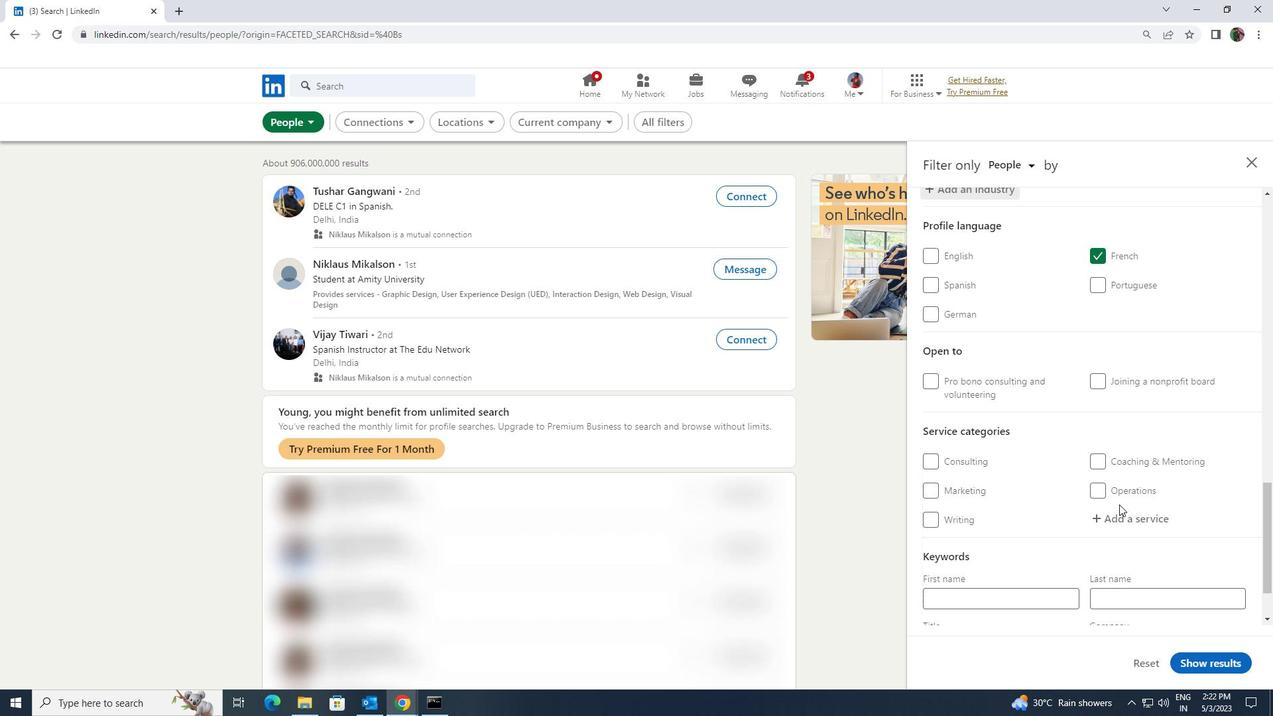 
Action: Mouse pressed left at (1123, 510)
Screenshot: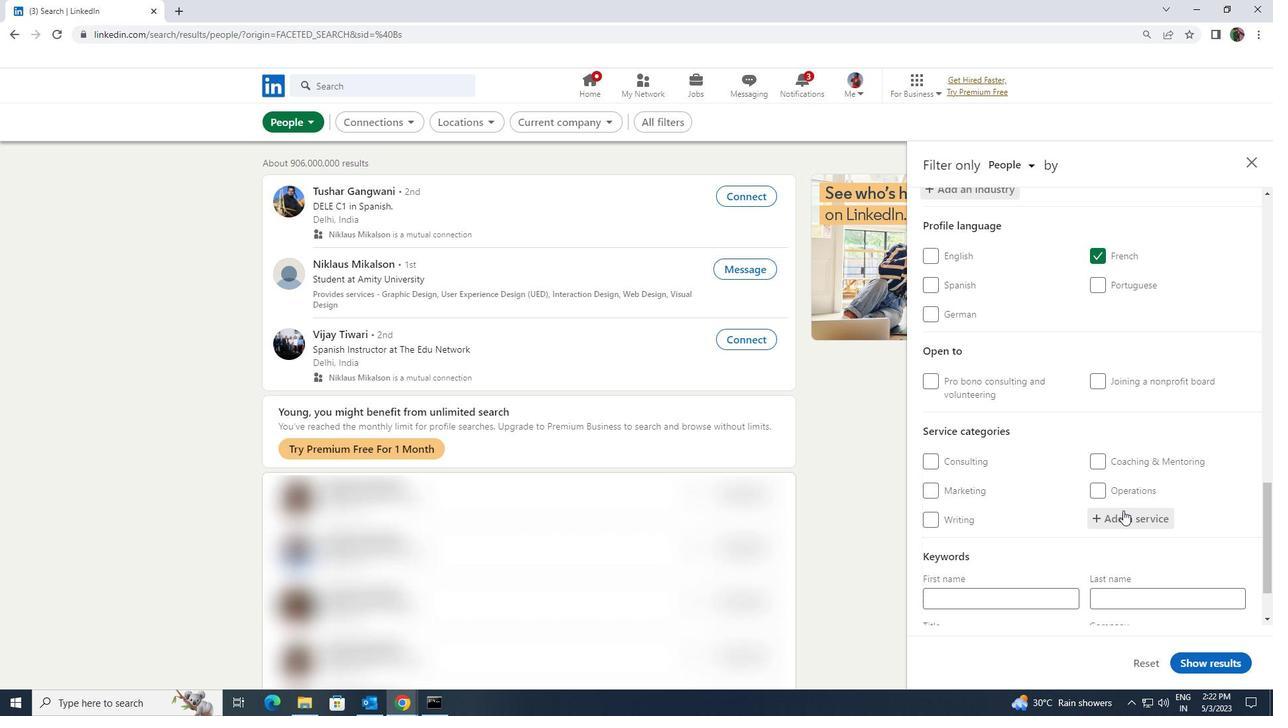 
Action: Key pressed <Key.shift><Key.shift><Key.shift>TRAINING
Screenshot: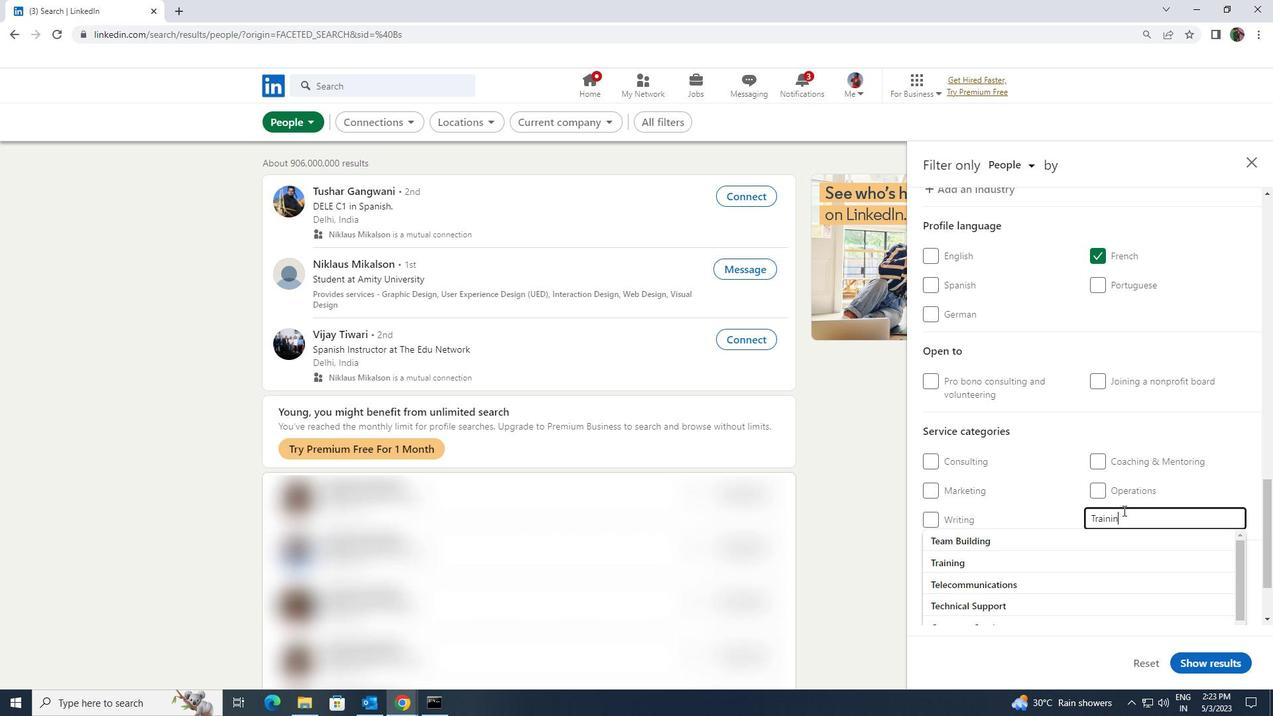 
Action: Mouse moved to (1115, 547)
Screenshot: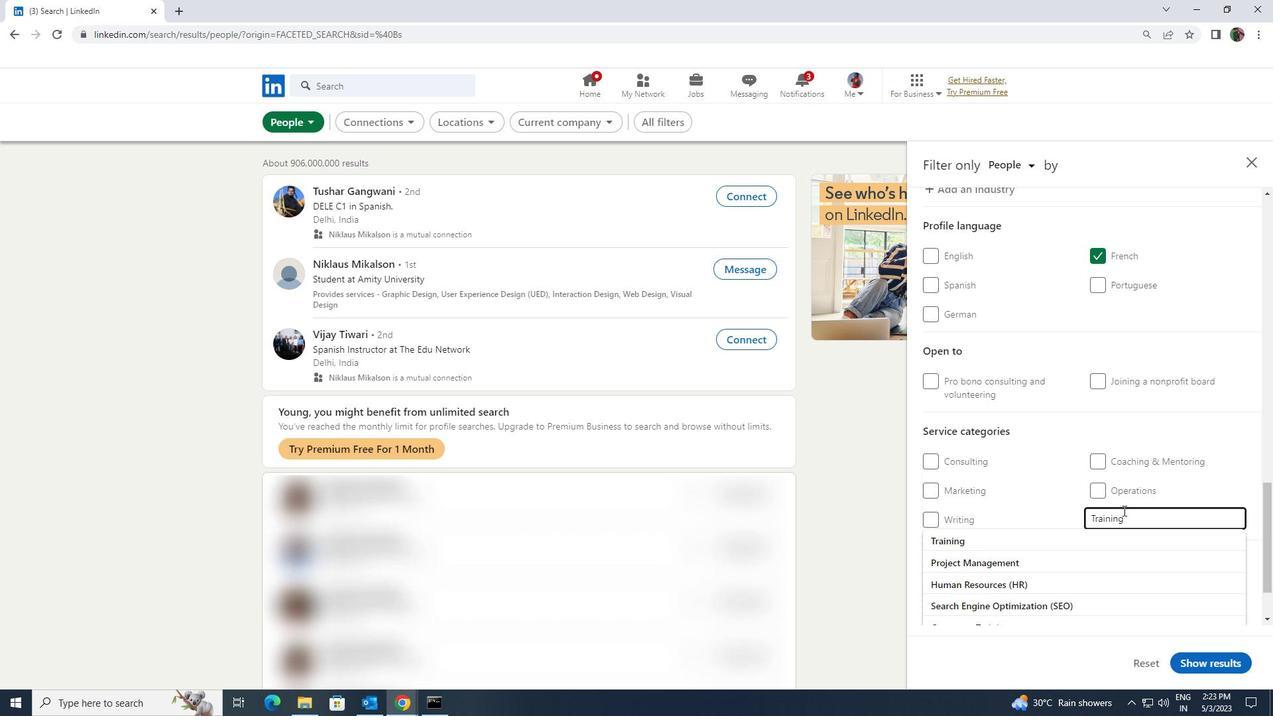 
Action: Mouse pressed left at (1115, 547)
Screenshot: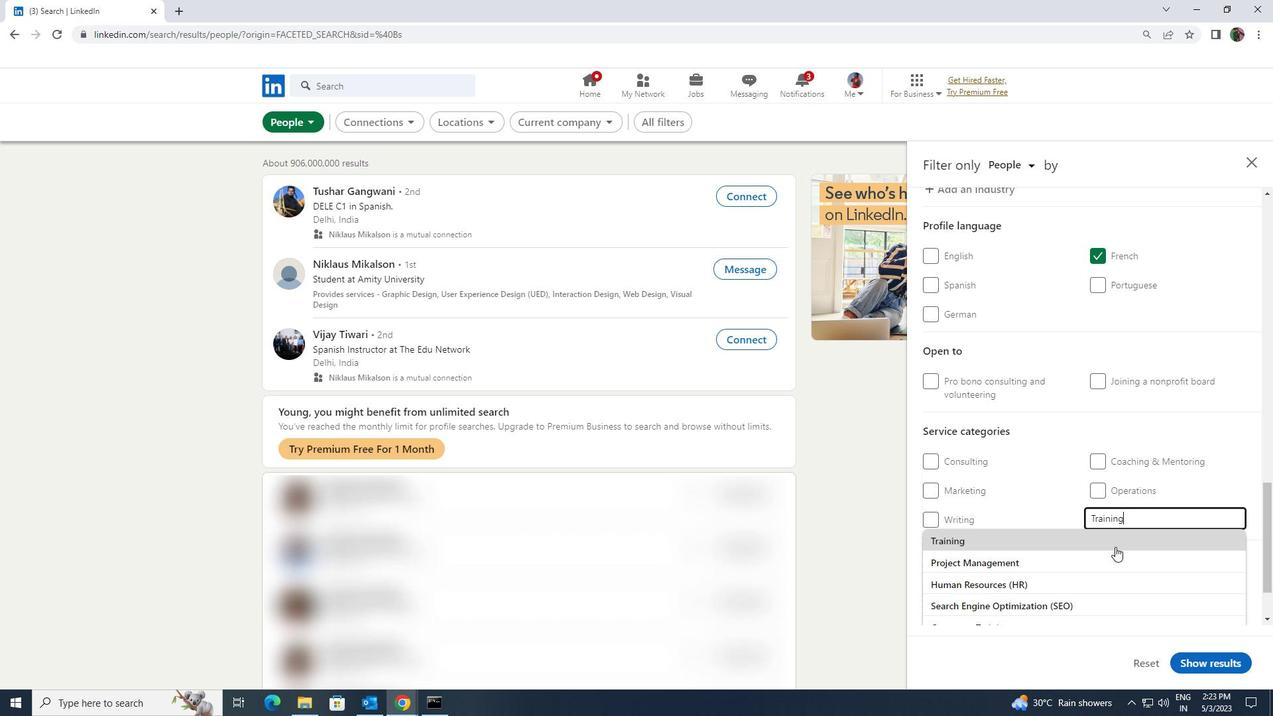 
Action: Mouse moved to (1116, 543)
Screenshot: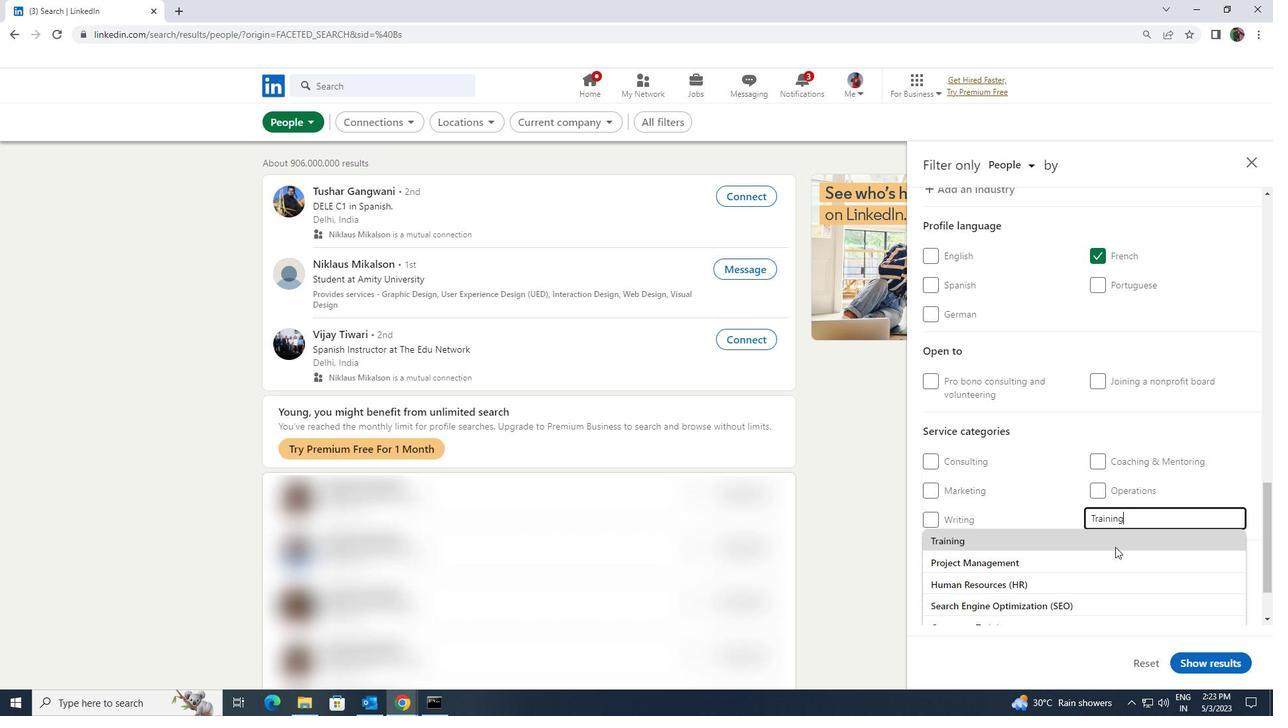 
Action: Mouse scrolled (1116, 543) with delta (0, 0)
Screenshot: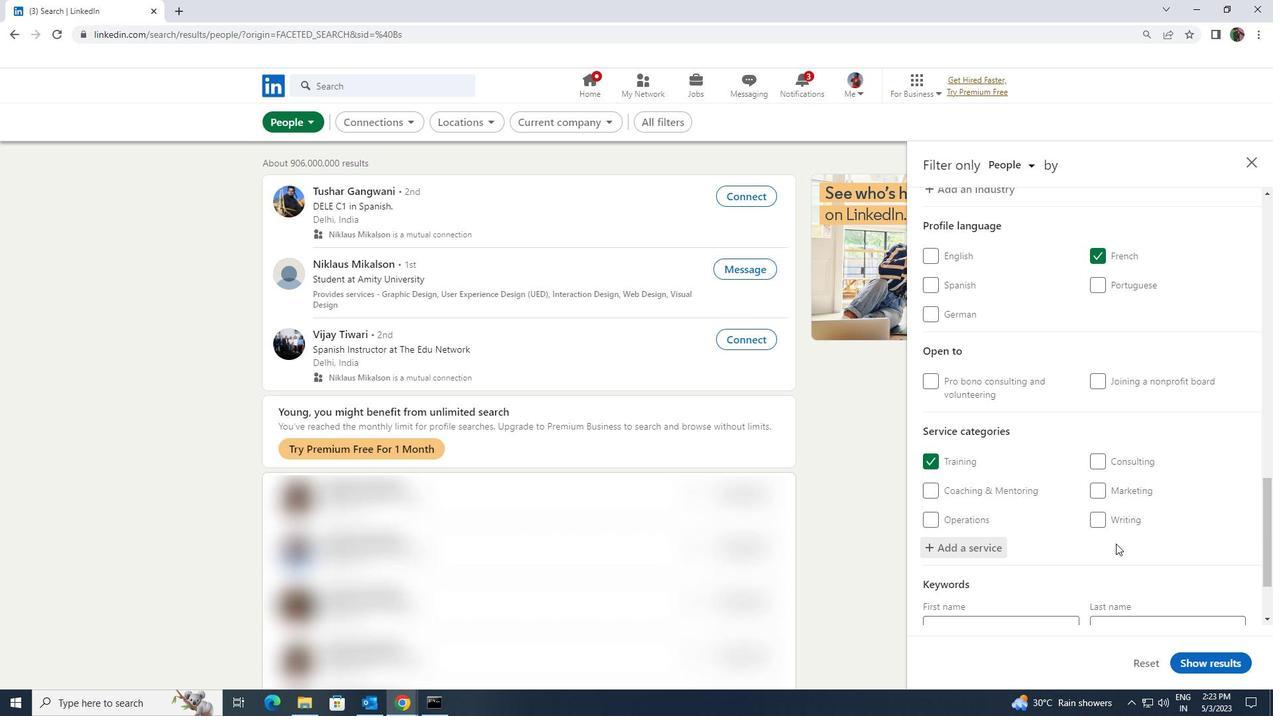 
Action: Mouse scrolled (1116, 543) with delta (0, 0)
Screenshot: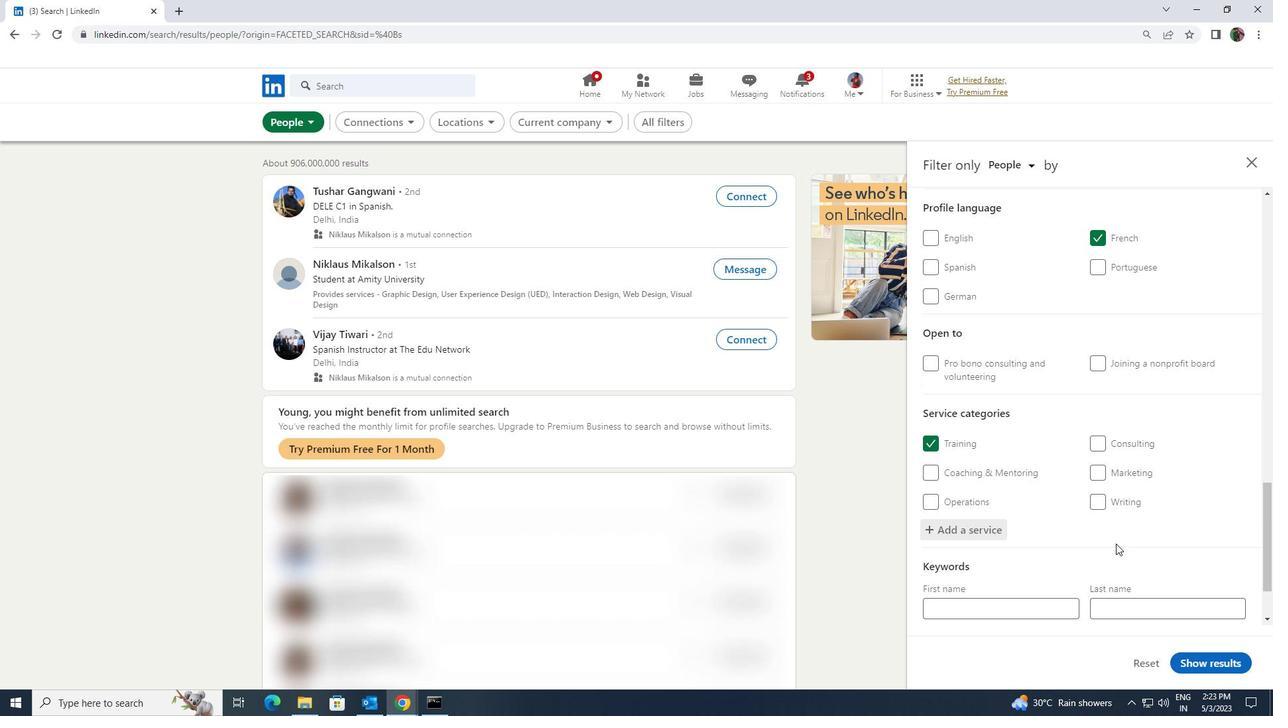 
Action: Mouse scrolled (1116, 543) with delta (0, 0)
Screenshot: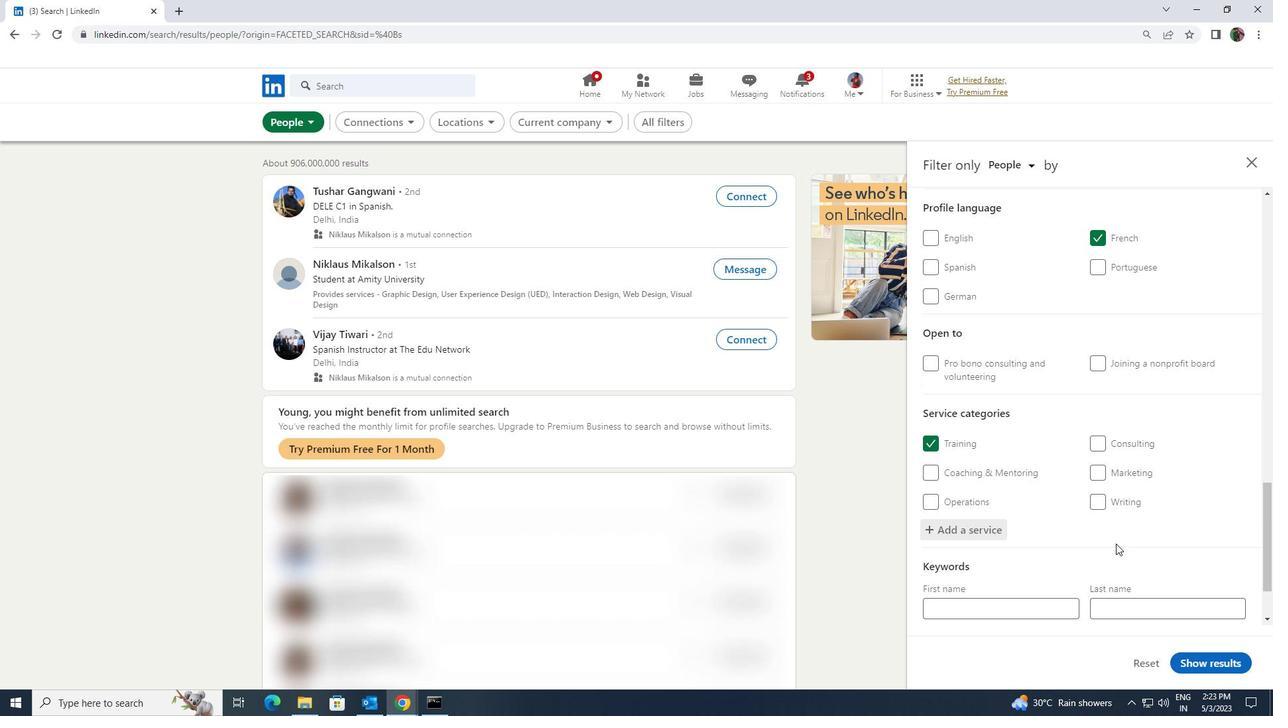 
Action: Mouse scrolled (1116, 543) with delta (0, 0)
Screenshot: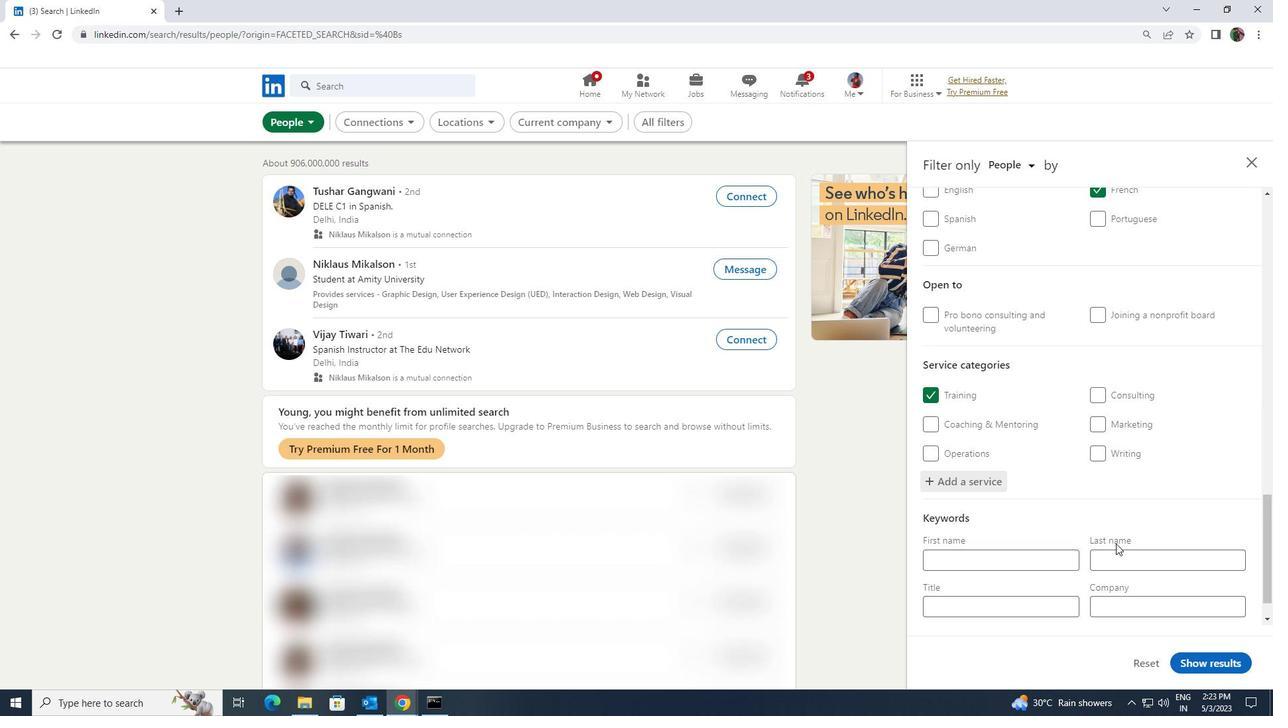 
Action: Mouse moved to (1065, 561)
Screenshot: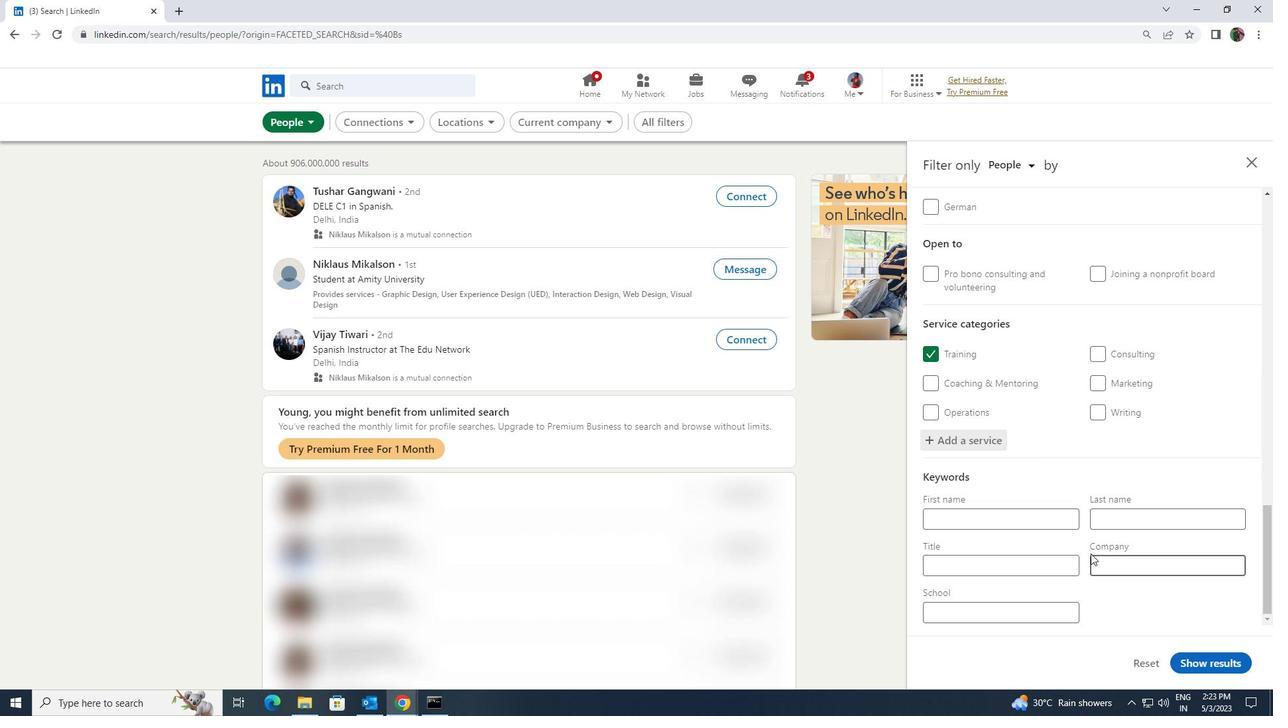 
Action: Mouse pressed left at (1065, 561)
Screenshot: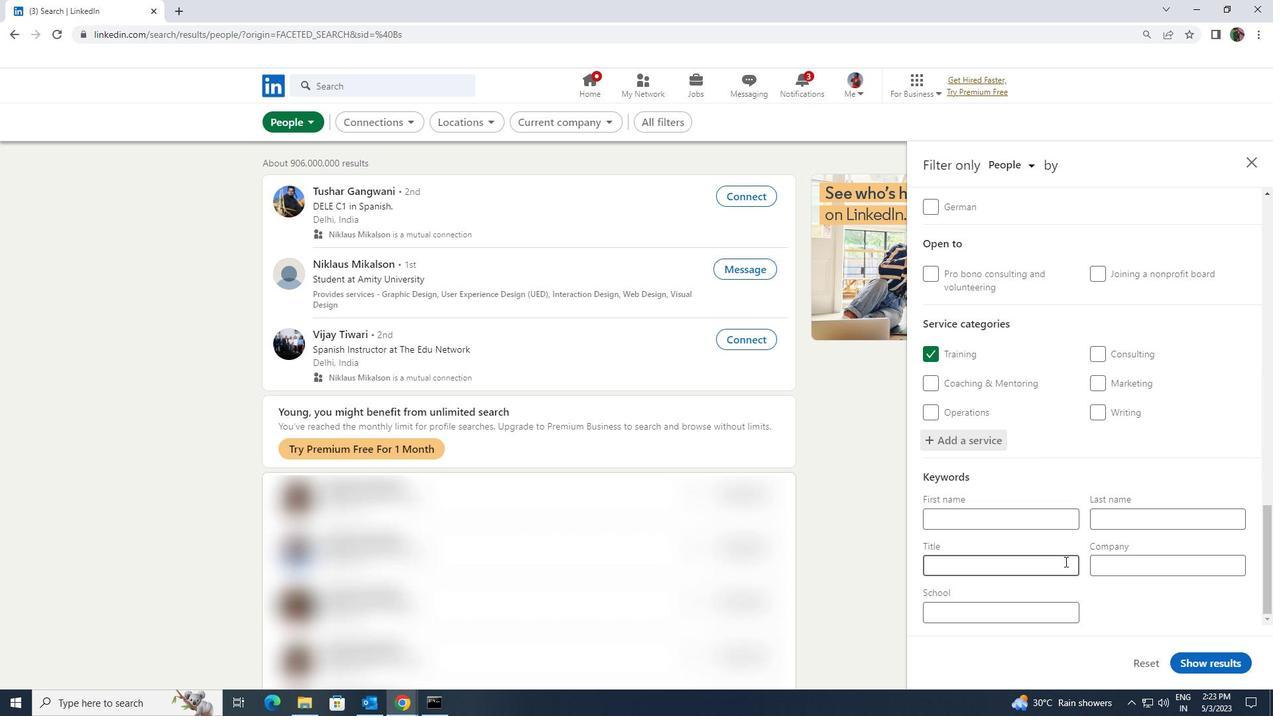
Action: Key pressed <Key.shift><Key.shift><Key.shift><Key.shift><Key.shift><Key.shift><Key.shift><Key.shift>CONSERVATION<Key.space><Key.shift>SCIENTIST
Screenshot: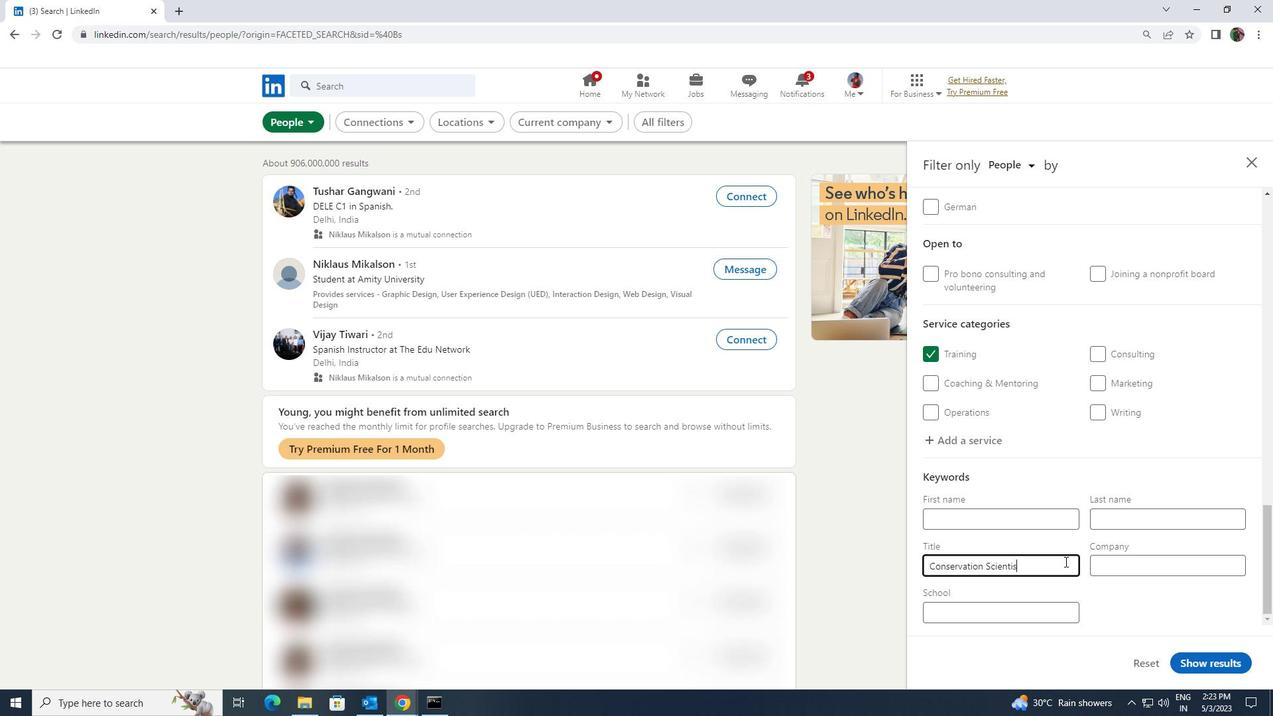 
Action: Mouse moved to (1185, 654)
Screenshot: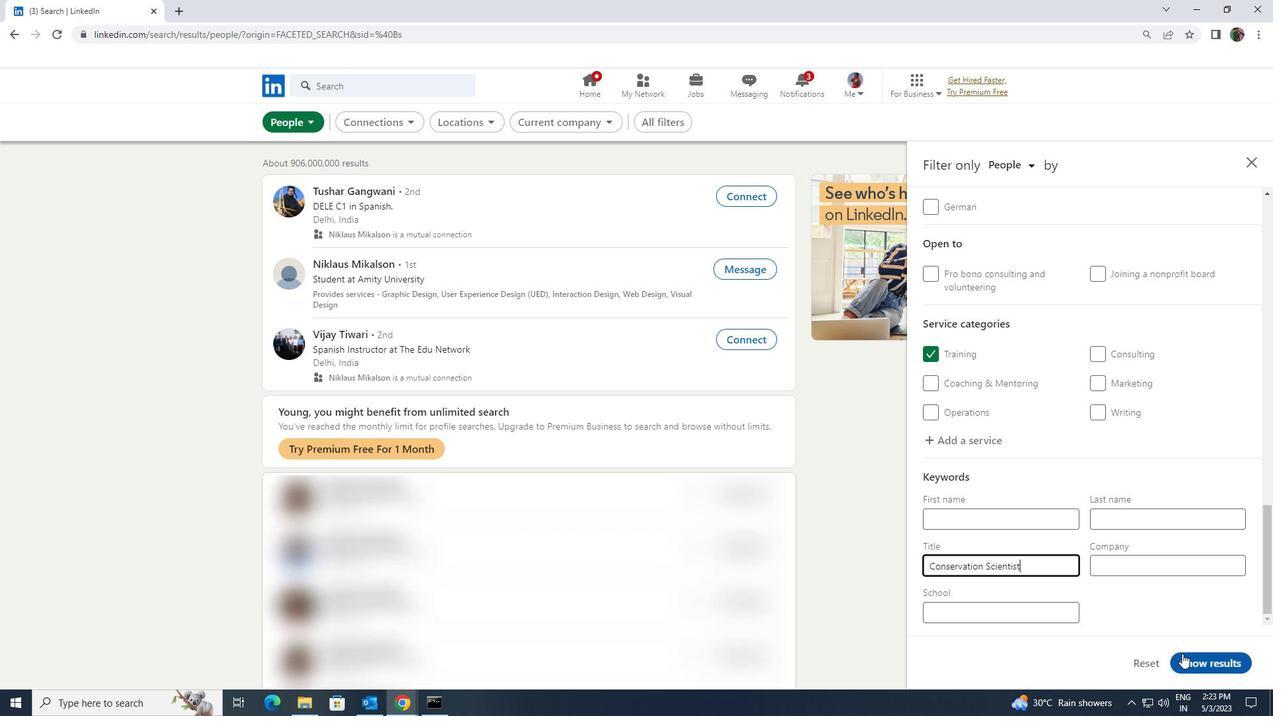 
Action: Mouse pressed left at (1185, 654)
Screenshot: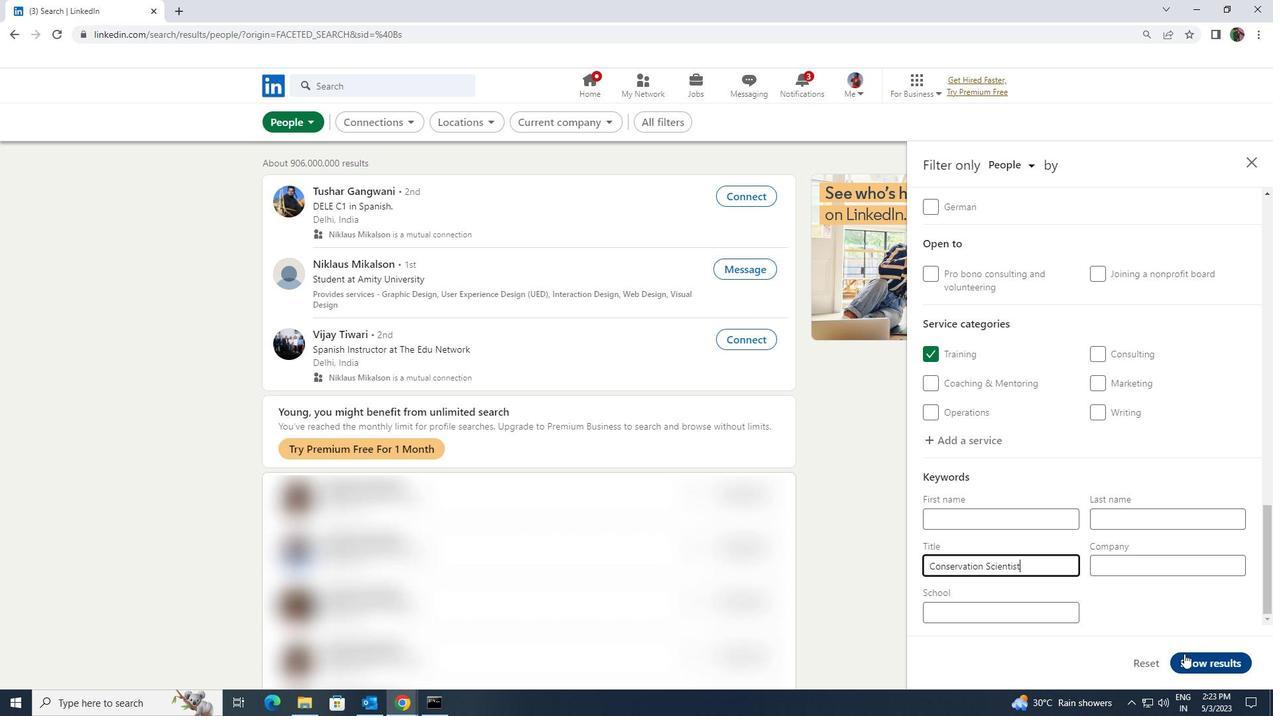 
